 Task: Set up alerts for new listings in Houston, Texas, that meet specific size and budget requirements for your ideal home.
Action: Mouse pressed left at (305, 237)
Screenshot: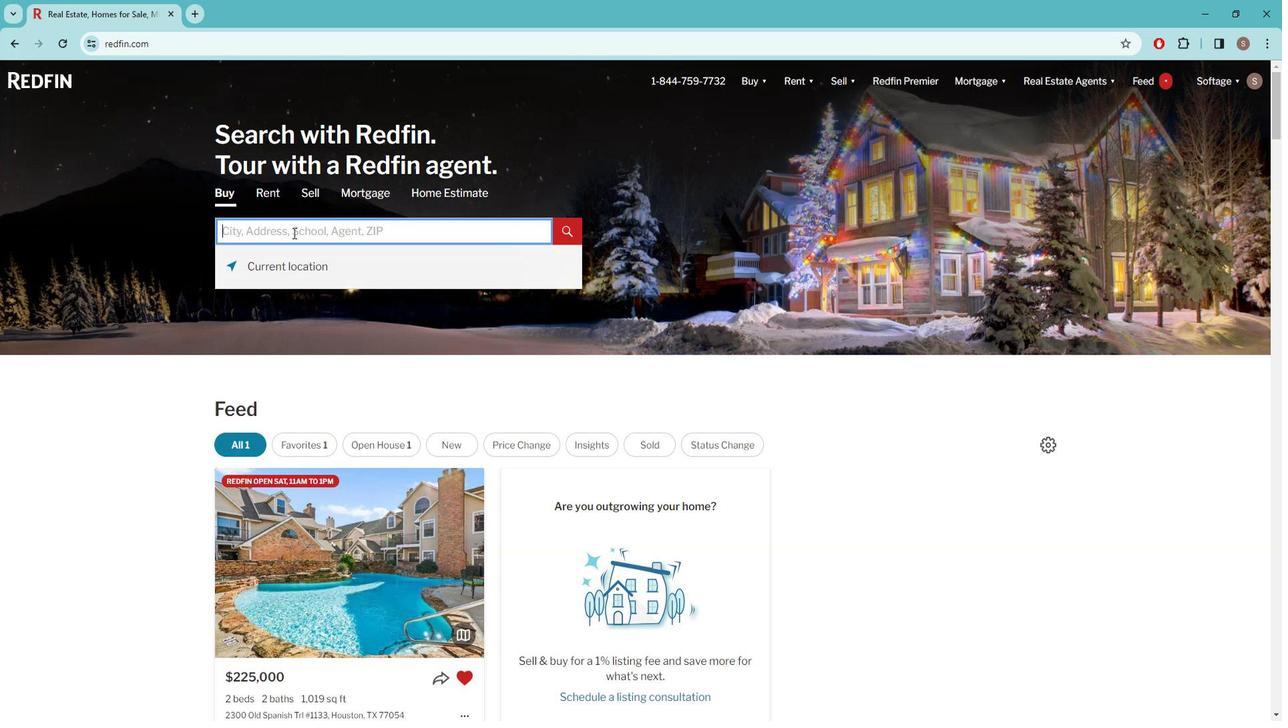 
Action: Key pressed h<Key.caps_lock>OUSTON
Screenshot: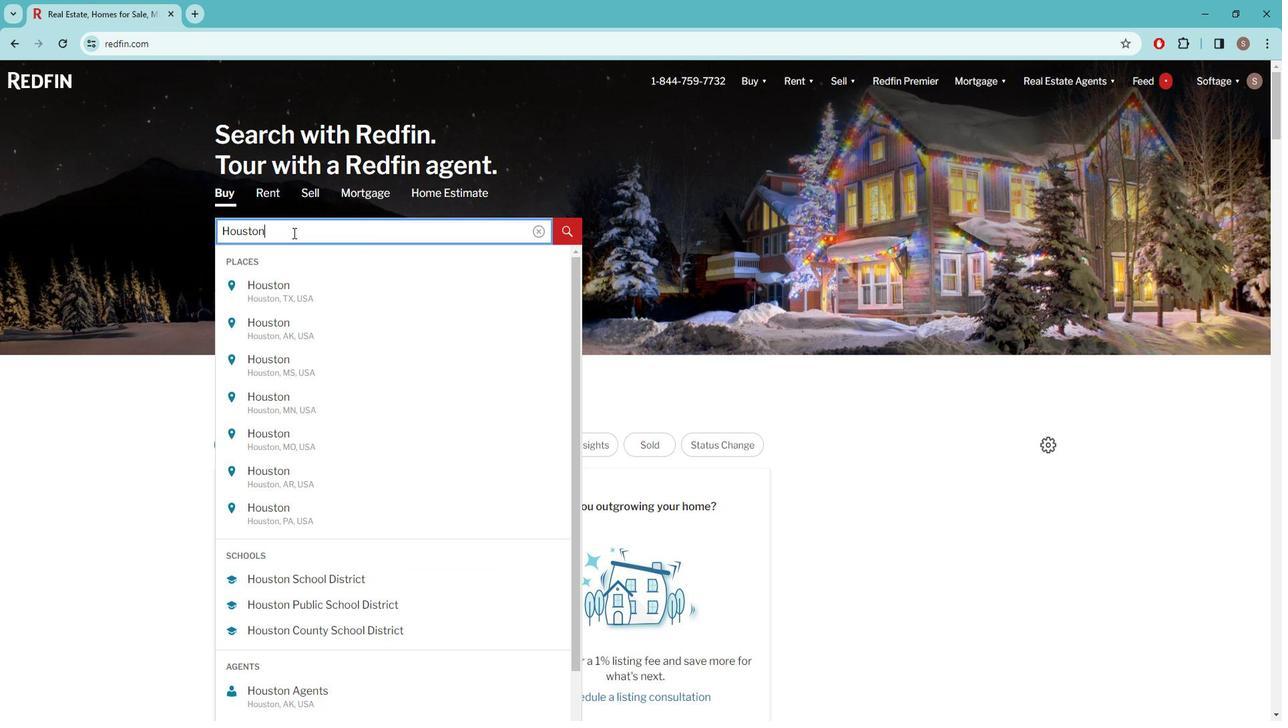 
Action: Mouse moved to (291, 299)
Screenshot: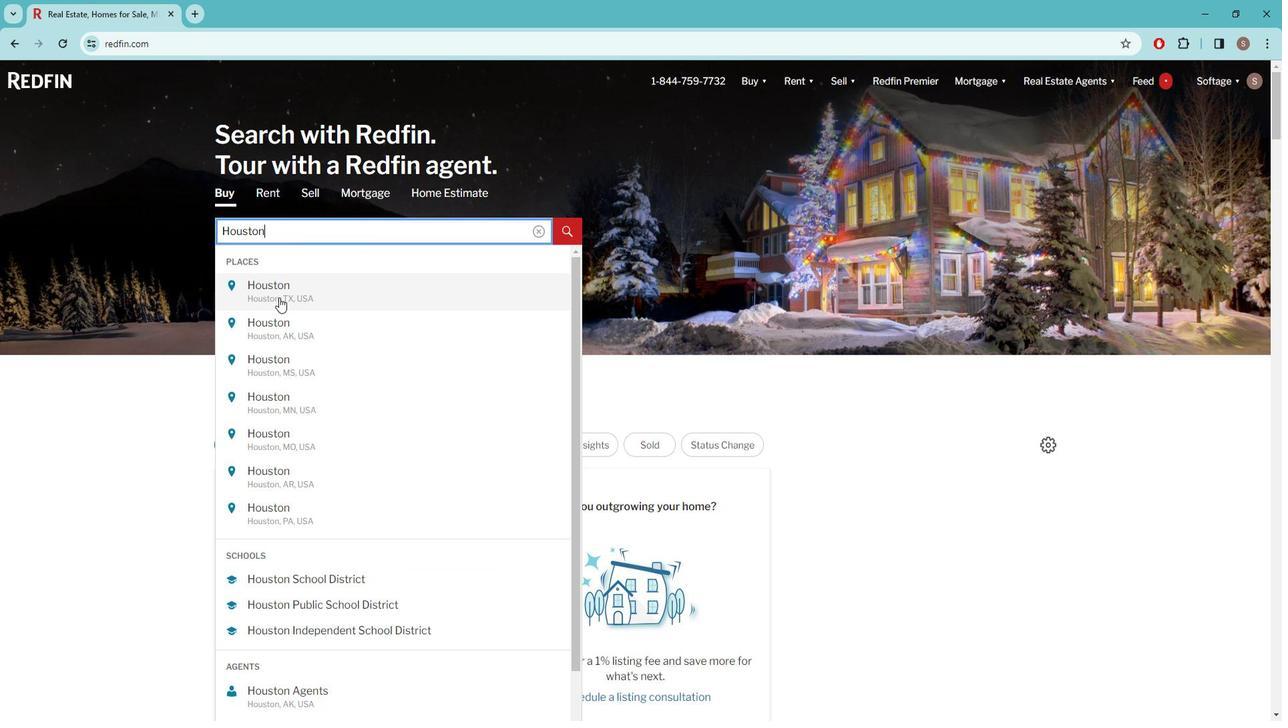 
Action: Mouse pressed left at (291, 299)
Screenshot: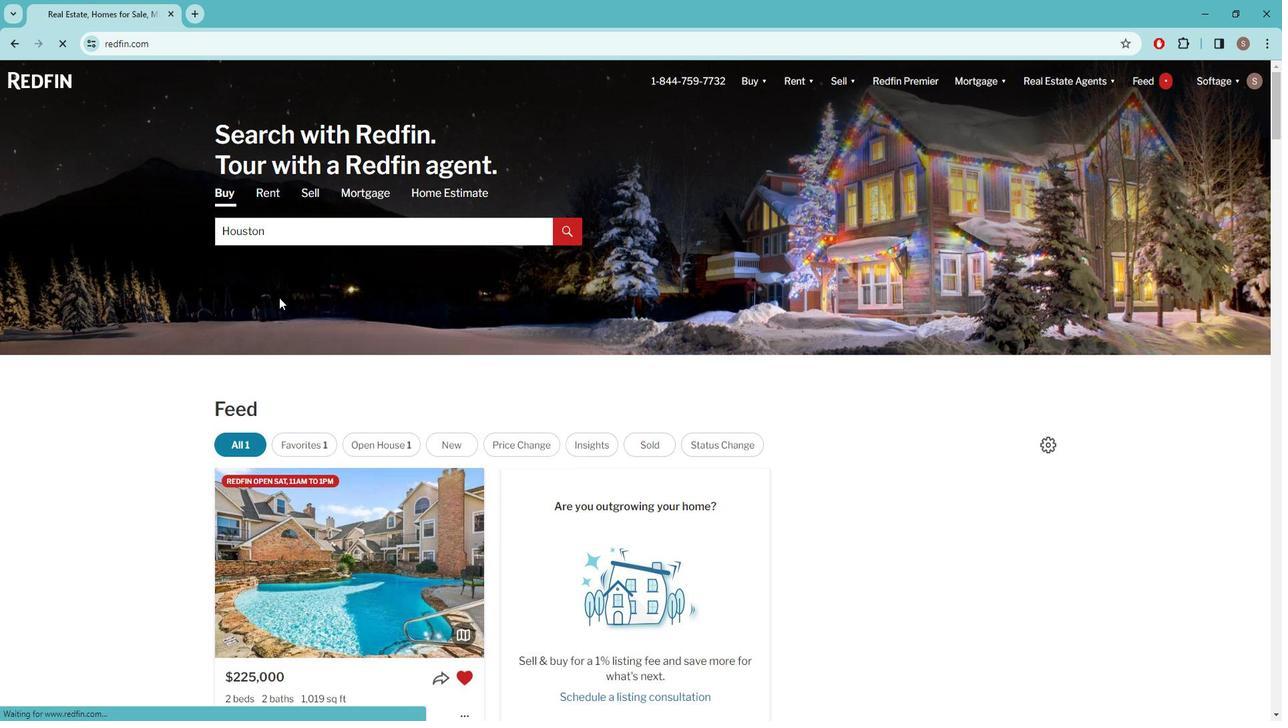 
Action: Mouse moved to (1133, 173)
Screenshot: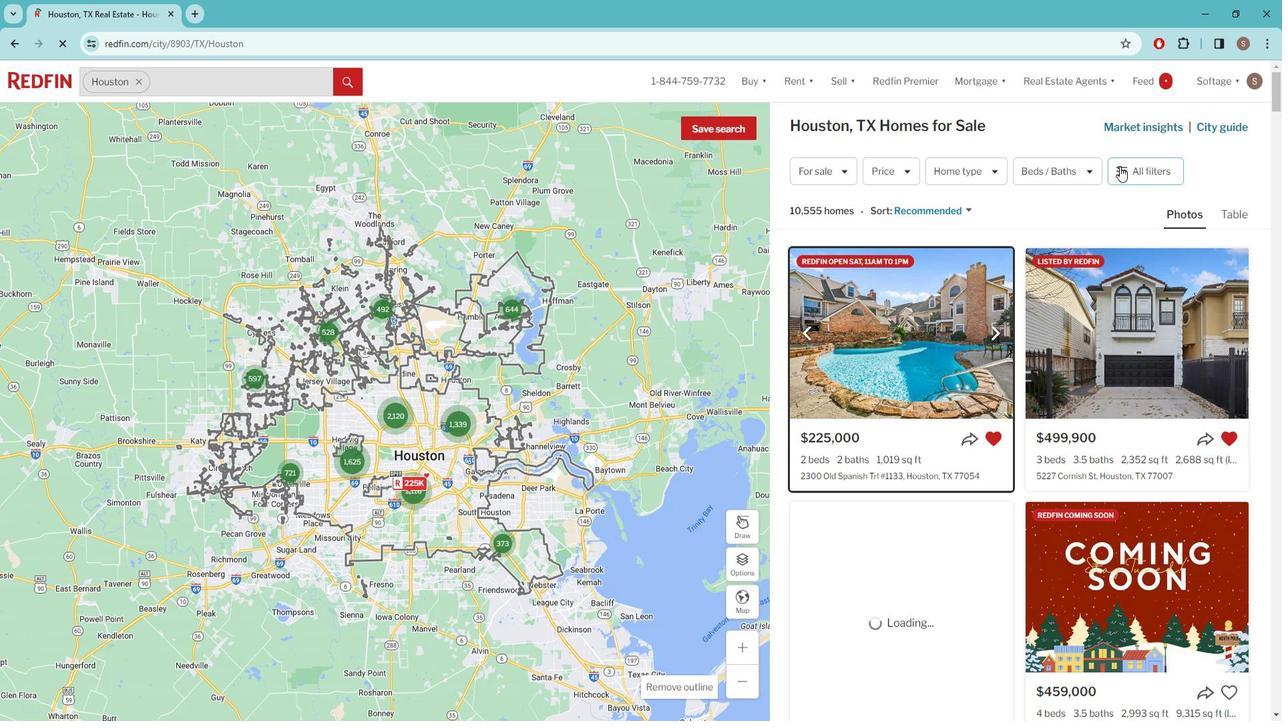 
Action: Mouse pressed left at (1133, 173)
Screenshot: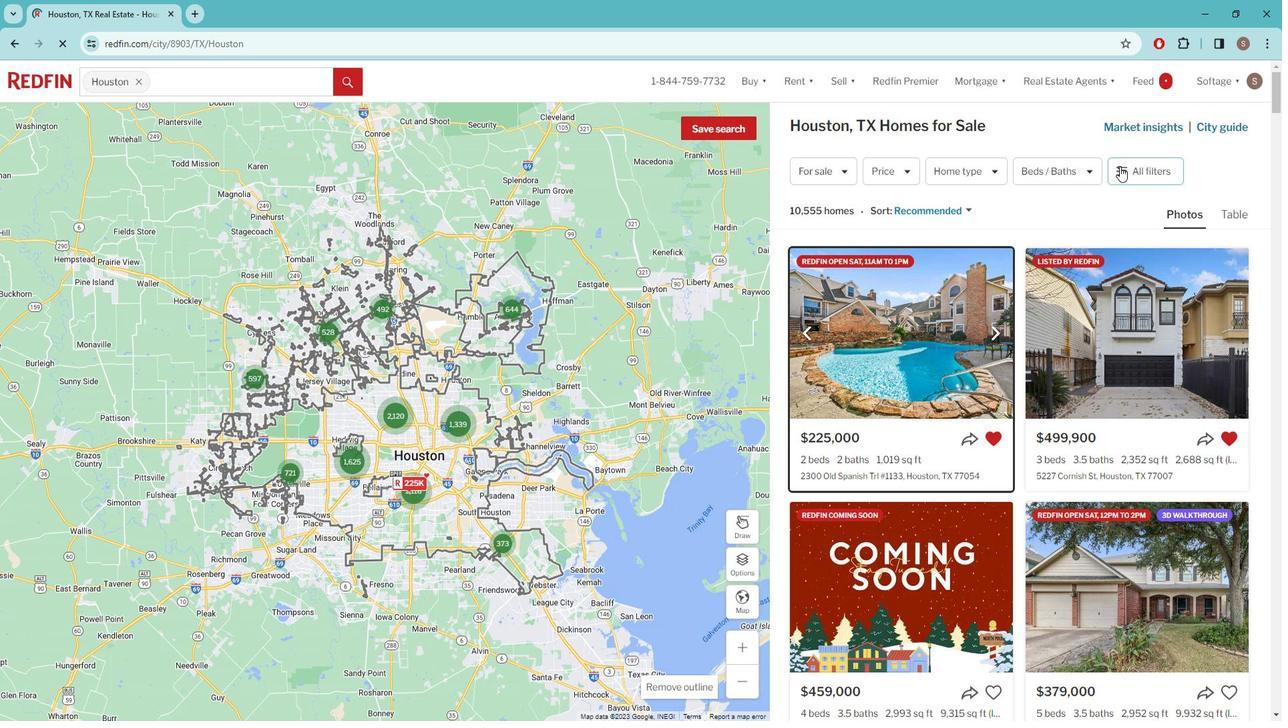 
Action: Mouse pressed left at (1133, 173)
Screenshot: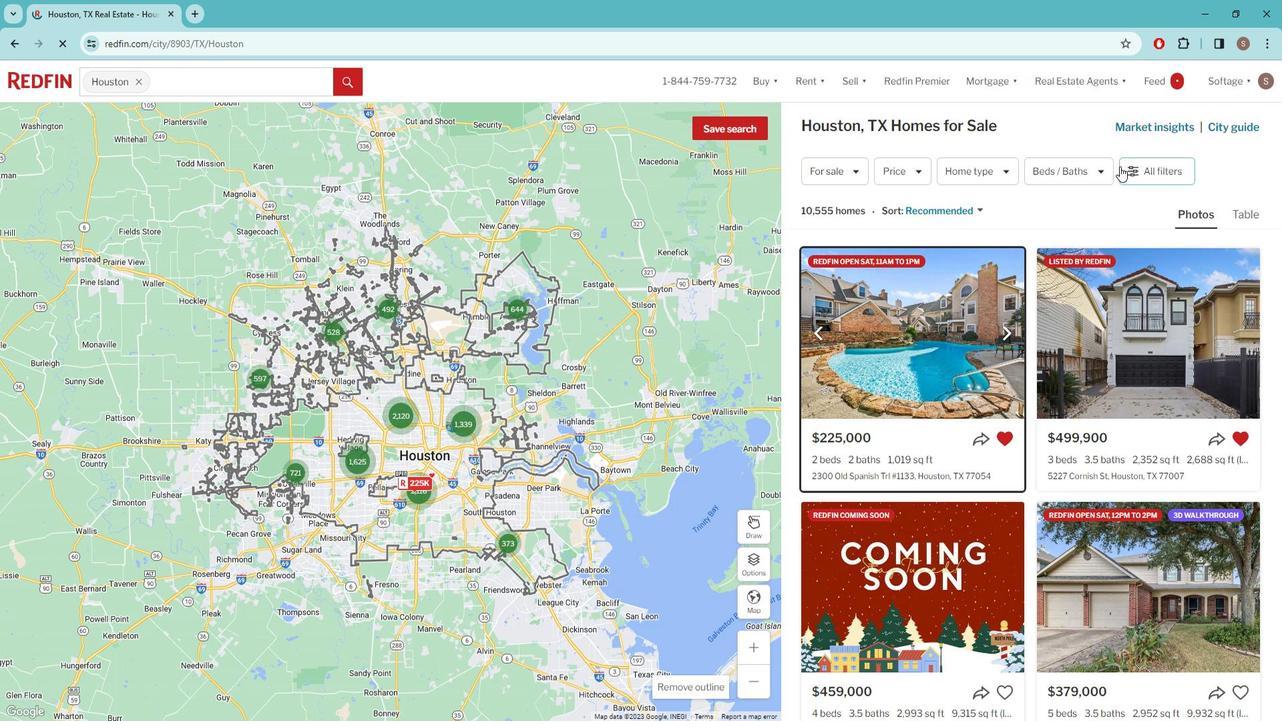 
Action: Mouse moved to (1143, 171)
Screenshot: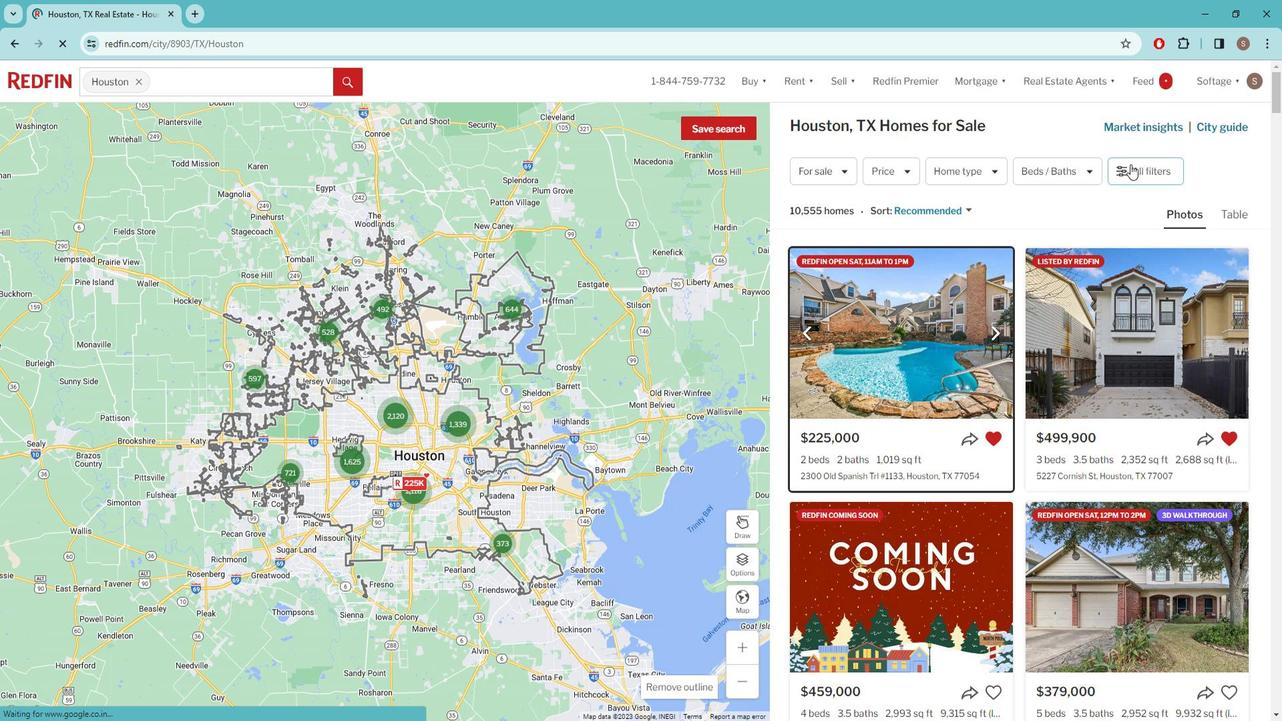 
Action: Mouse pressed left at (1143, 171)
Screenshot: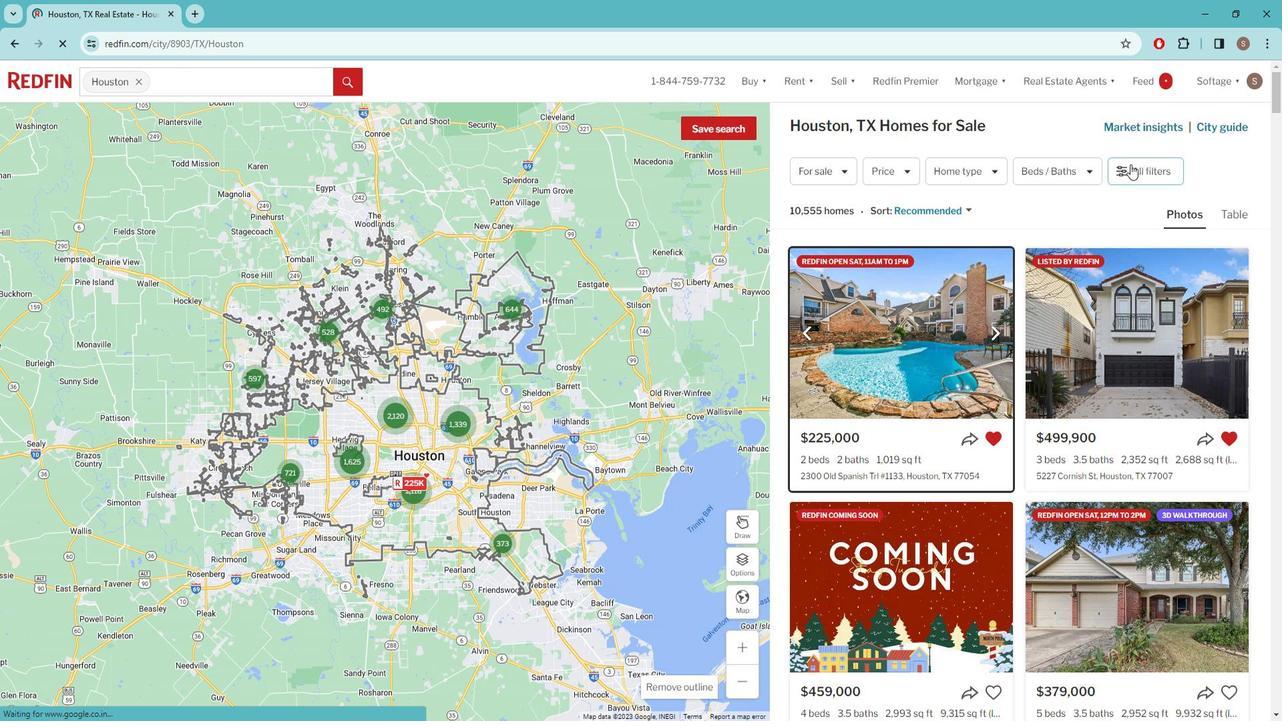 
Action: Mouse moved to (1135, 213)
Screenshot: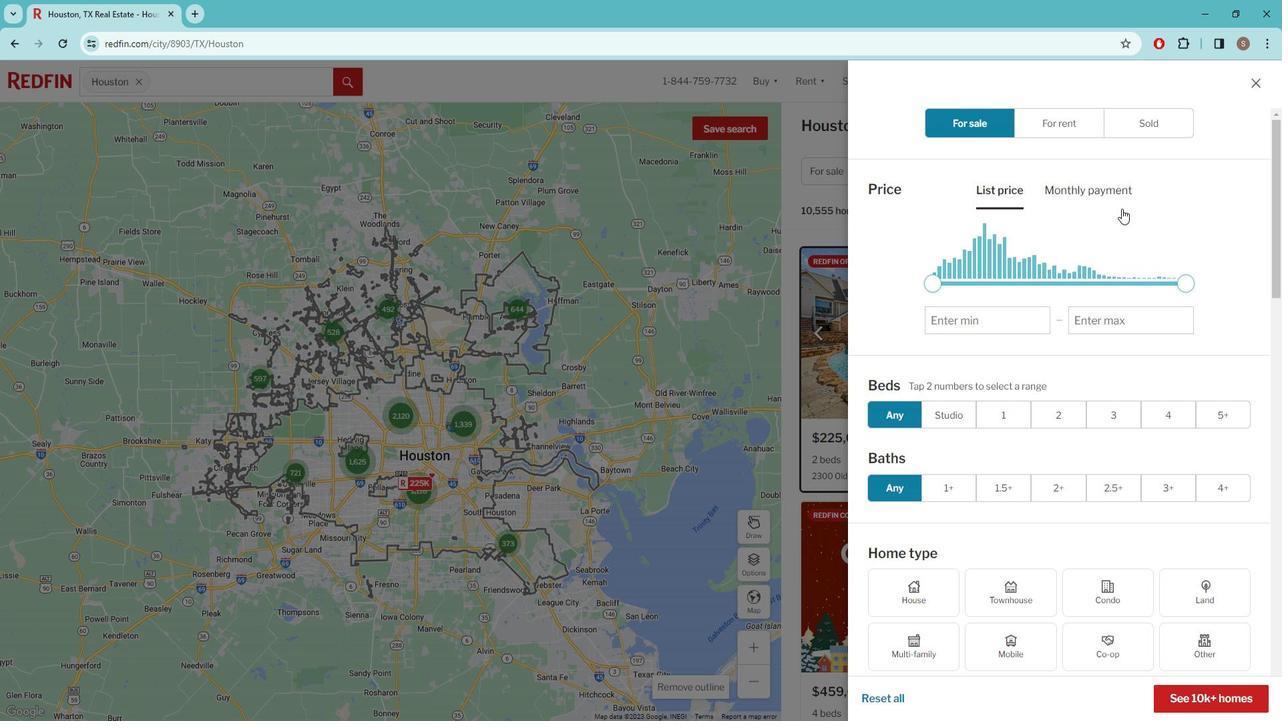 
Action: Mouse scrolled (1135, 213) with delta (0, 0)
Screenshot: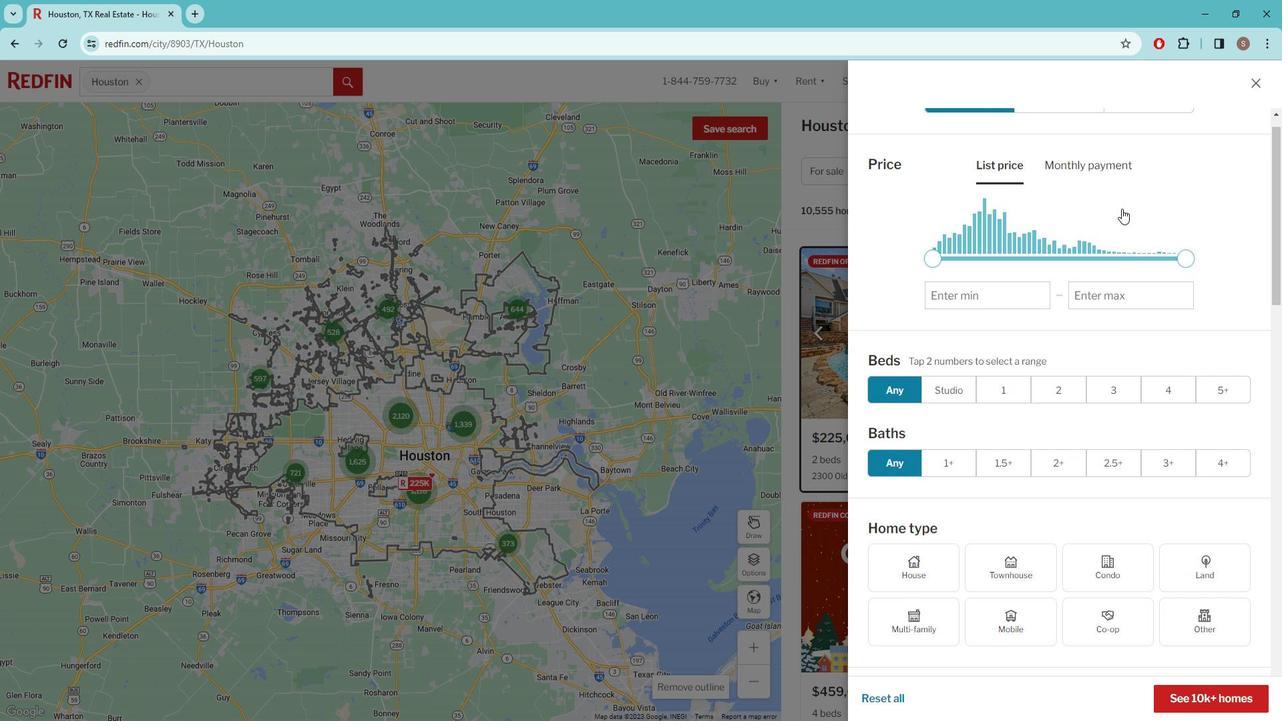 
Action: Mouse scrolled (1135, 213) with delta (0, 0)
Screenshot: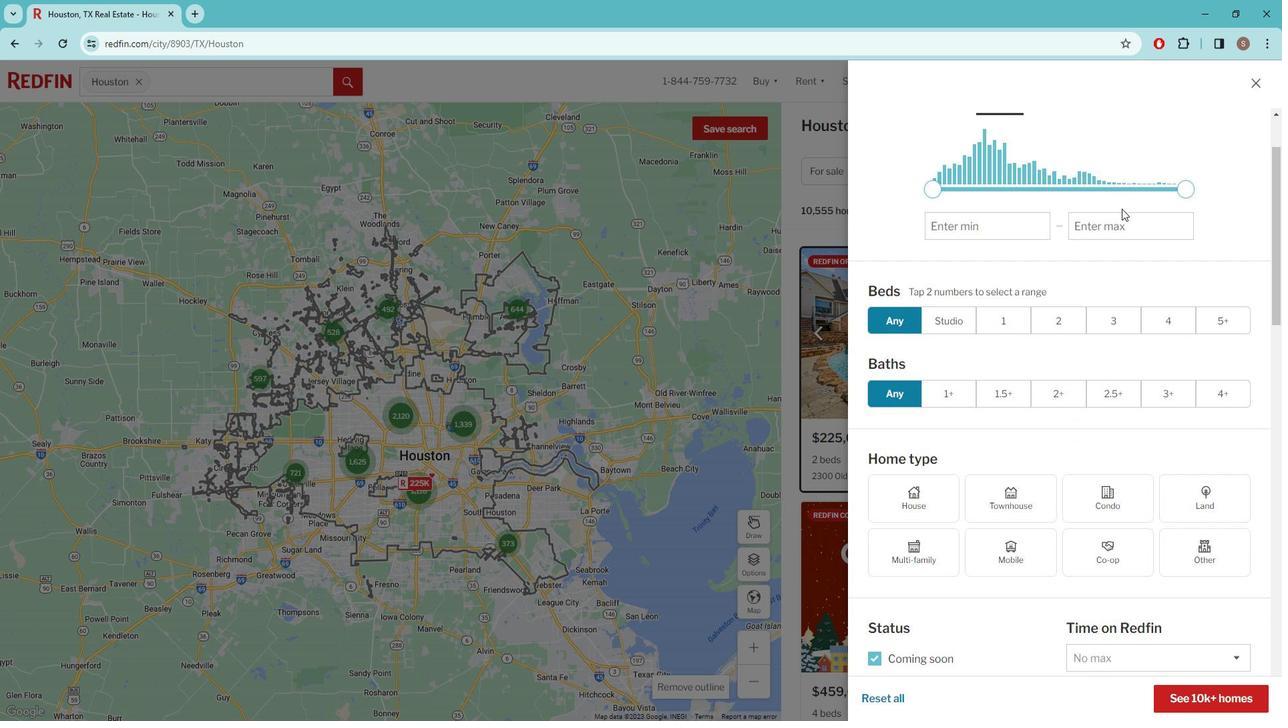 
Action: Mouse scrolled (1135, 213) with delta (0, 0)
Screenshot: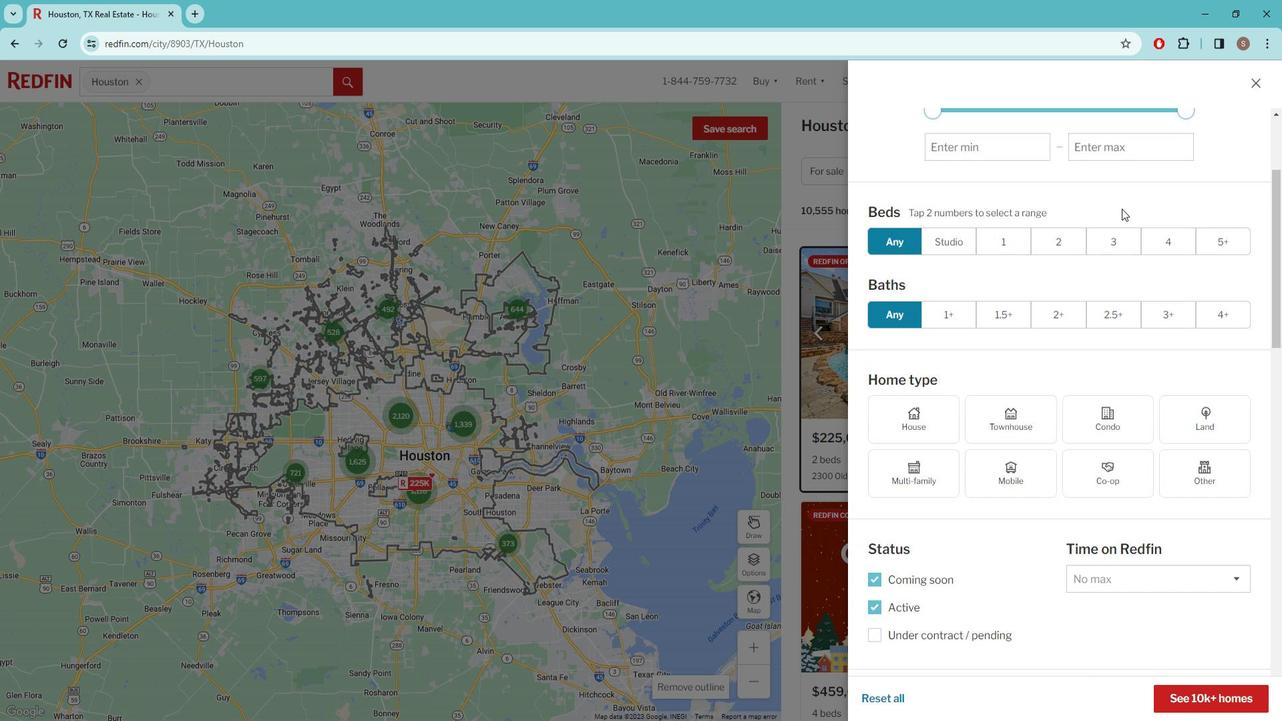 
Action: Mouse scrolled (1135, 213) with delta (0, 0)
Screenshot: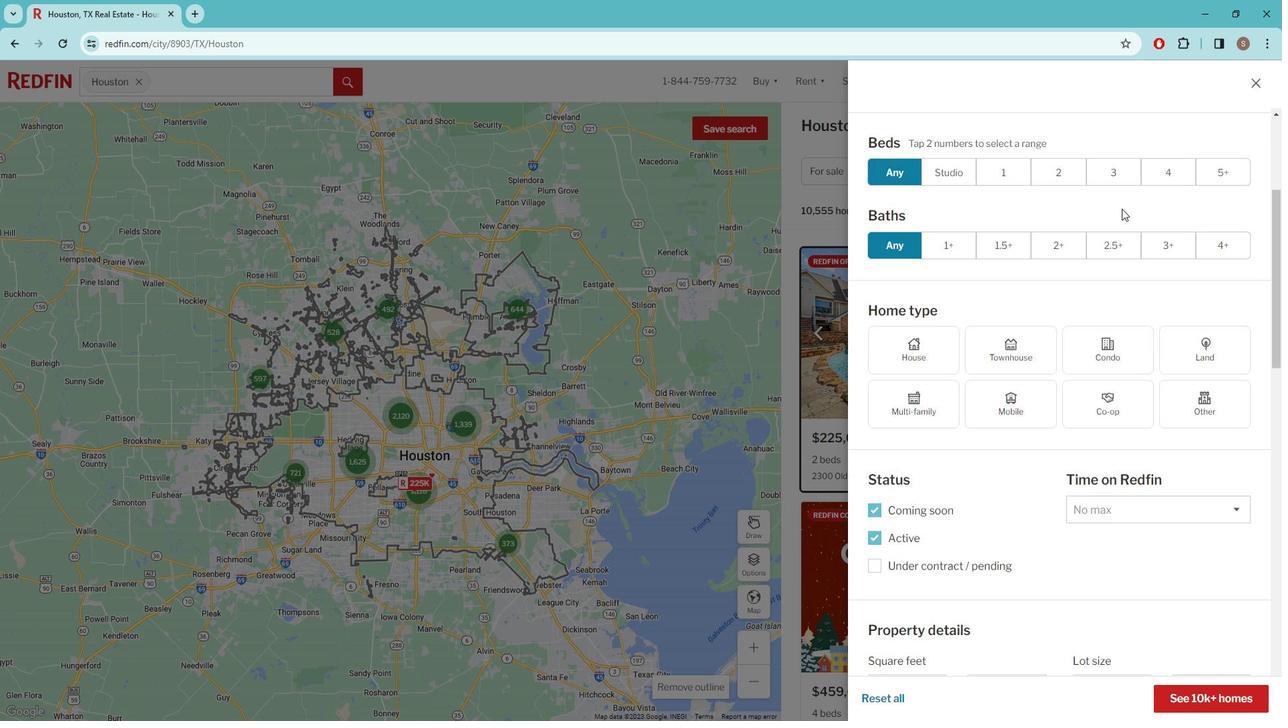 
Action: Mouse scrolled (1135, 213) with delta (0, 0)
Screenshot: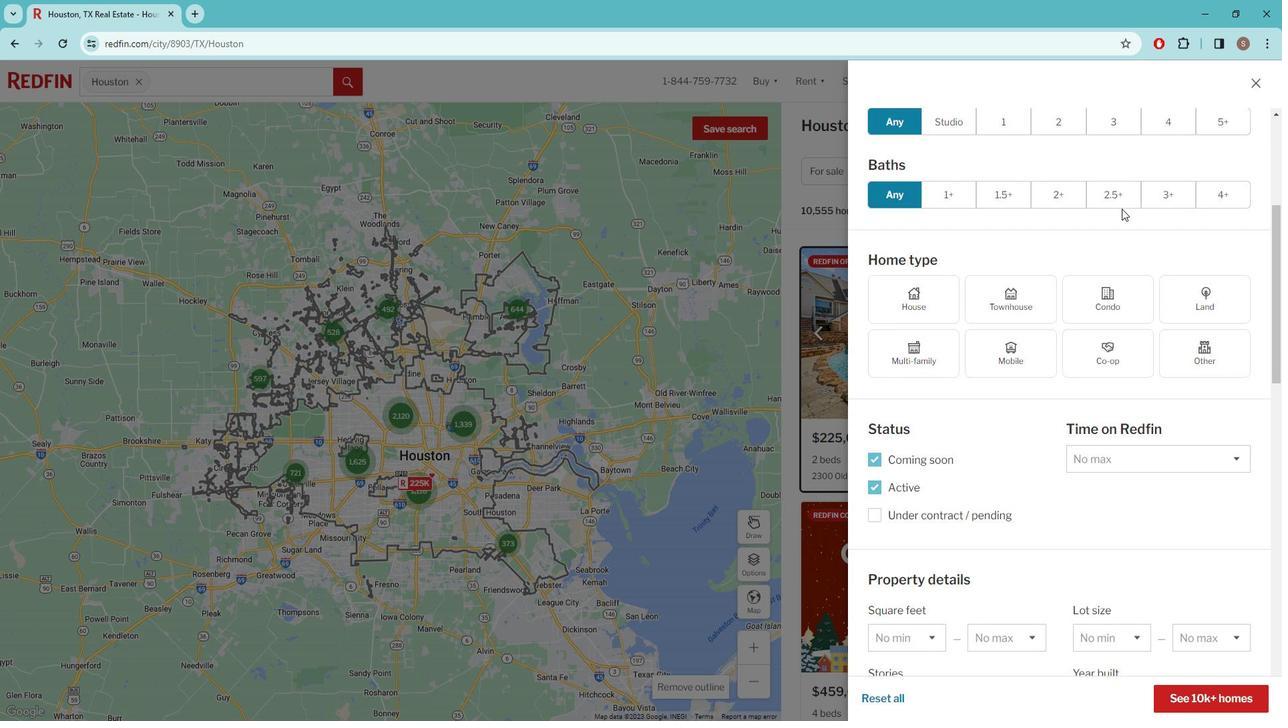 
Action: Mouse scrolled (1135, 213) with delta (0, 0)
Screenshot: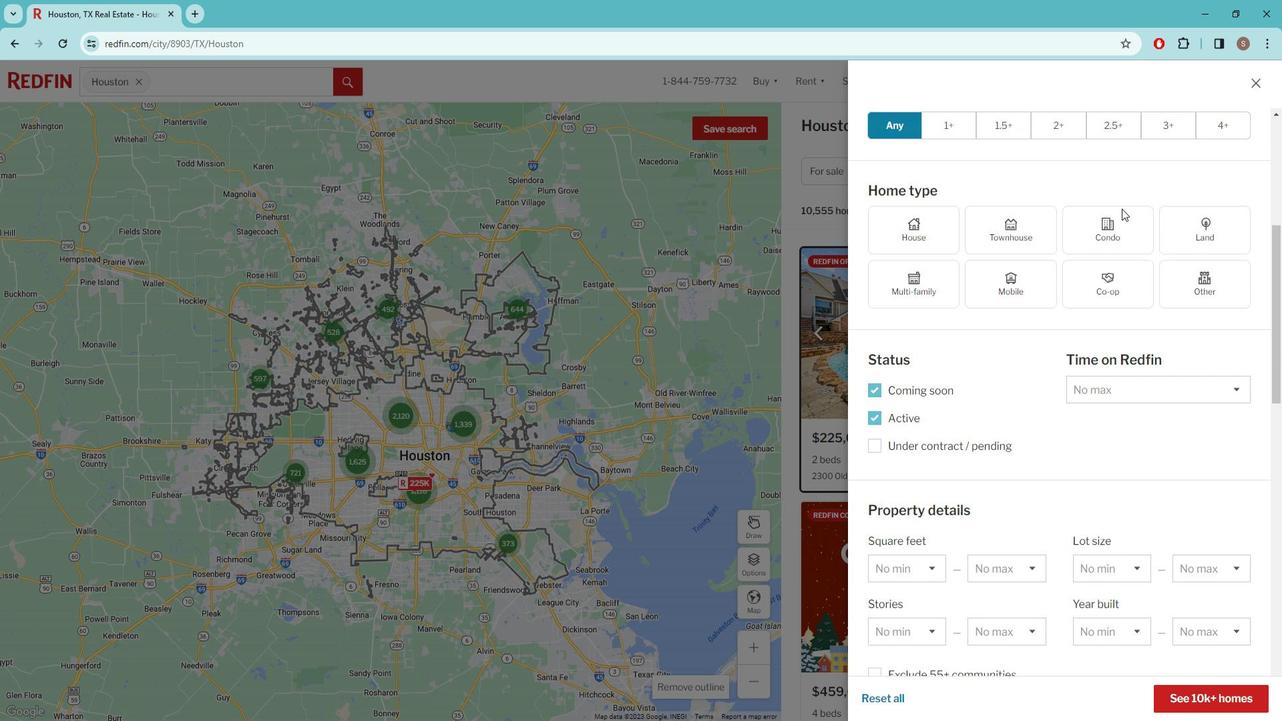 
Action: Mouse scrolled (1135, 213) with delta (0, 0)
Screenshot: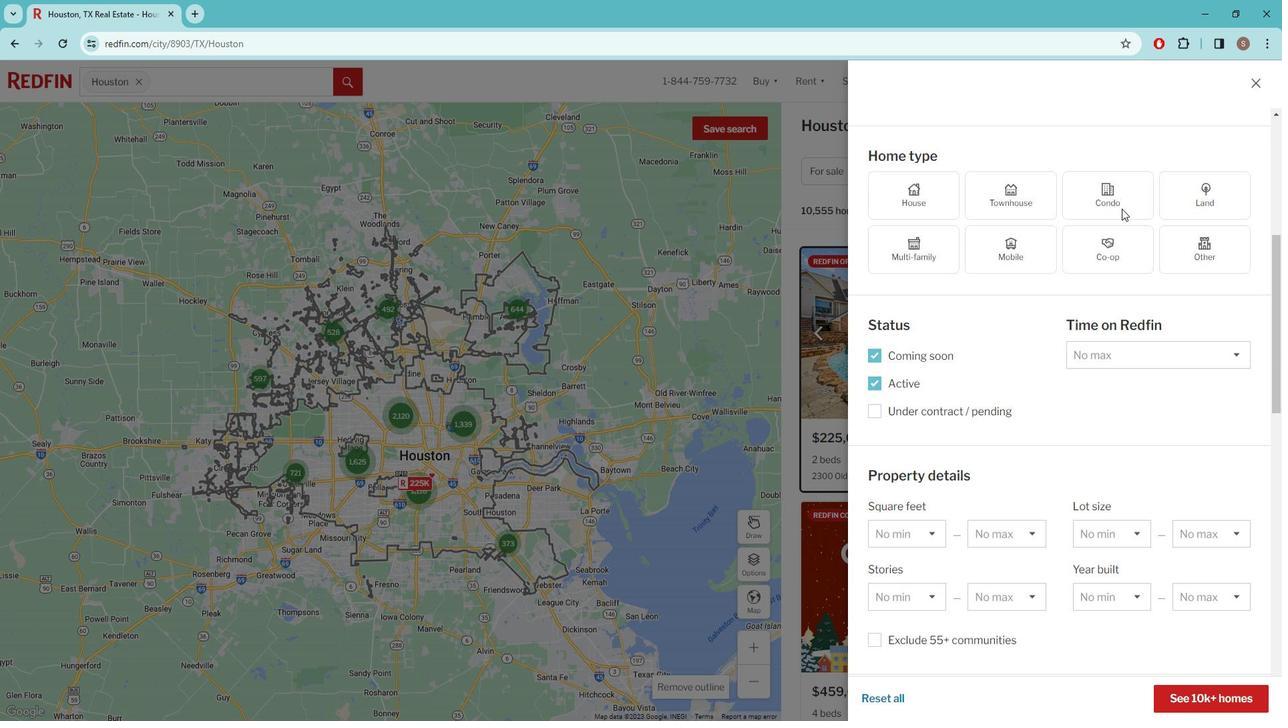 
Action: Mouse scrolled (1135, 213) with delta (0, 0)
Screenshot: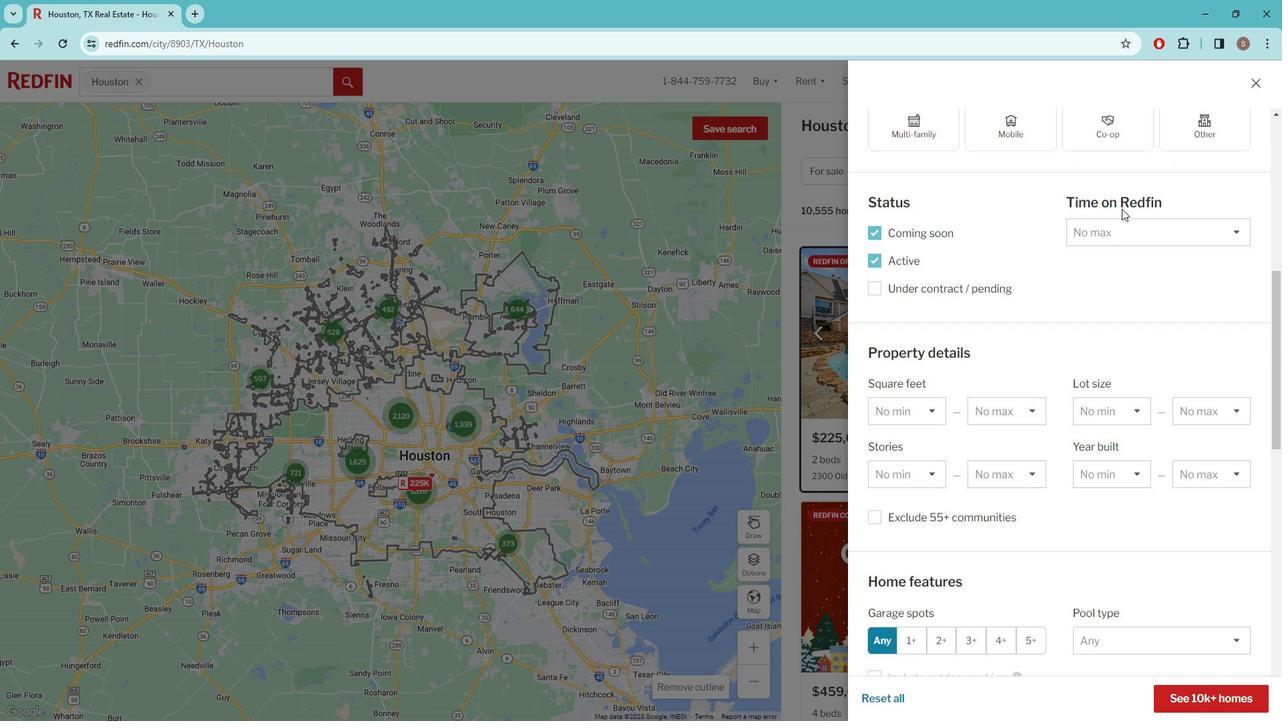 
Action: Mouse scrolled (1135, 213) with delta (0, 0)
Screenshot: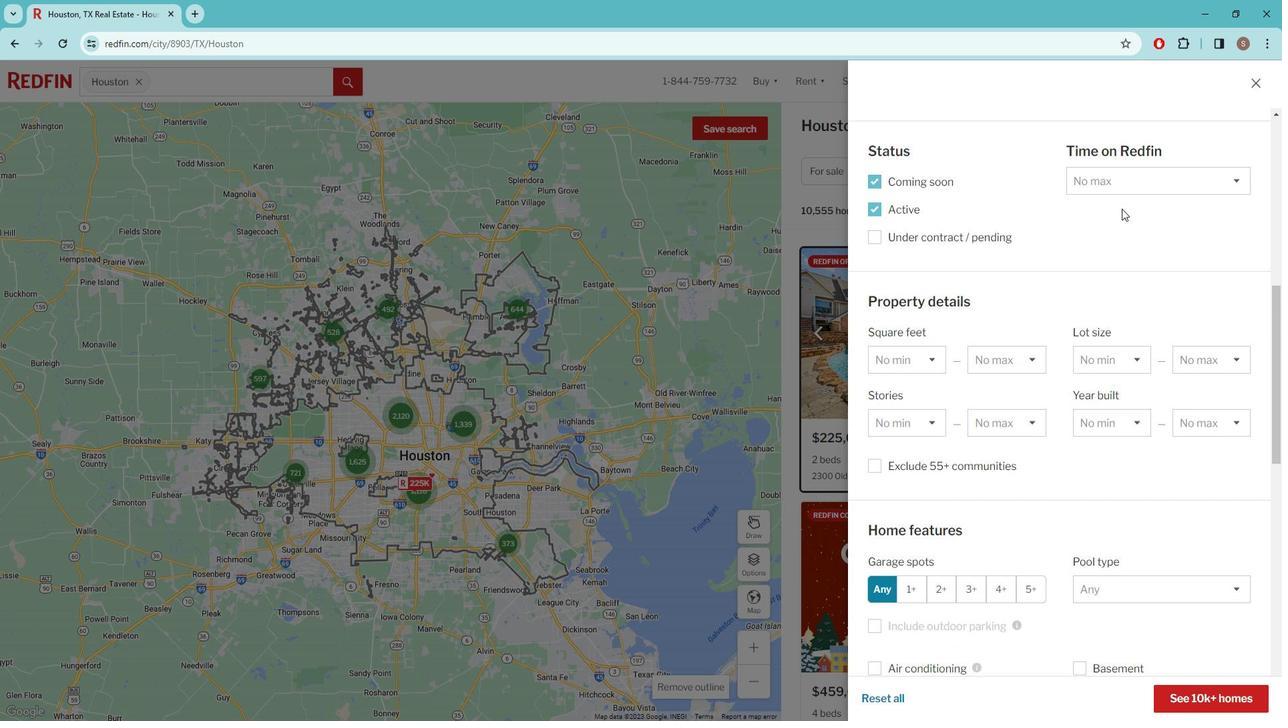 
Action: Mouse moved to (947, 306)
Screenshot: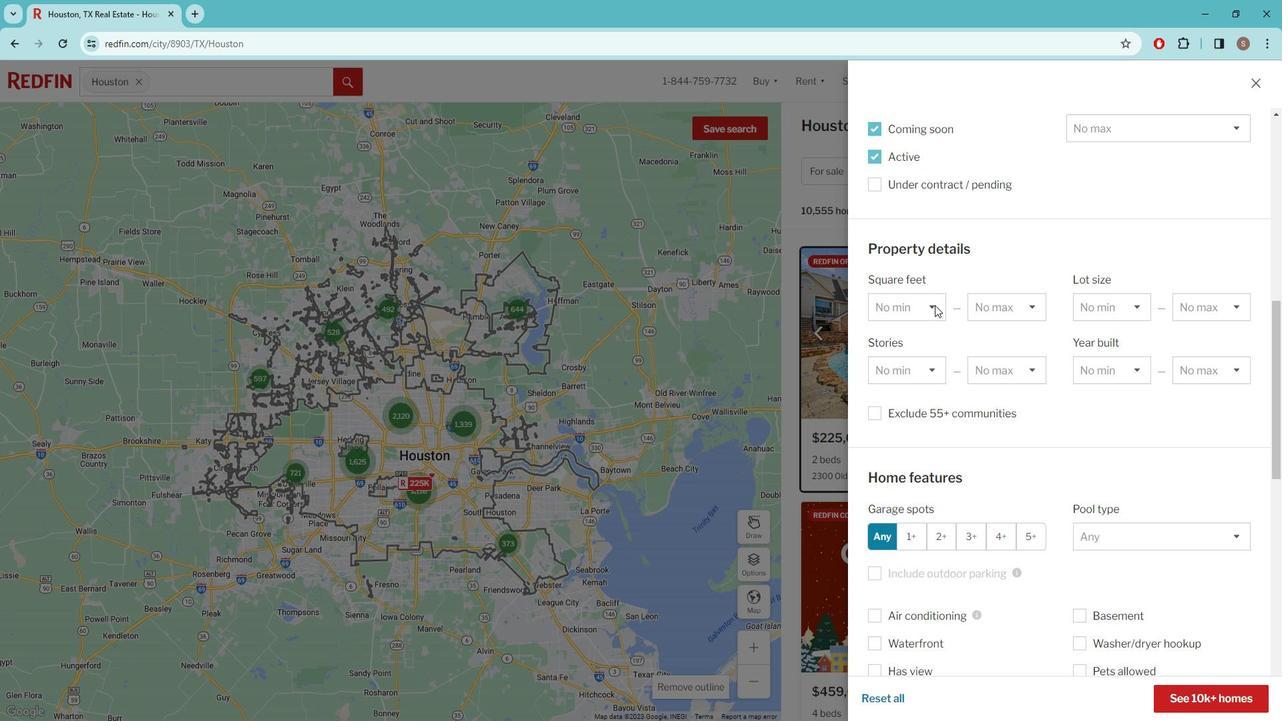 
Action: Mouse pressed left at (947, 306)
Screenshot: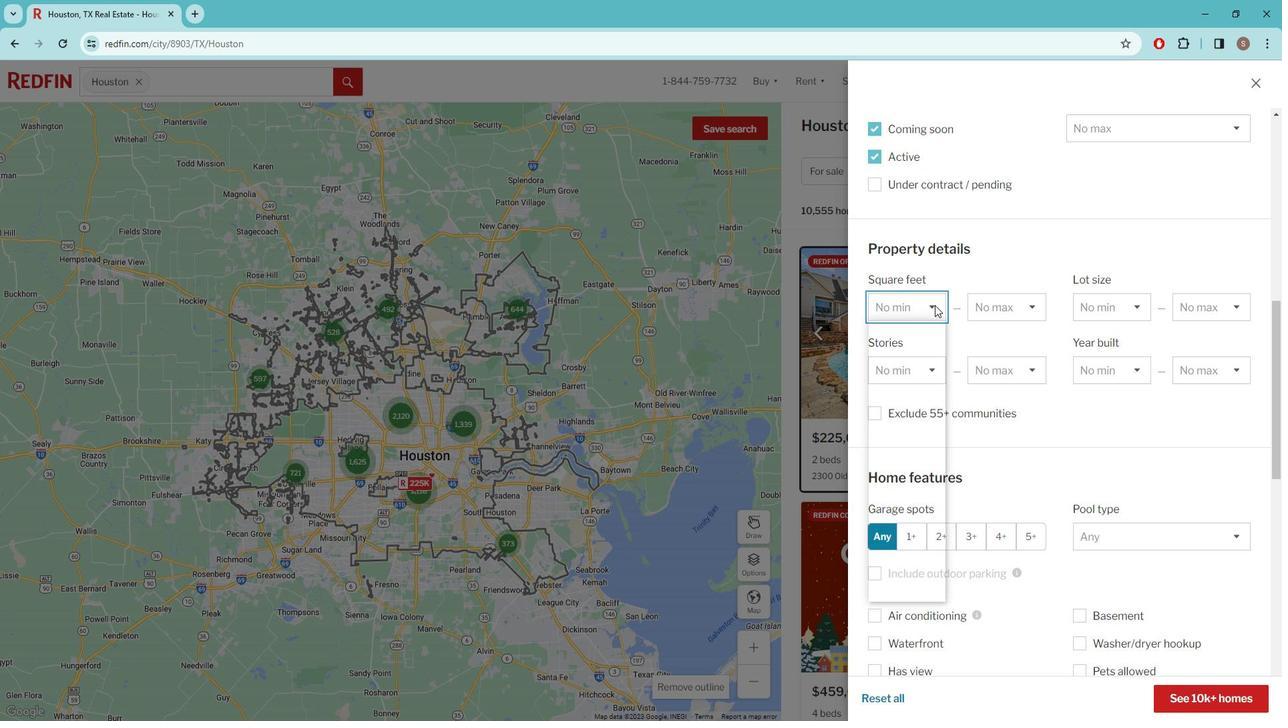 
Action: Mouse moved to (925, 370)
Screenshot: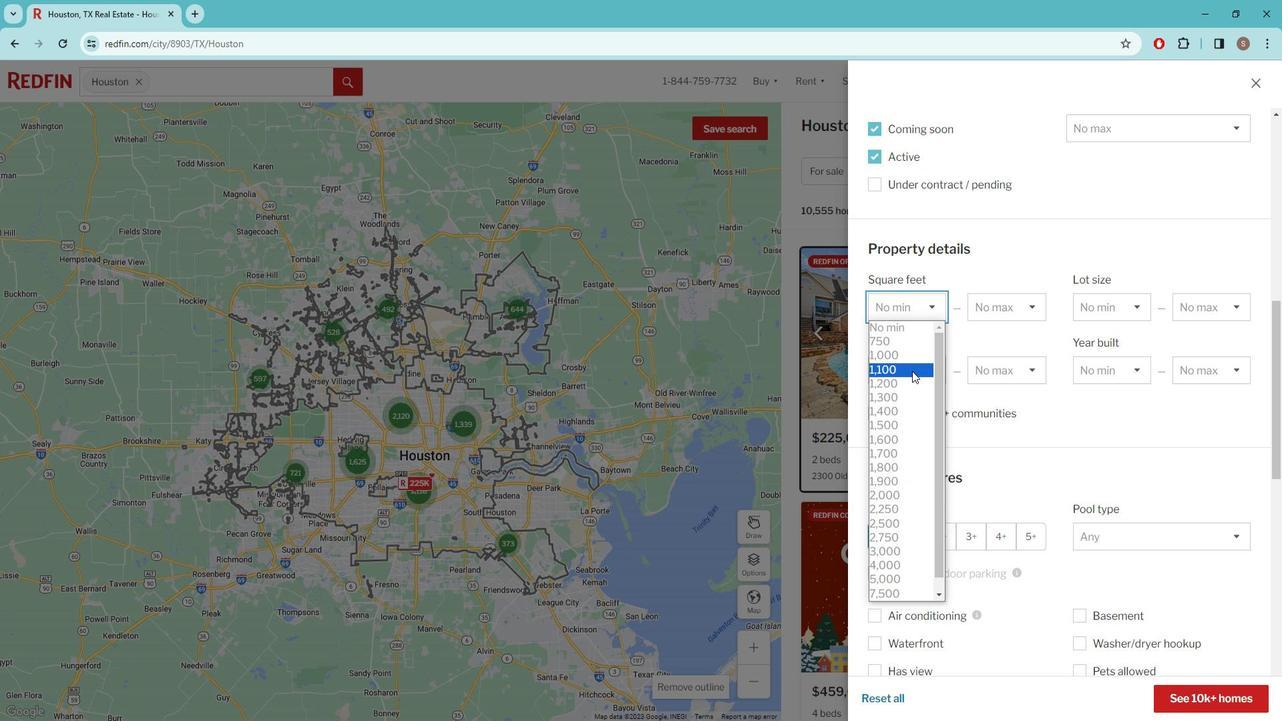 
Action: Mouse pressed left at (925, 370)
Screenshot: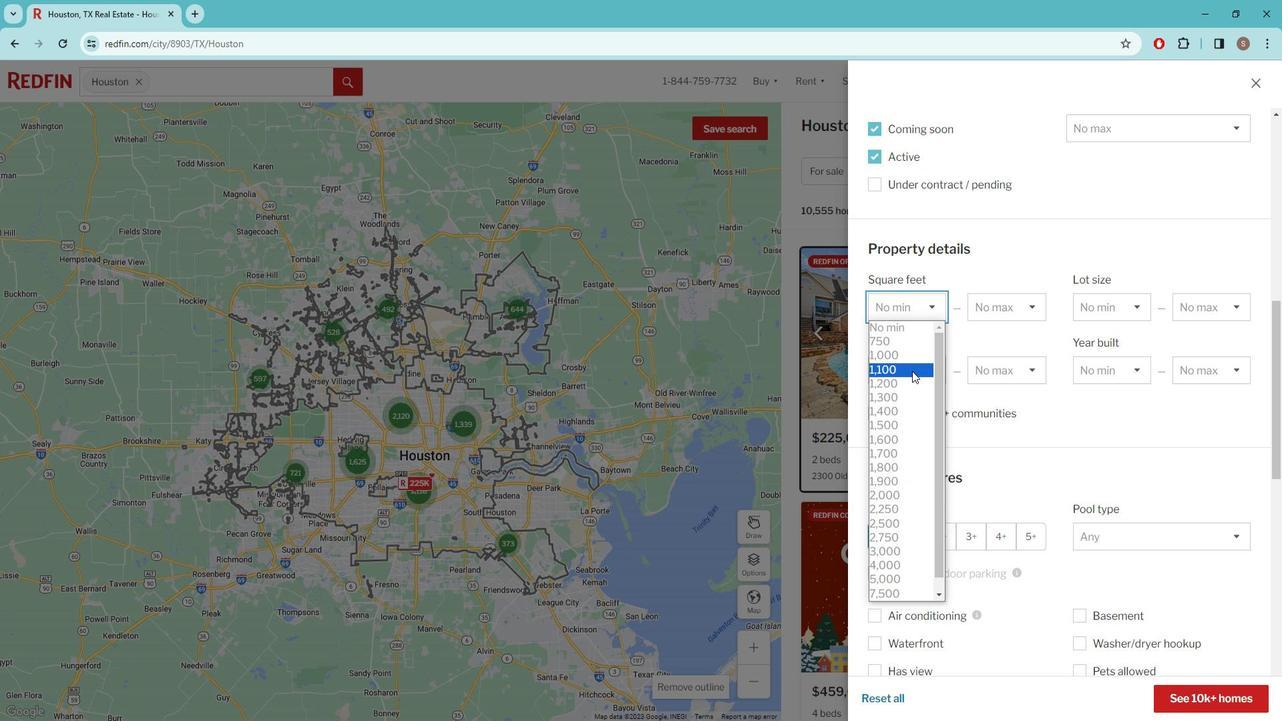 
Action: Mouse moved to (1026, 309)
Screenshot: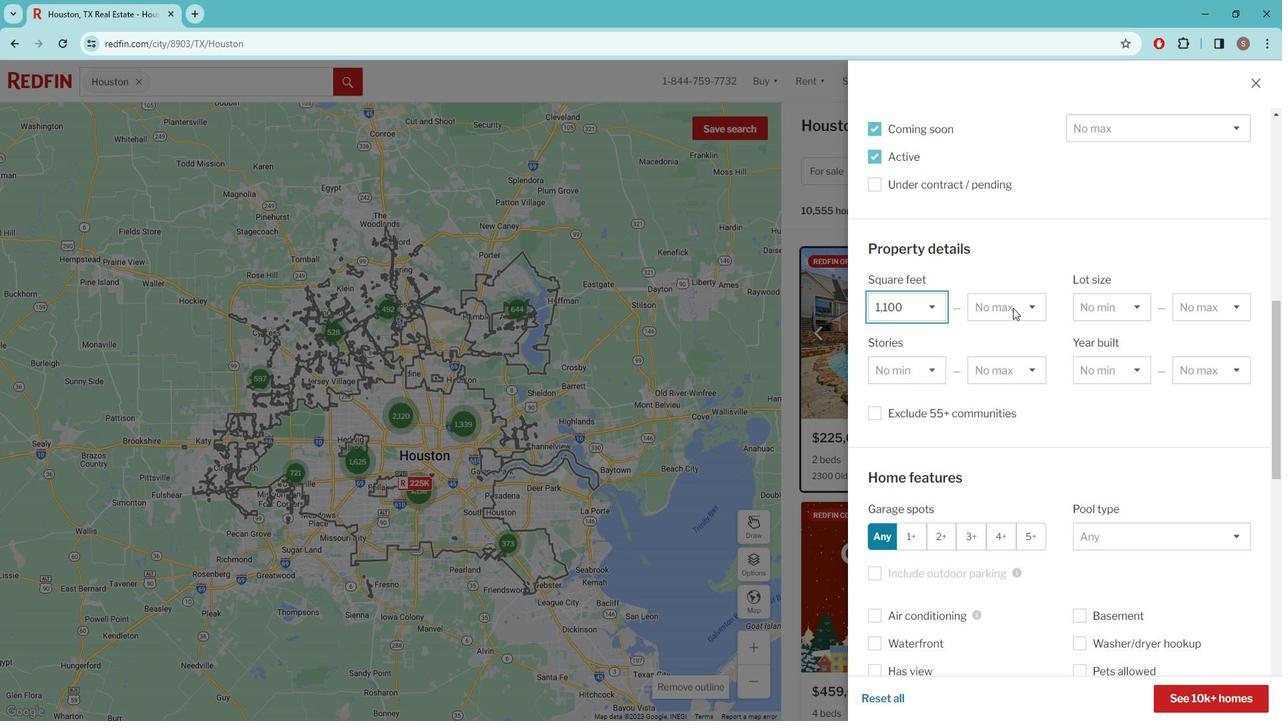 
Action: Mouse pressed left at (1026, 309)
Screenshot: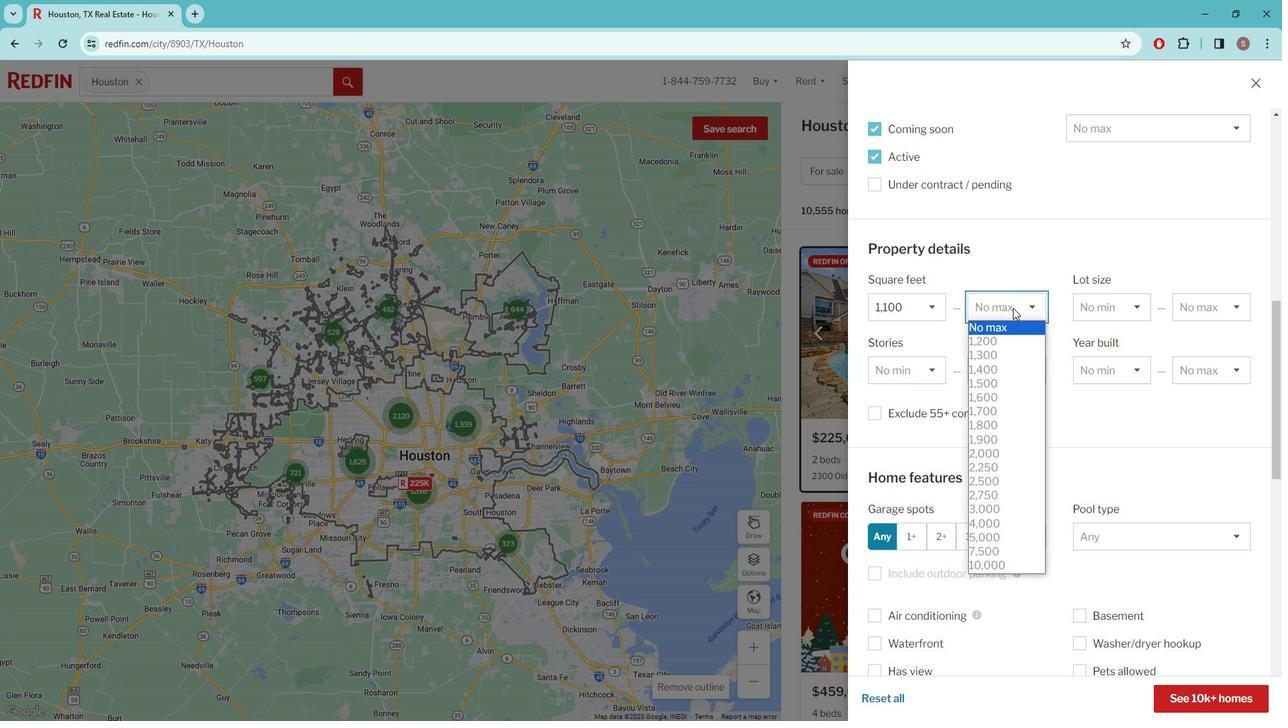
Action: Mouse moved to (1022, 350)
Screenshot: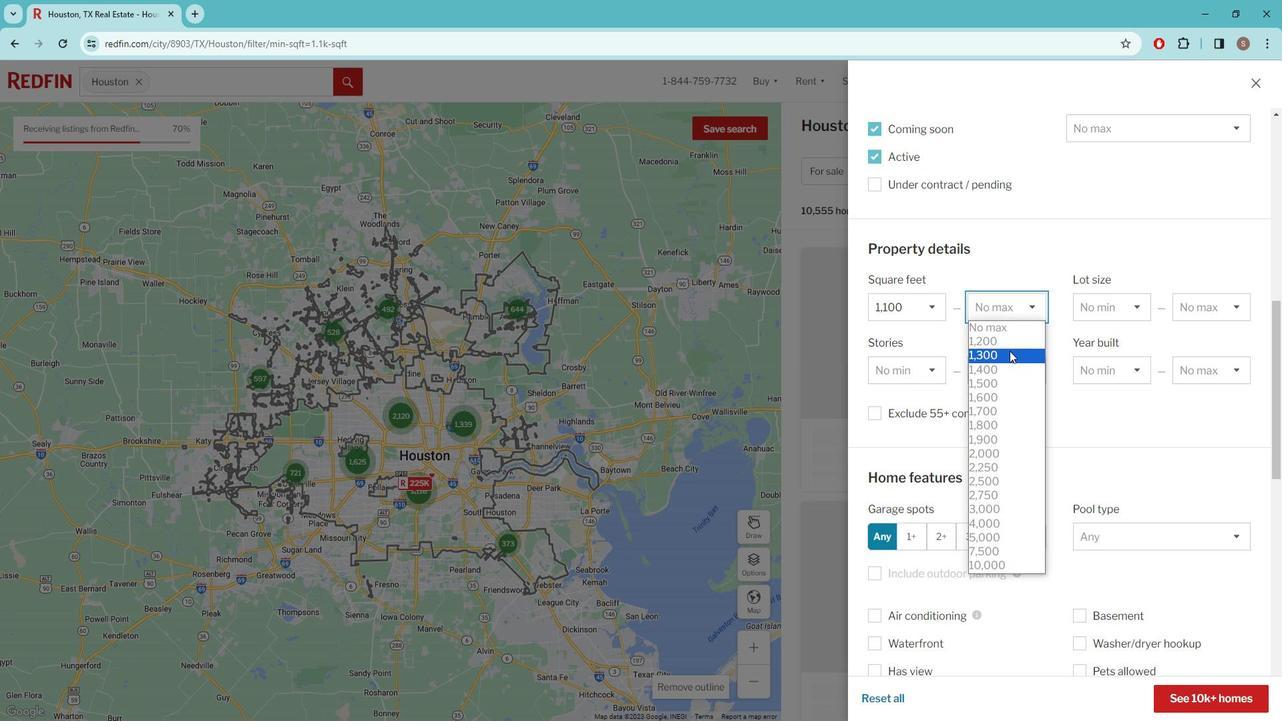
Action: Mouse pressed left at (1022, 350)
Screenshot: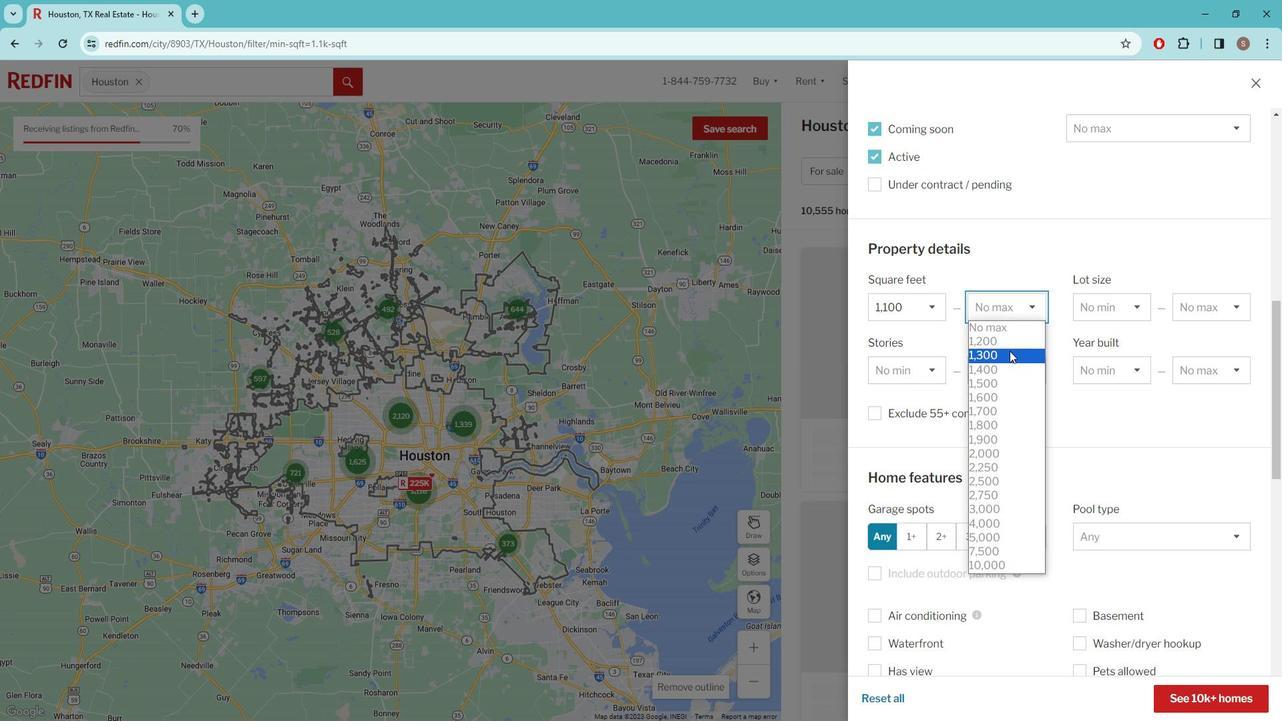 
Action: Mouse moved to (1153, 309)
Screenshot: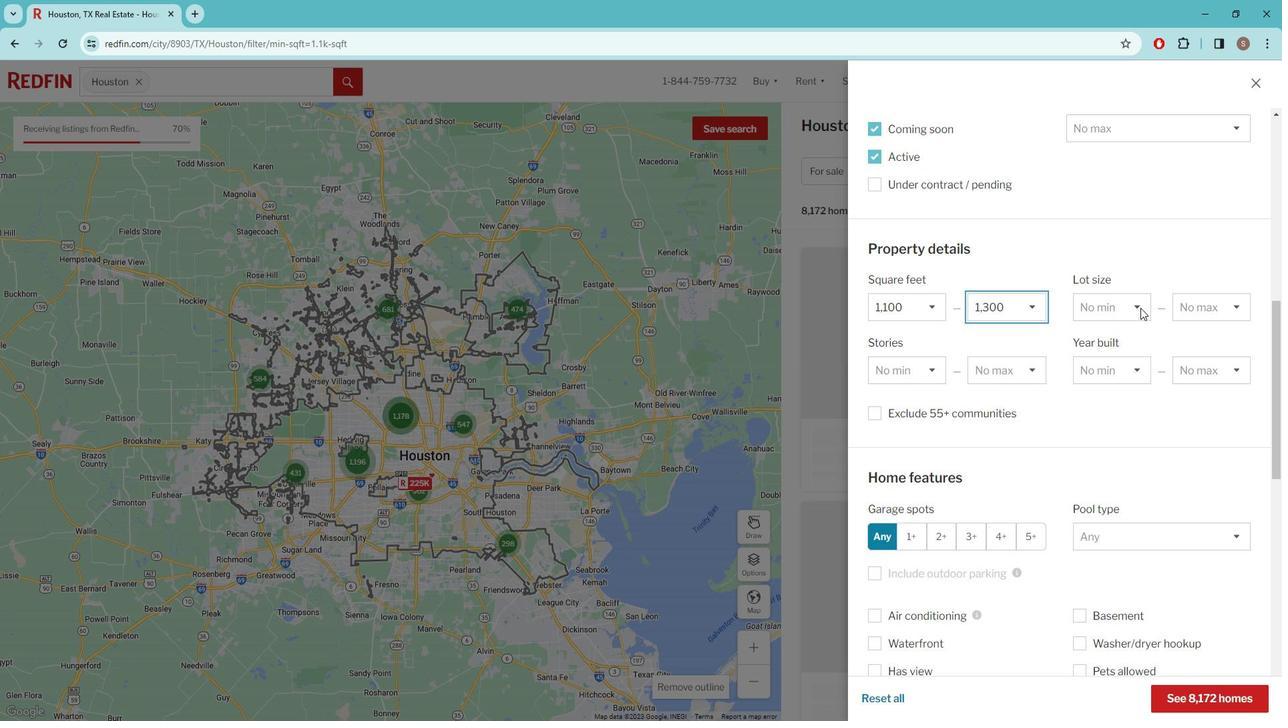 
Action: Mouse pressed left at (1153, 309)
Screenshot: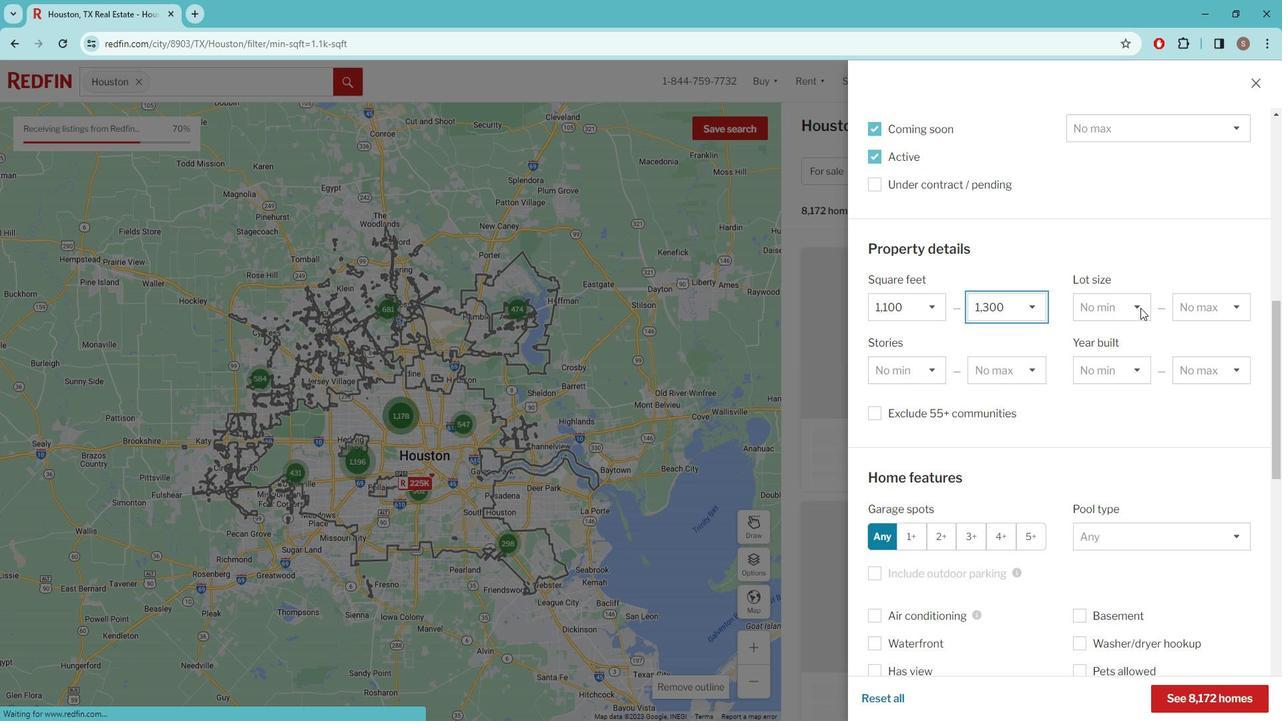
Action: Mouse moved to (1129, 344)
Screenshot: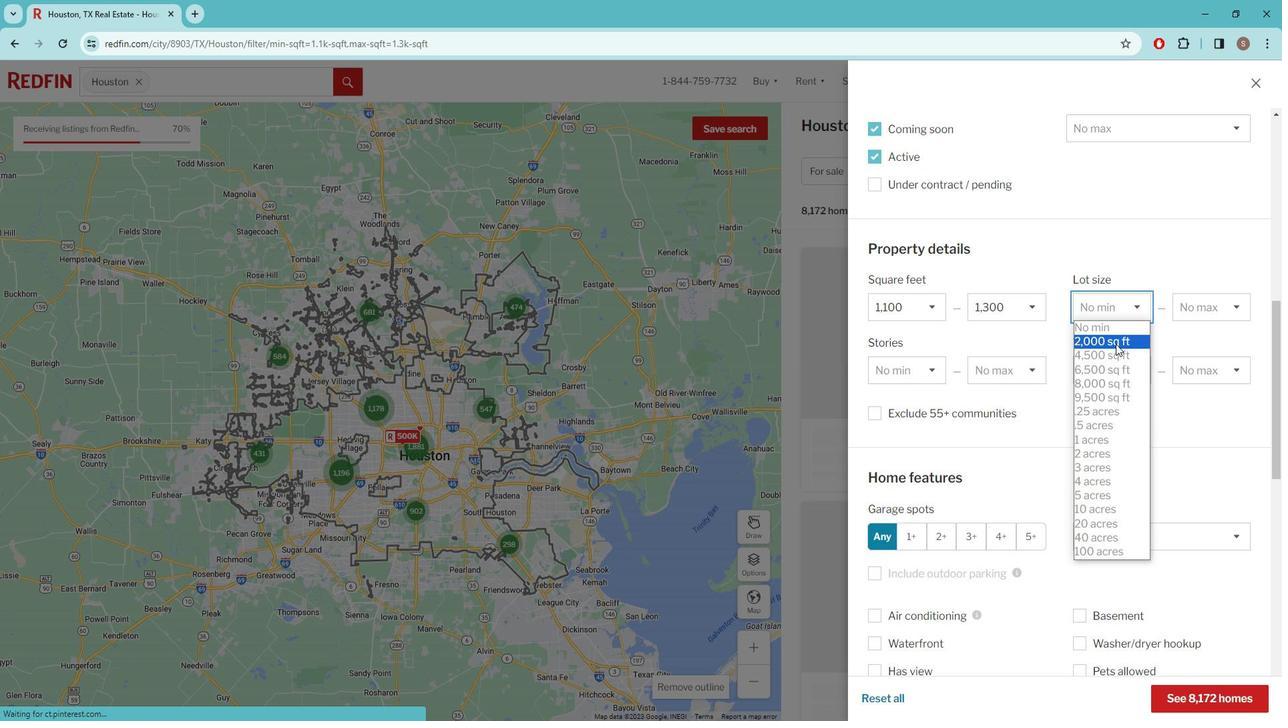 
Action: Mouse pressed left at (1129, 344)
Screenshot: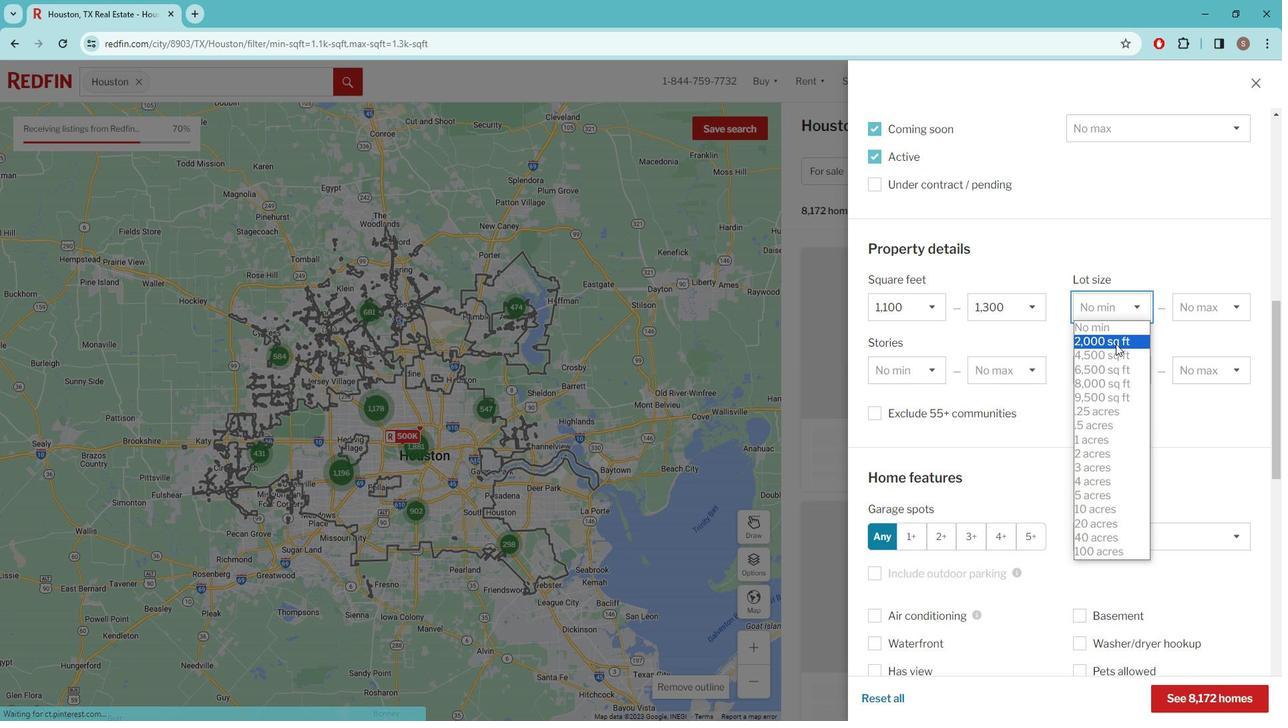 
Action: Mouse moved to (1230, 311)
Screenshot: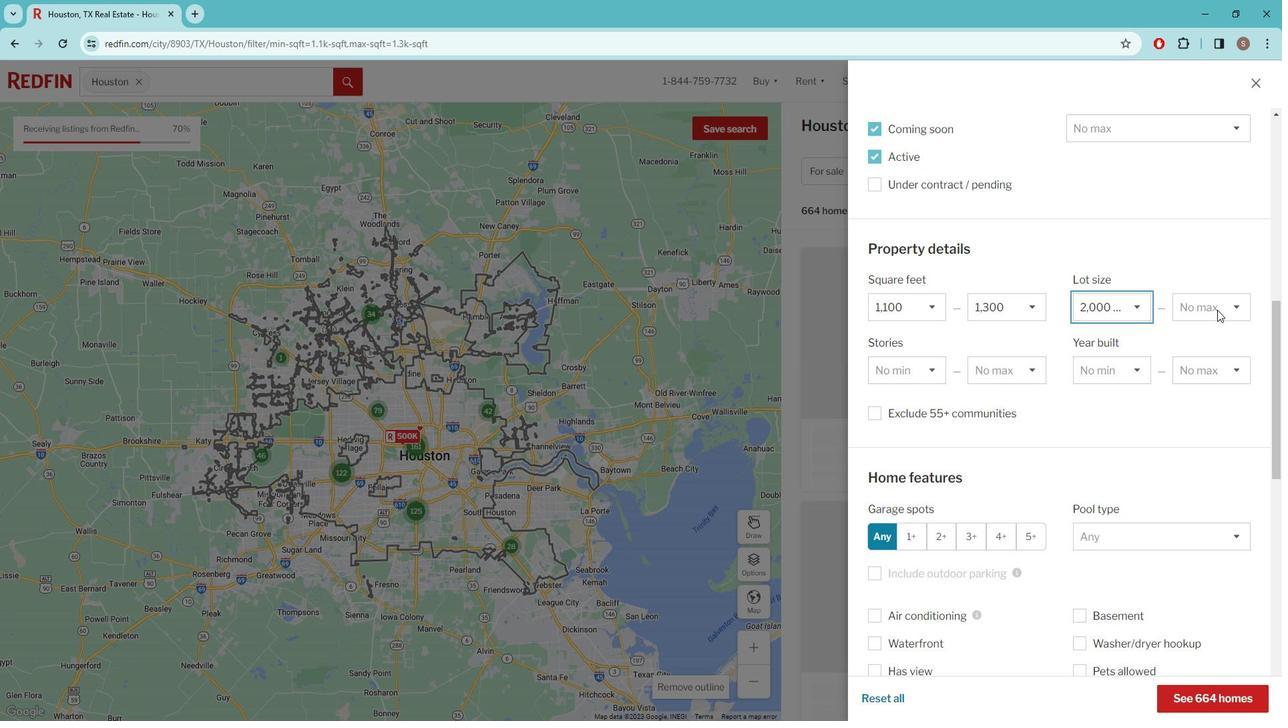 
Action: Mouse pressed left at (1230, 311)
Screenshot: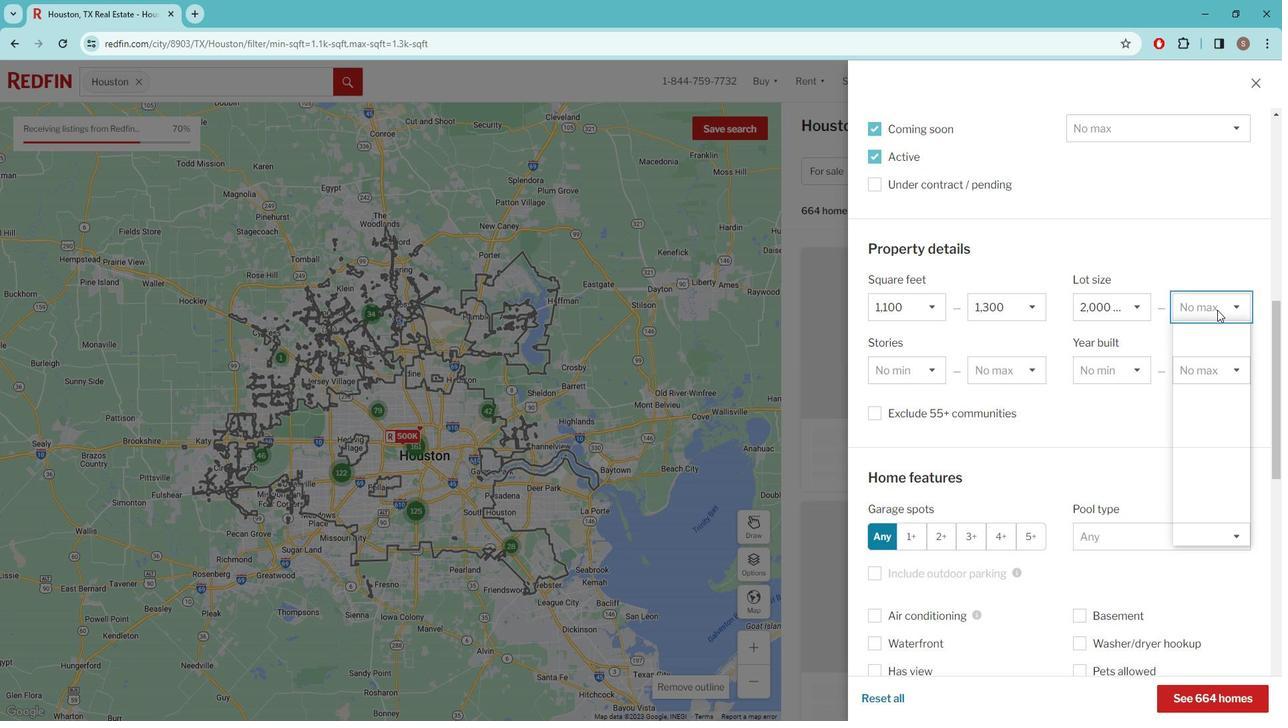 
Action: Mouse moved to (1223, 377)
Screenshot: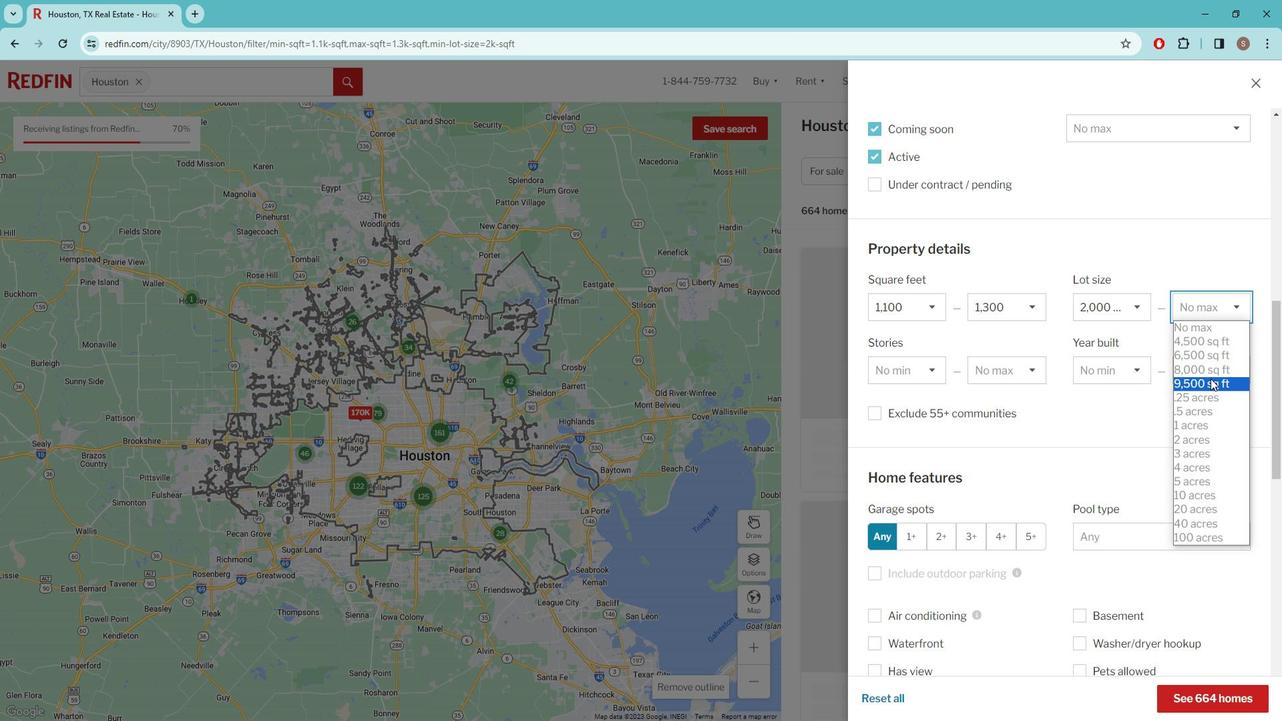 
Action: Mouse pressed left at (1223, 377)
Screenshot: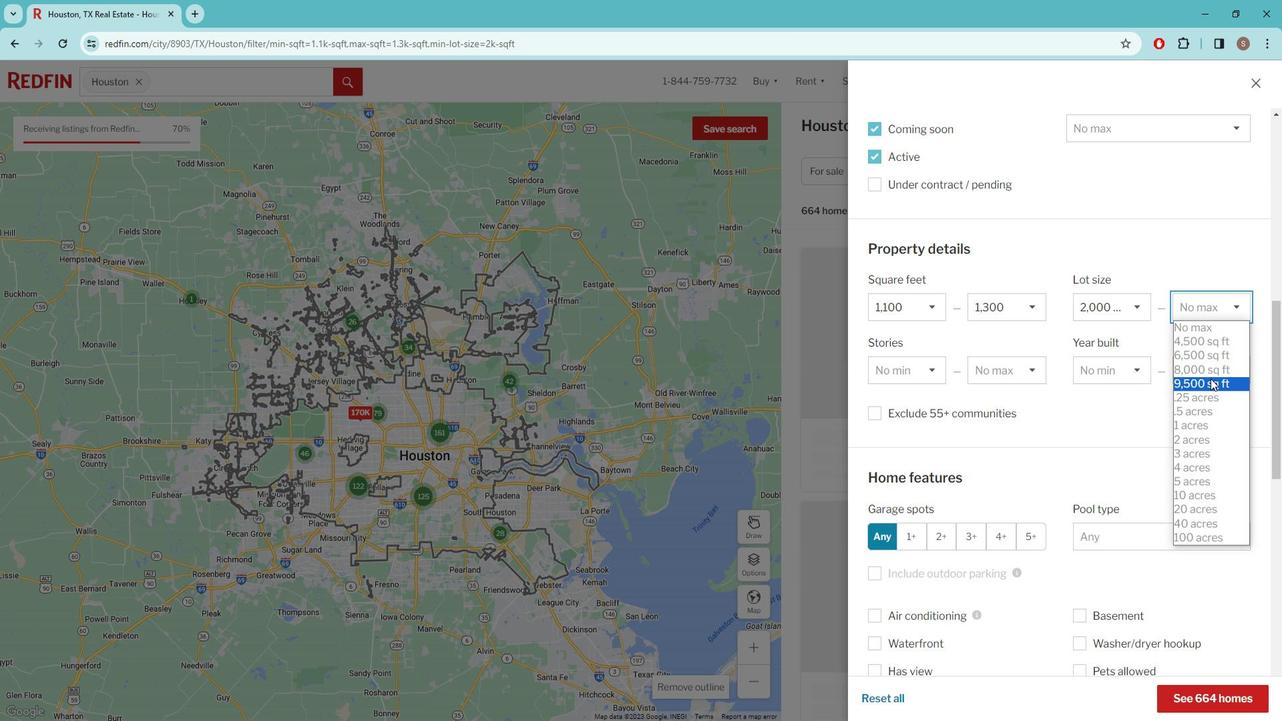 
Action: Mouse moved to (1094, 411)
Screenshot: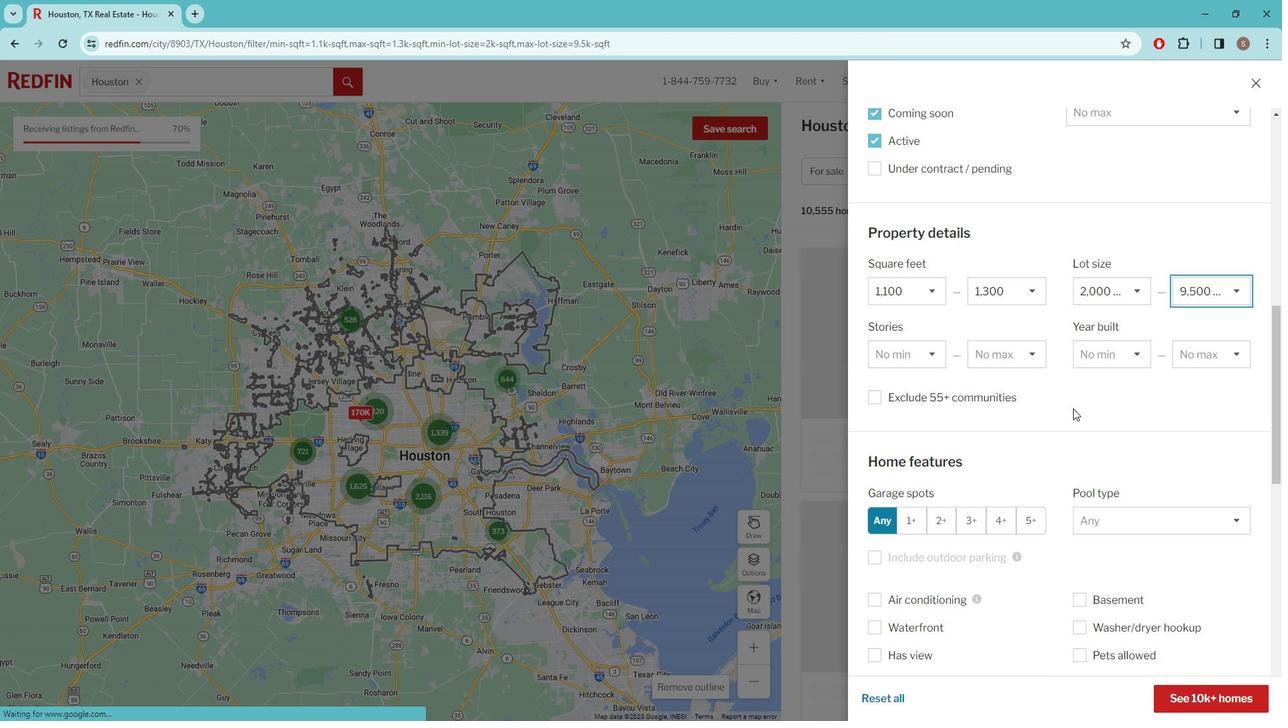 
Action: Mouse scrolled (1094, 410) with delta (0, 0)
Screenshot: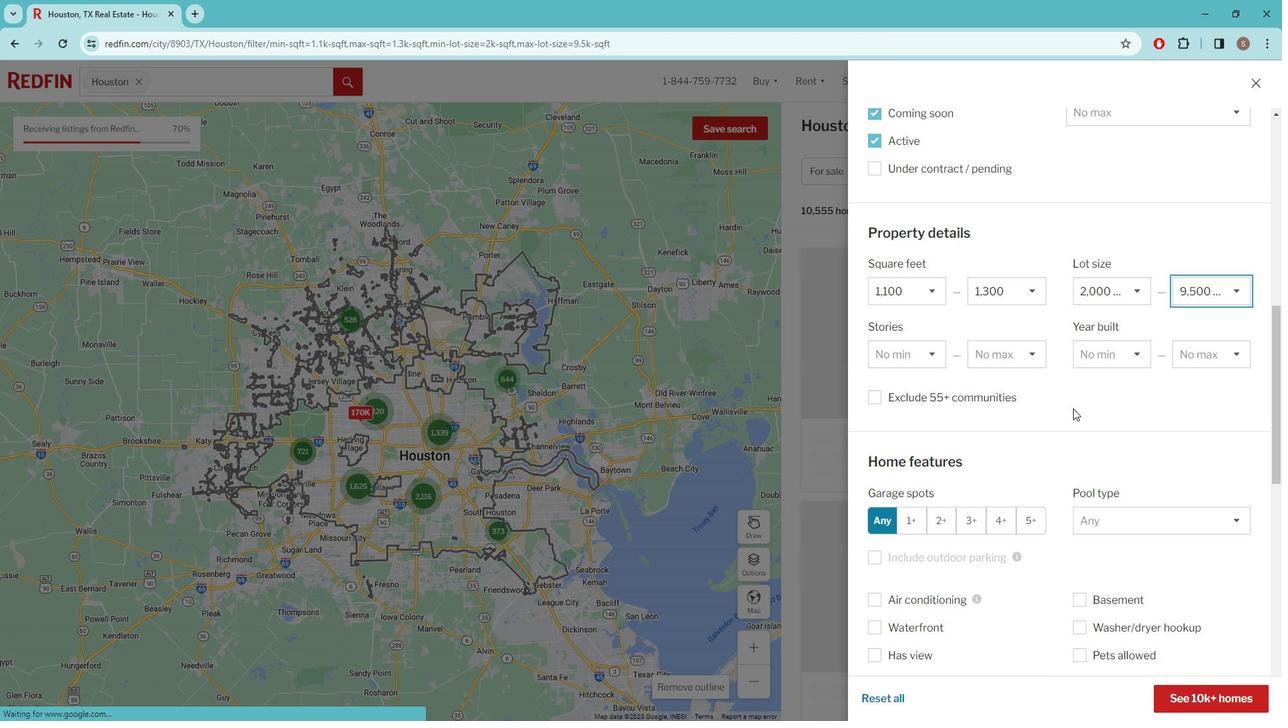 
Action: Mouse moved to (1052, 386)
Screenshot: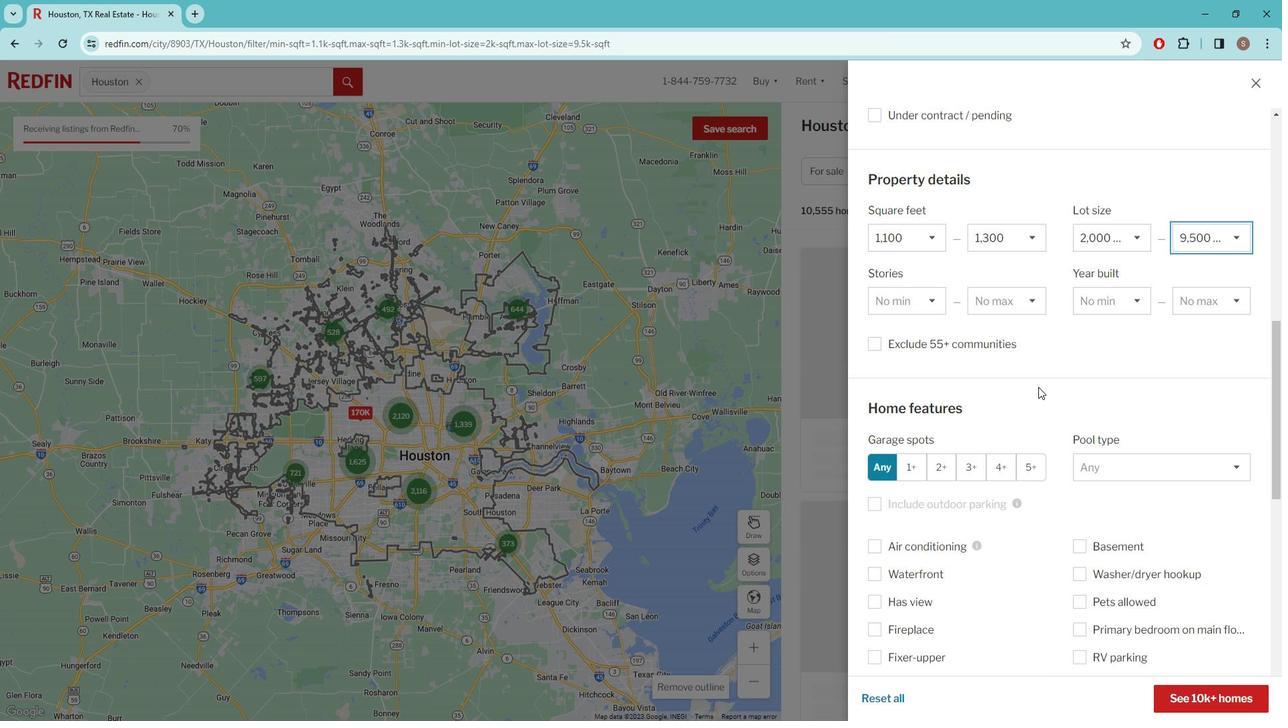 
Action: Mouse scrolled (1052, 386) with delta (0, 0)
Screenshot: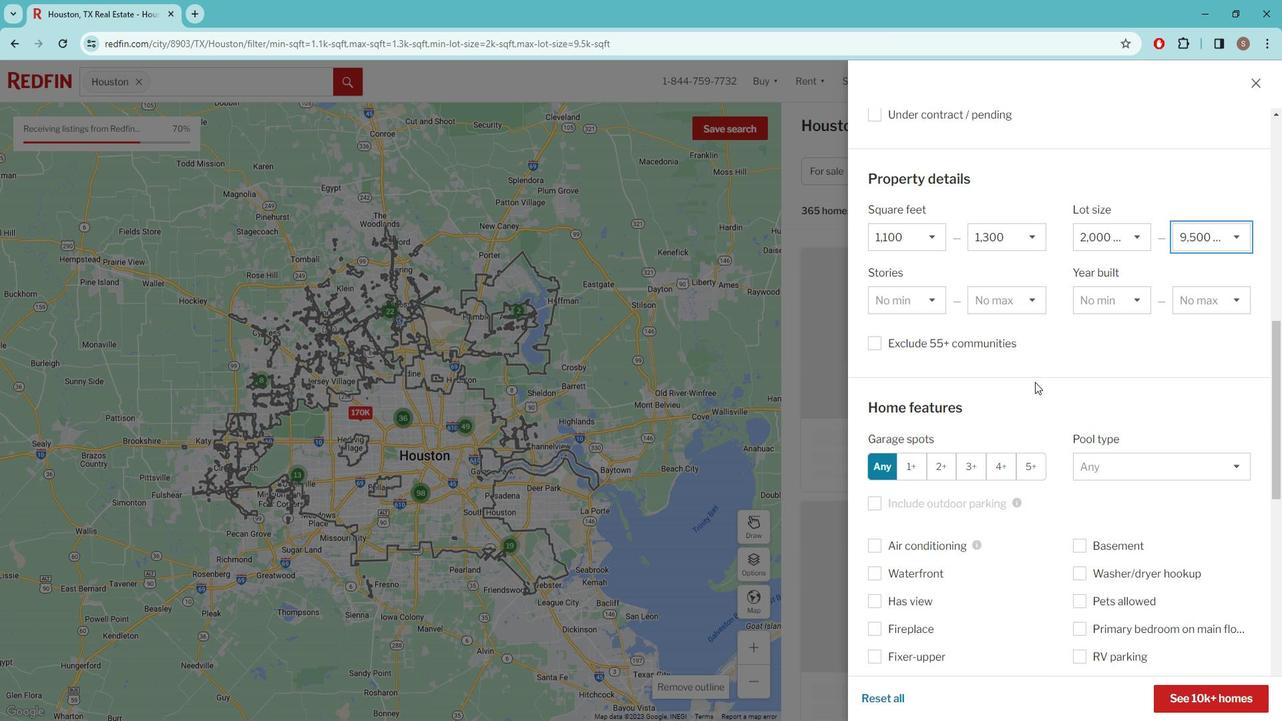 
Action: Mouse moved to (1048, 381)
Screenshot: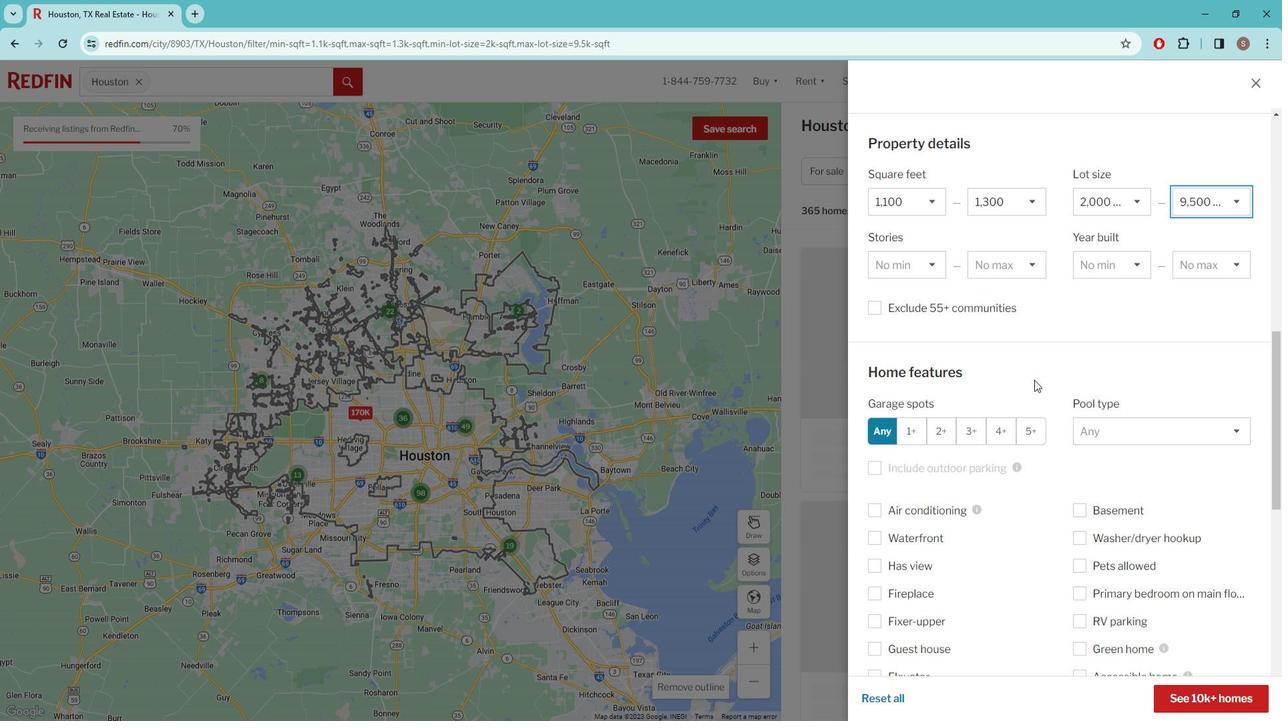 
Action: Mouse scrolled (1048, 380) with delta (0, 0)
Screenshot: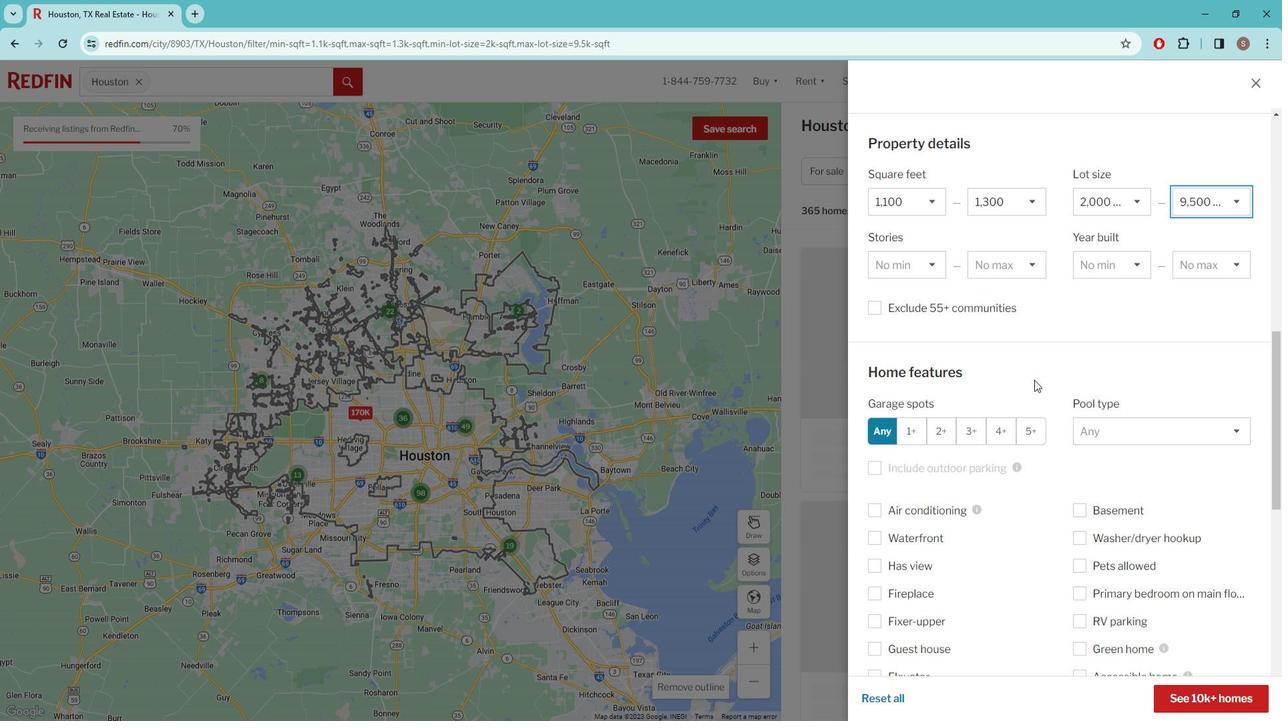 
Action: Mouse moved to (1038, 357)
Screenshot: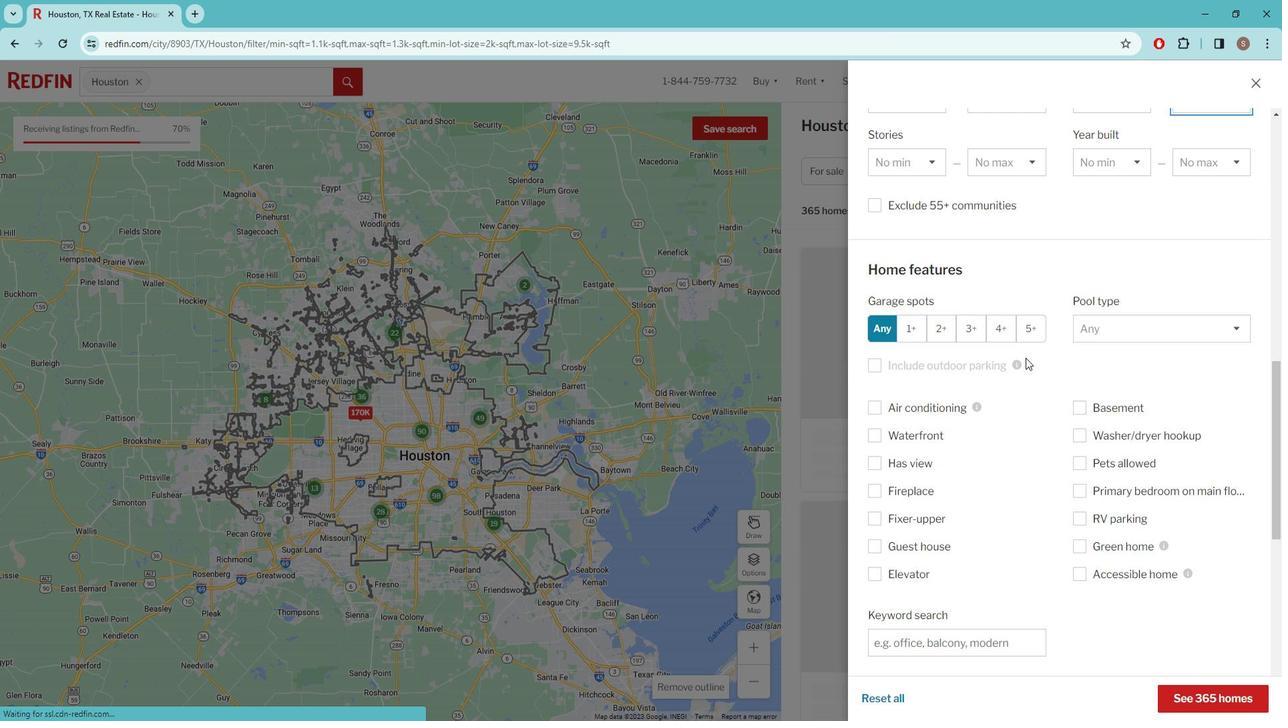 
Action: Mouse scrolled (1038, 356) with delta (0, 0)
Screenshot: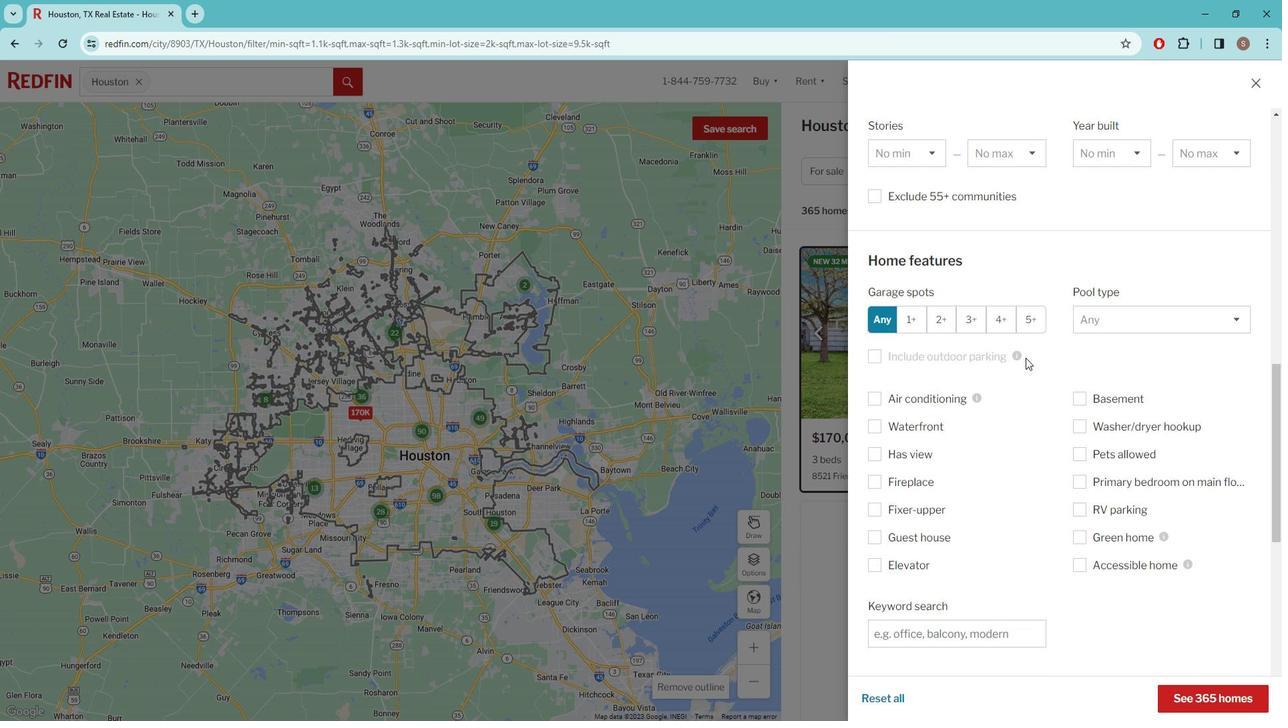 
Action: Mouse scrolled (1038, 356) with delta (0, 0)
Screenshot: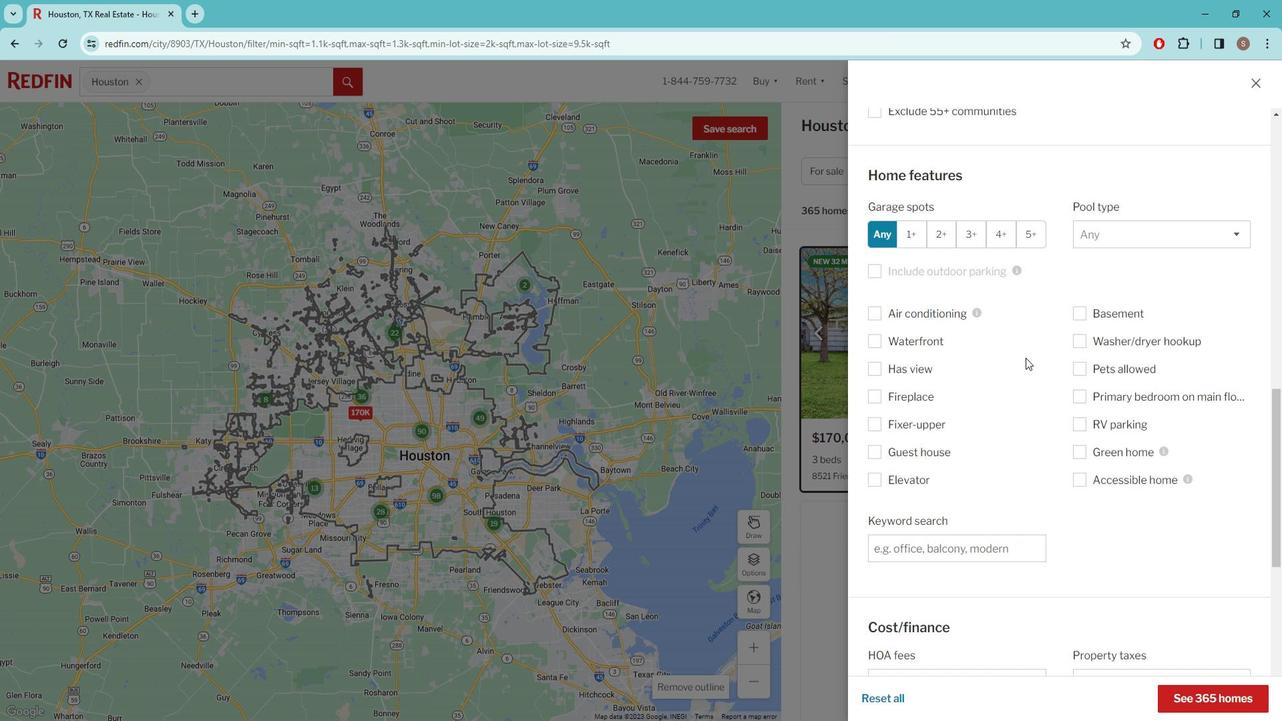 
Action: Mouse scrolled (1038, 356) with delta (0, 0)
Screenshot: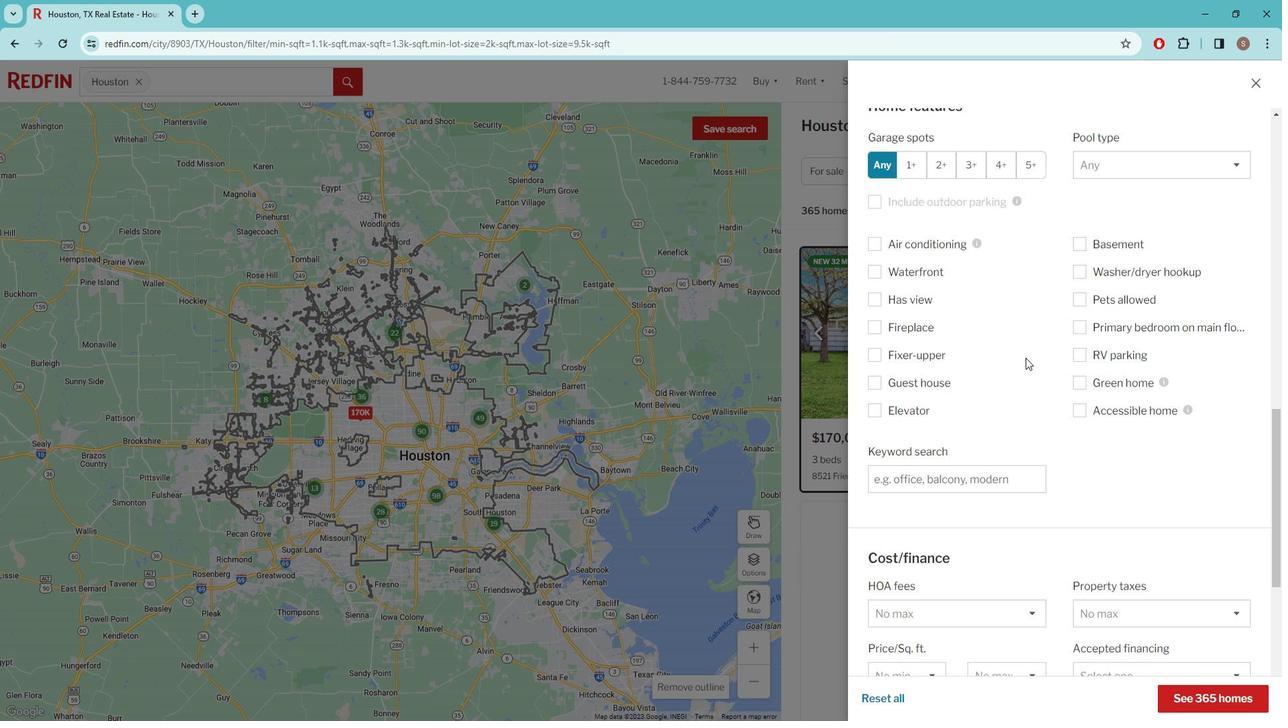 
Action: Mouse scrolled (1038, 356) with delta (0, 0)
Screenshot: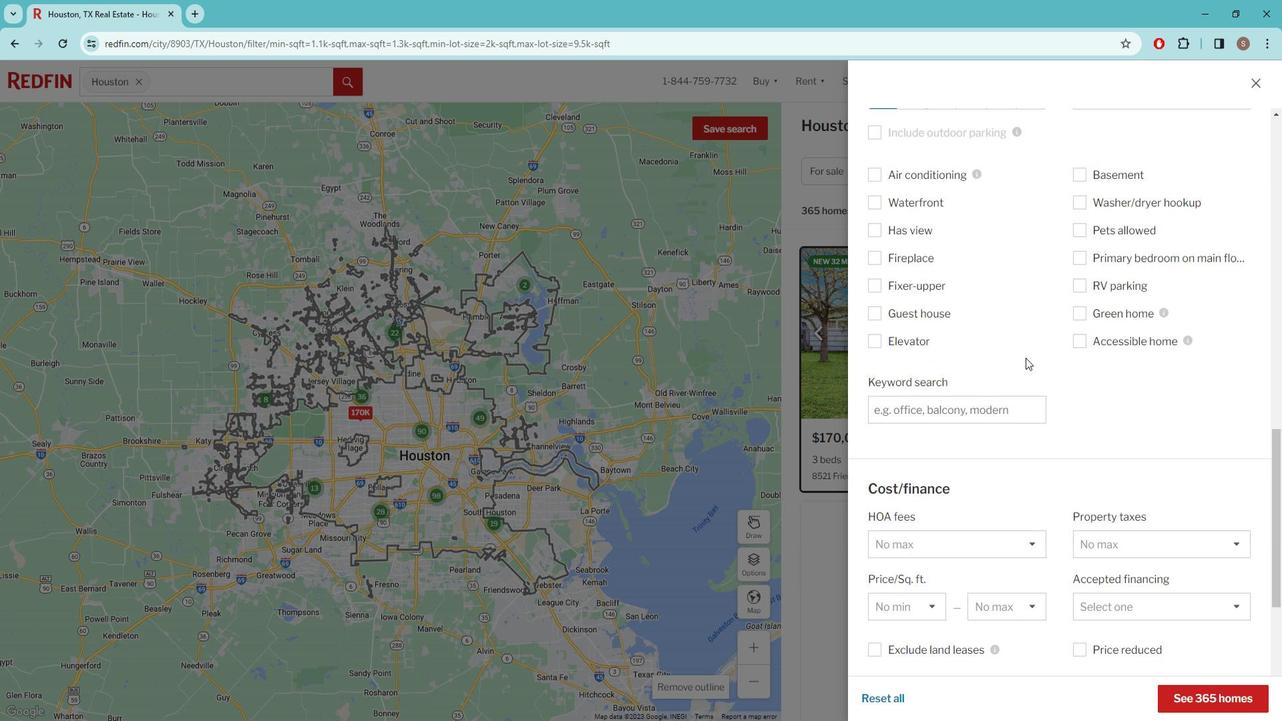 
Action: Mouse scrolled (1038, 356) with delta (0, 0)
Screenshot: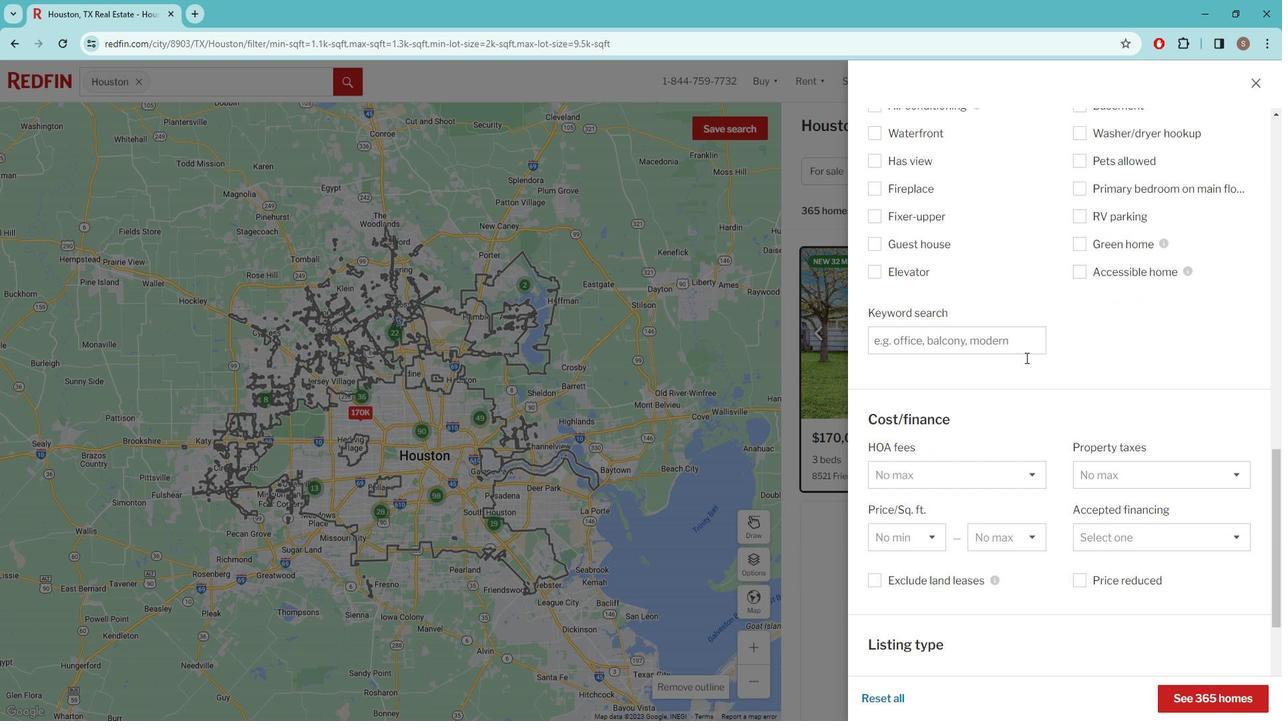 
Action: Mouse scrolled (1038, 356) with delta (0, 0)
Screenshot: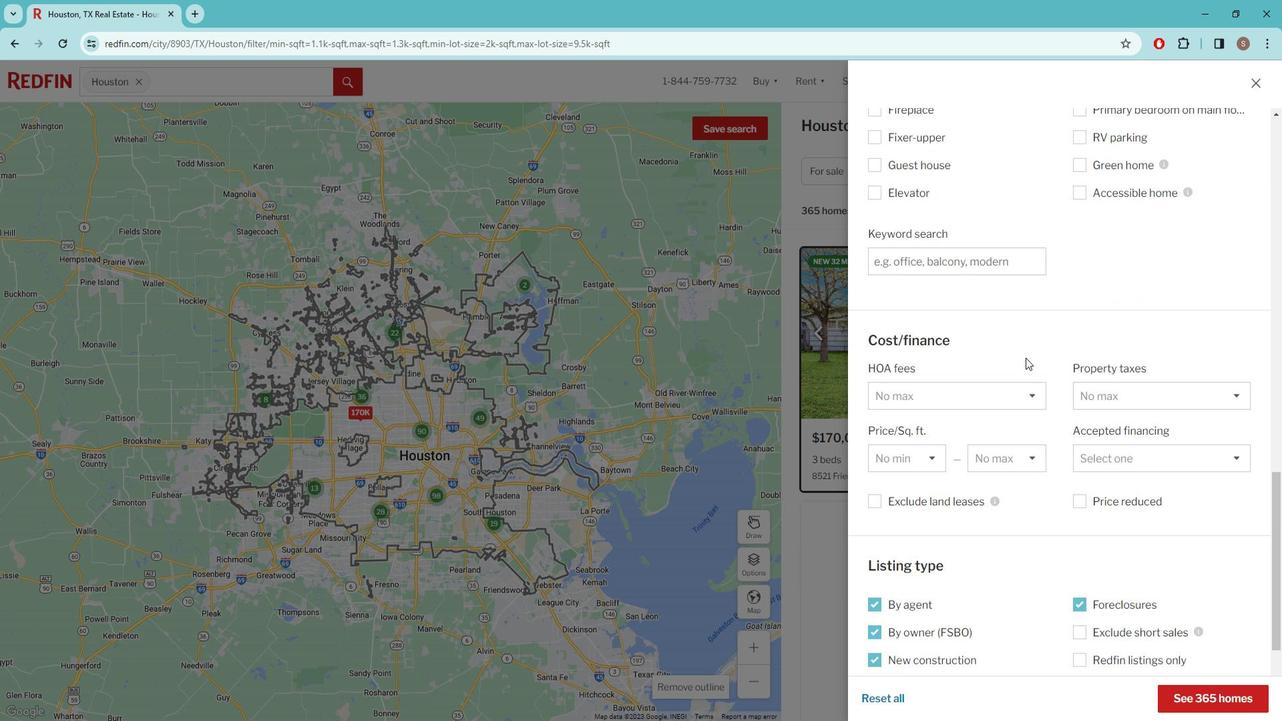 
Action: Mouse moved to (1029, 373)
Screenshot: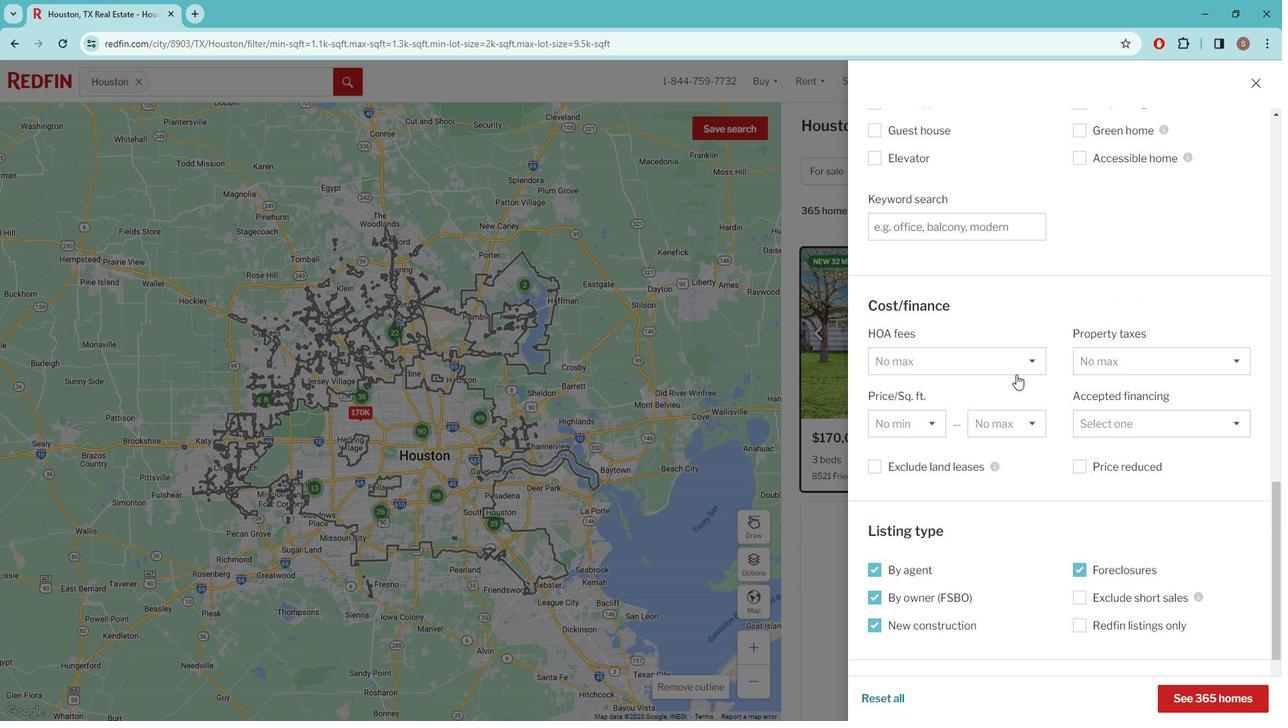 
Action: Mouse scrolled (1029, 372) with delta (0, 0)
Screenshot: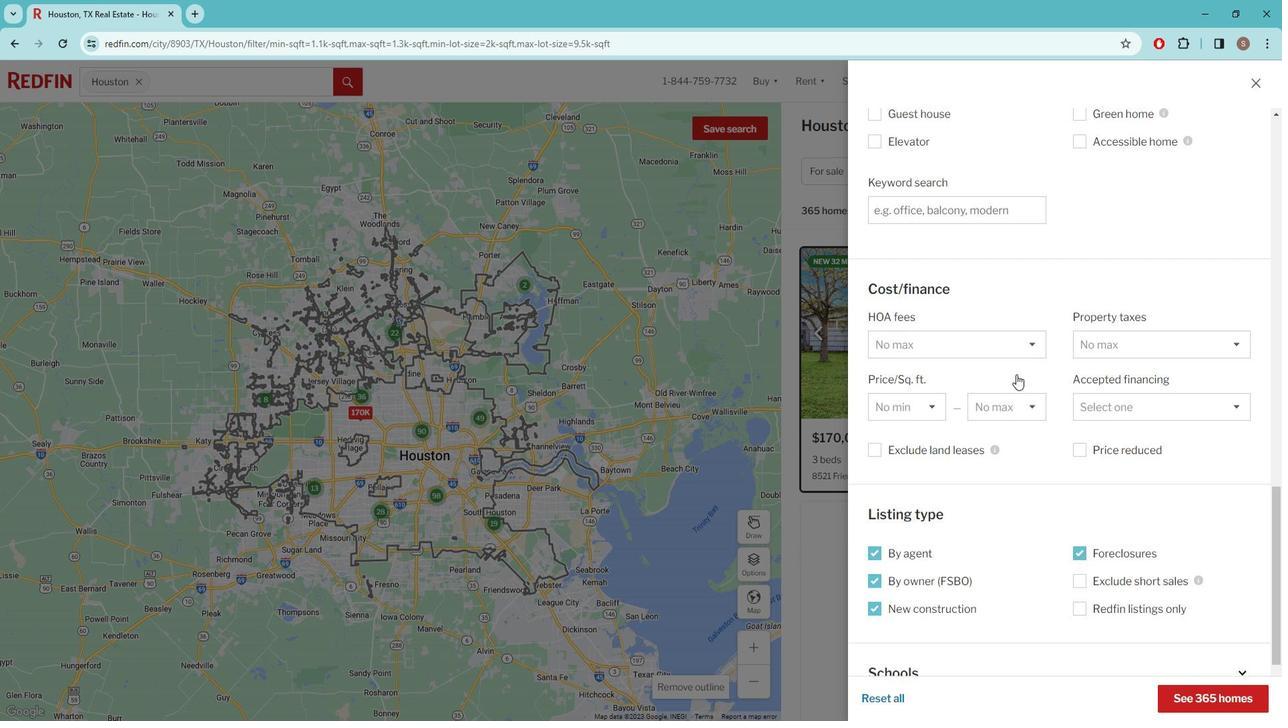 
Action: Mouse moved to (1022, 295)
Screenshot: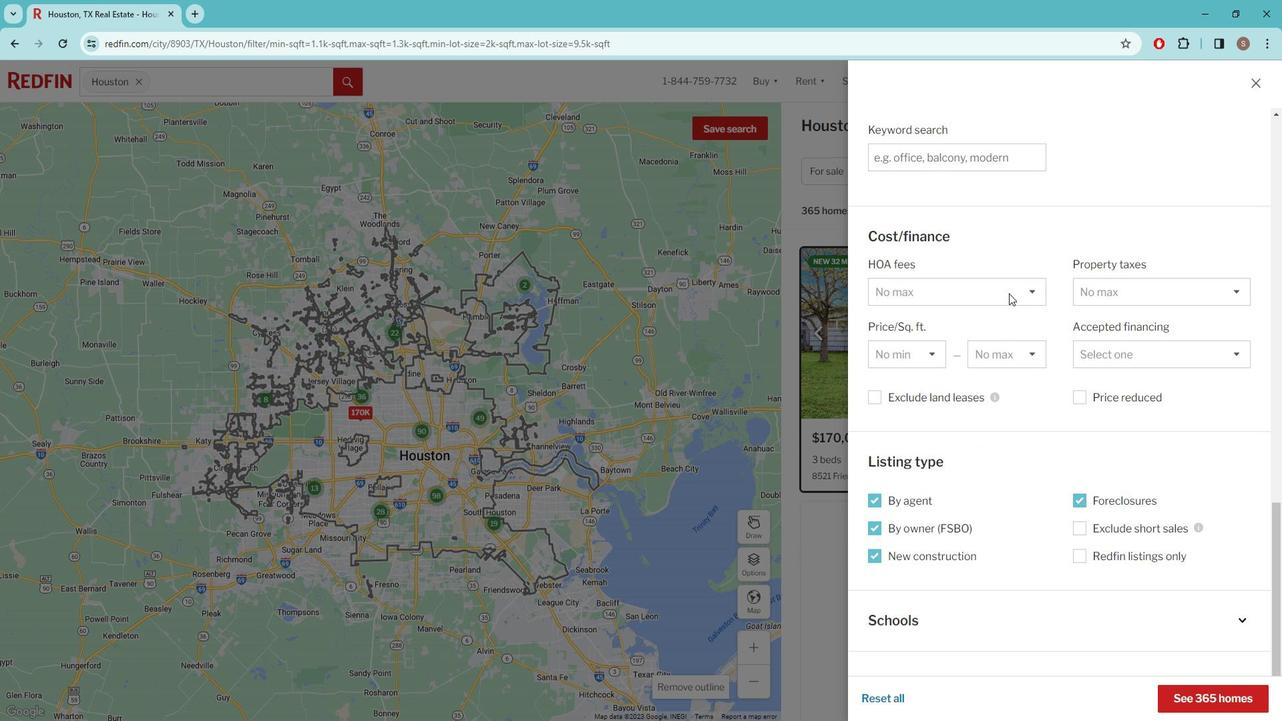 
Action: Mouse pressed left at (1022, 295)
Screenshot: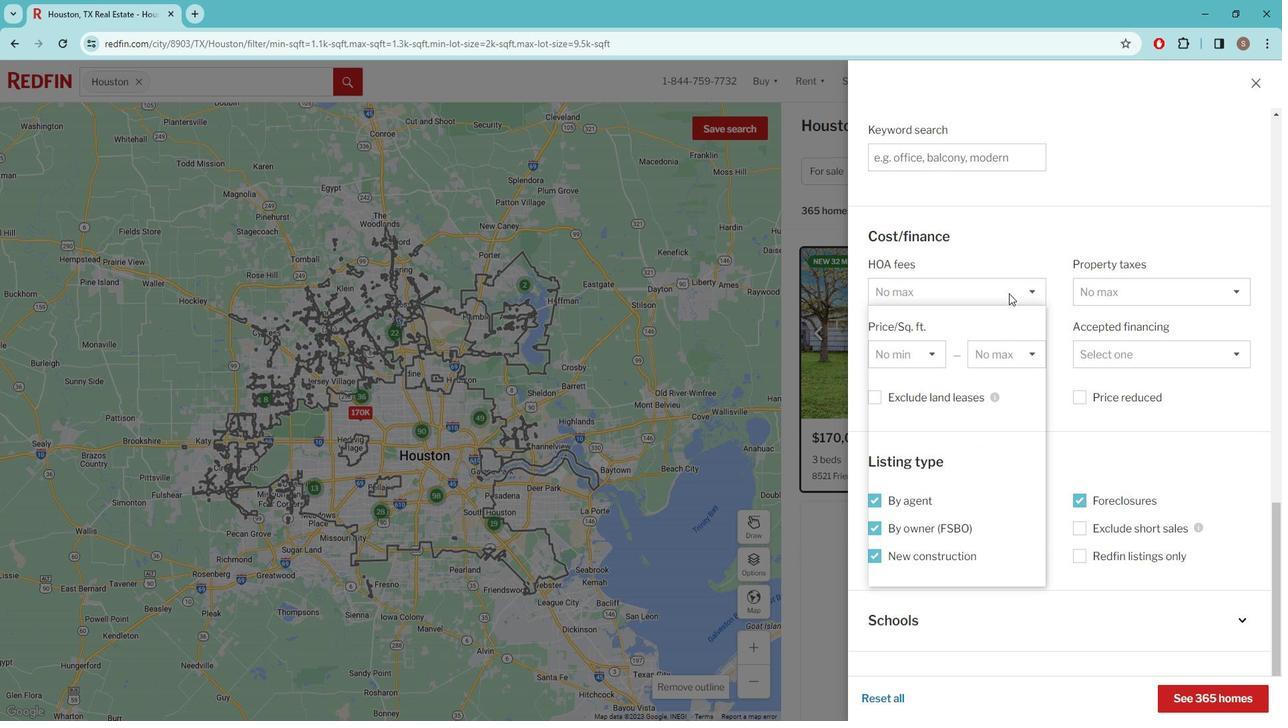
Action: Mouse moved to (1020, 473)
Screenshot: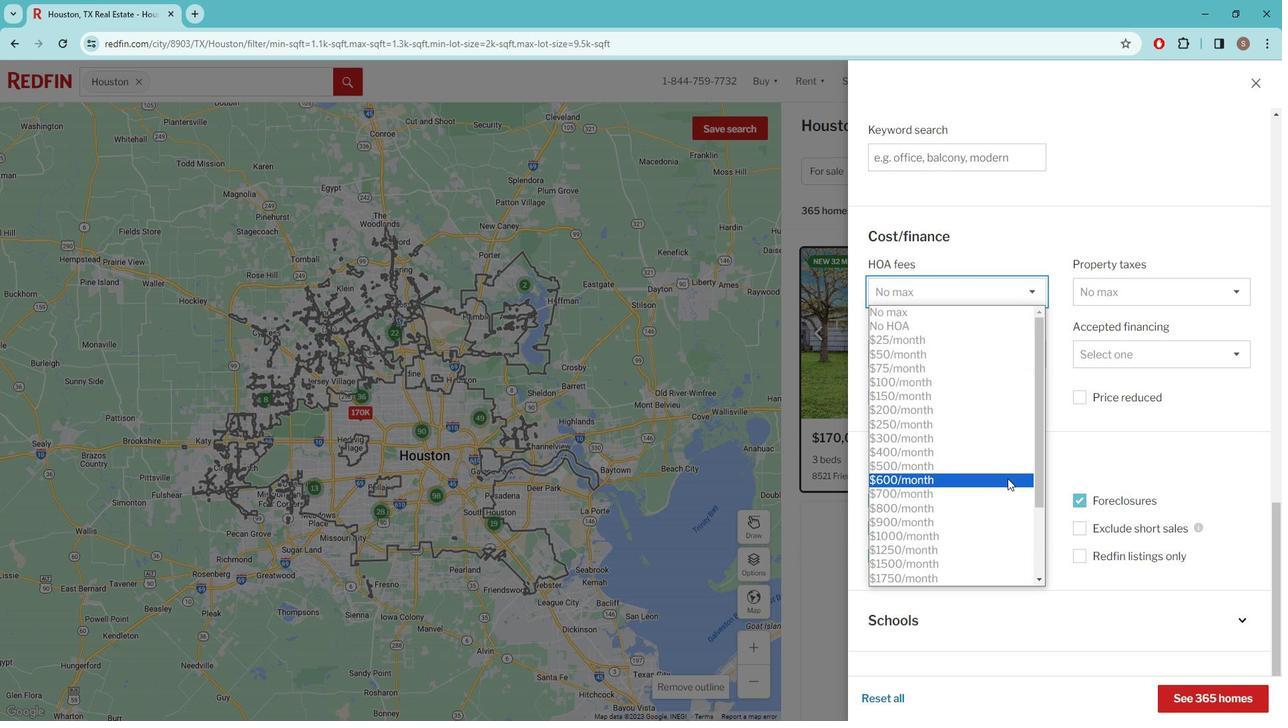 
Action: Mouse pressed left at (1020, 473)
Screenshot: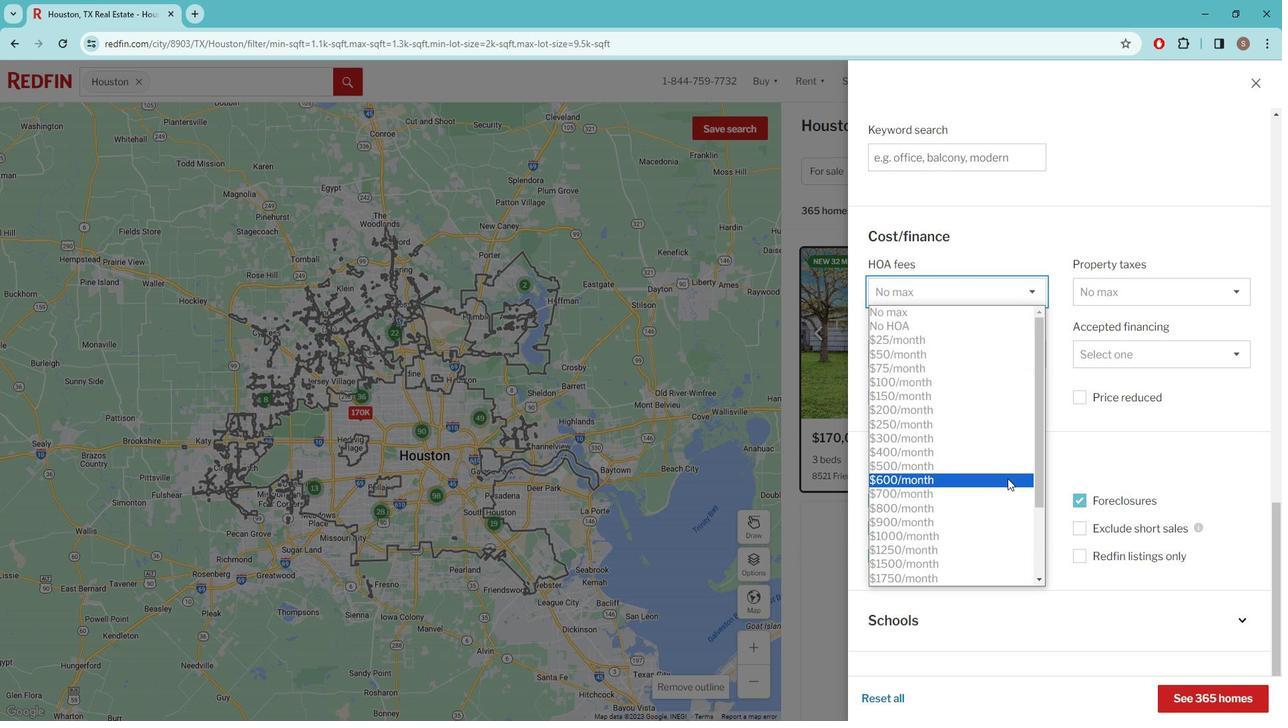 
Action: Mouse moved to (1140, 293)
Screenshot: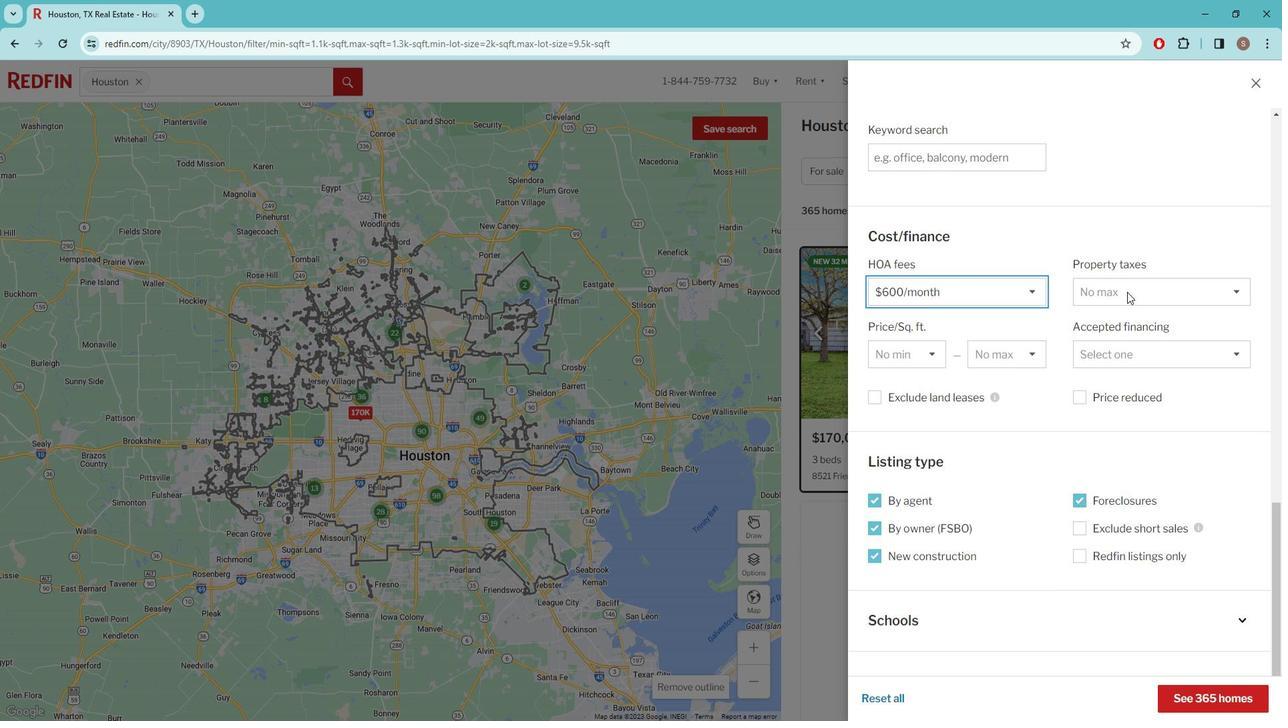 
Action: Mouse pressed left at (1140, 293)
Screenshot: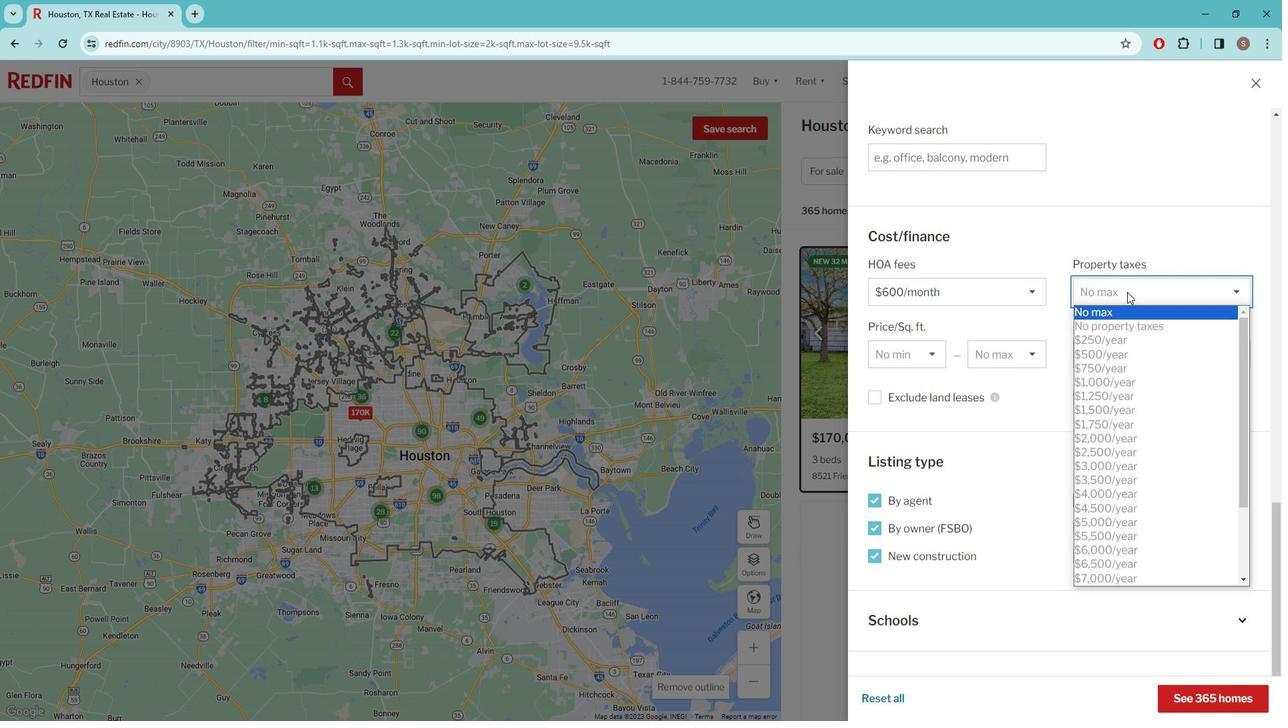 
Action: Mouse moved to (1145, 355)
Screenshot: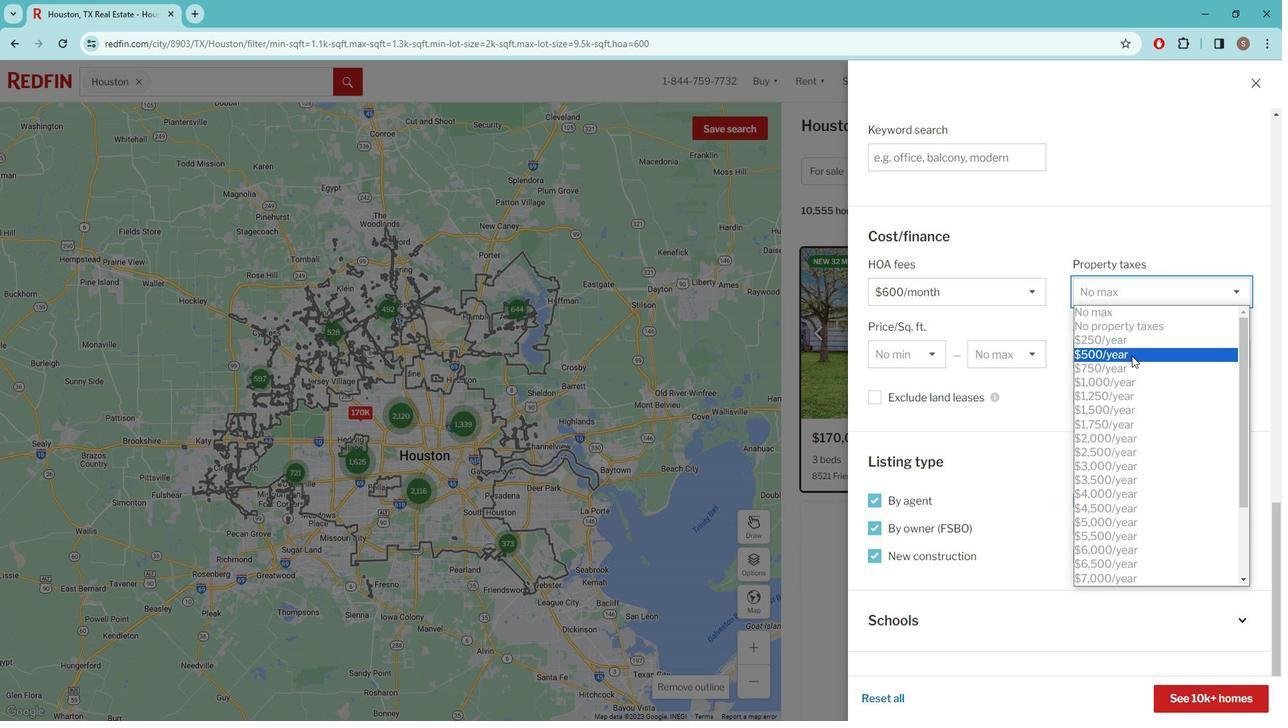 
Action: Mouse pressed left at (1145, 355)
Screenshot: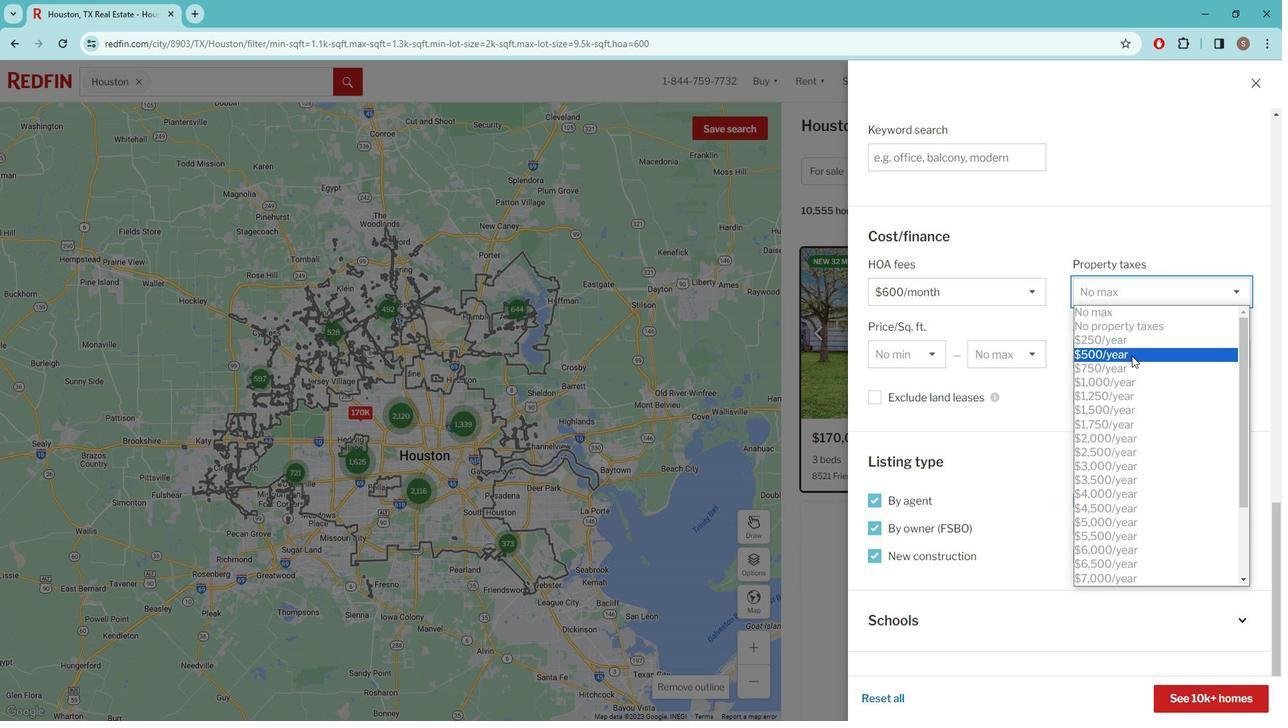 
Action: Mouse moved to (1023, 295)
Screenshot: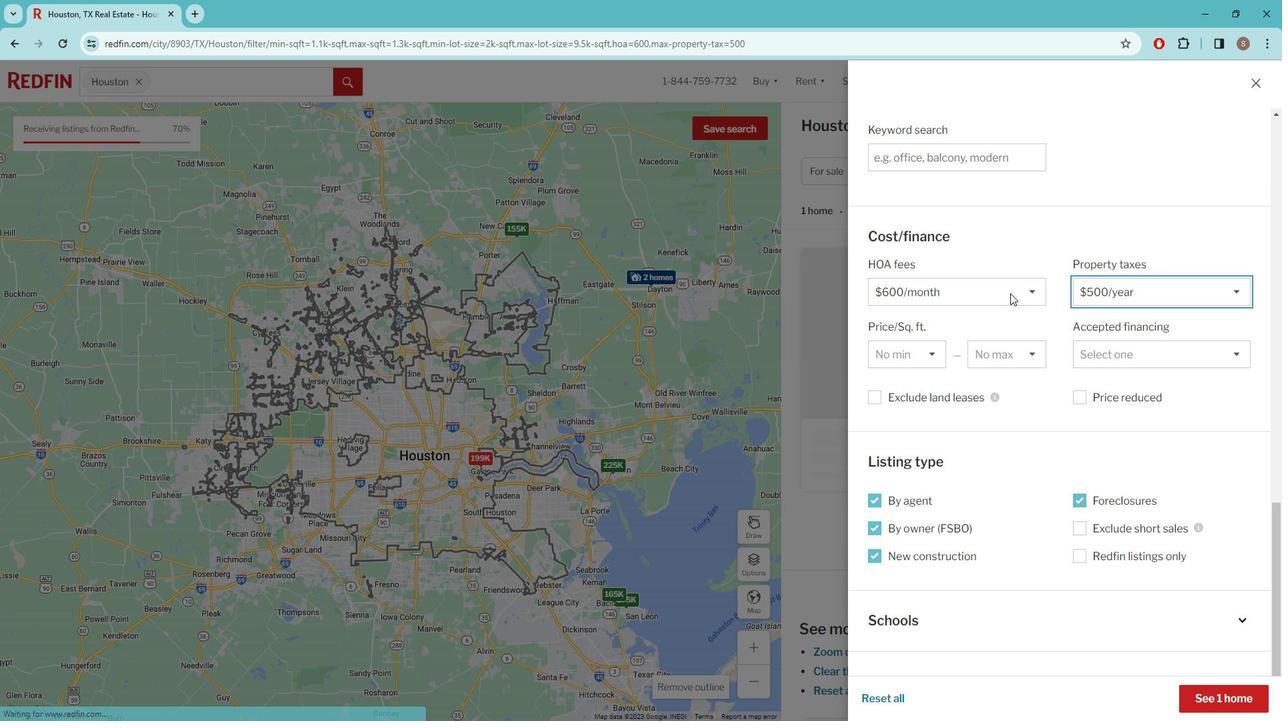 
Action: Mouse pressed left at (1023, 295)
Screenshot: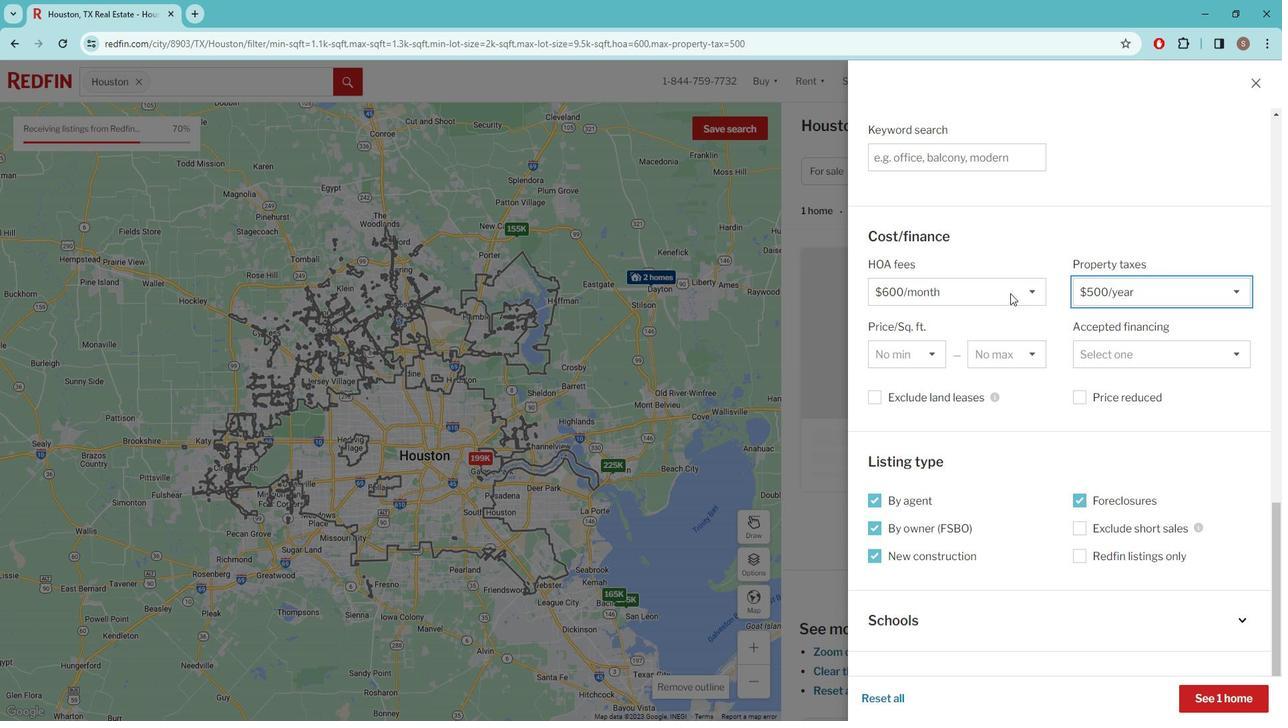 
Action: Mouse moved to (972, 538)
Screenshot: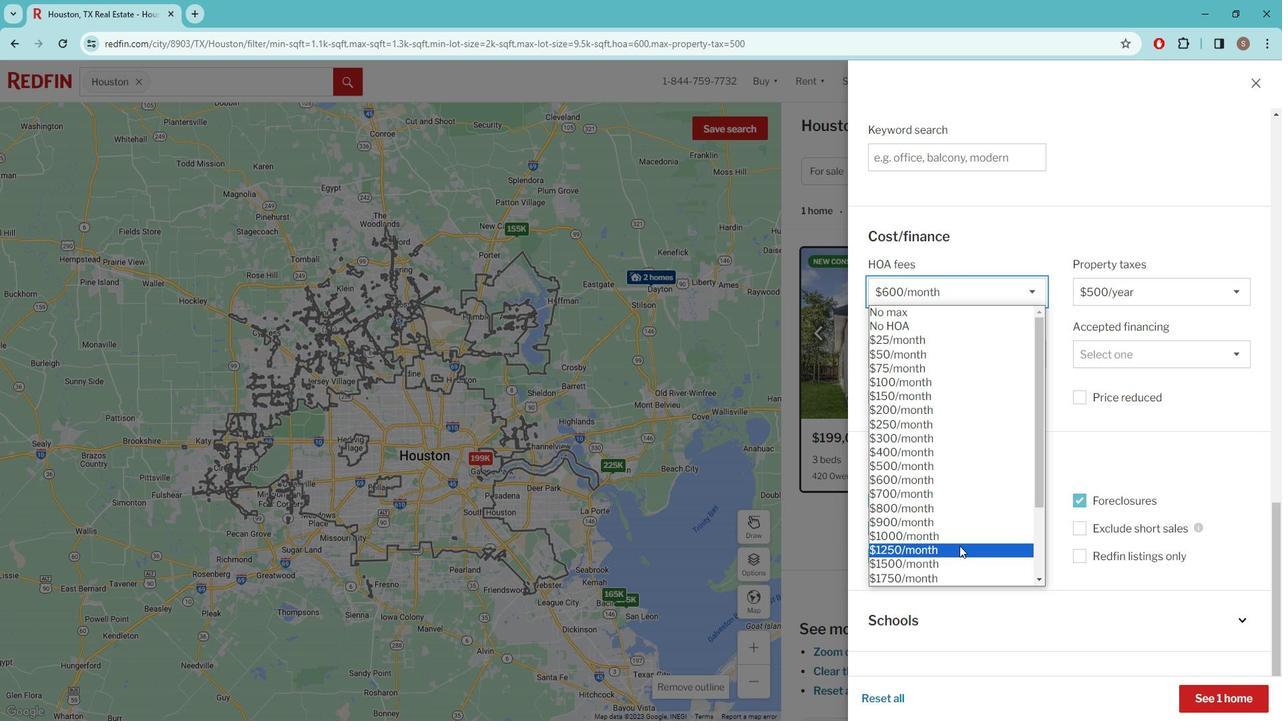 
Action: Mouse pressed left at (972, 538)
Screenshot: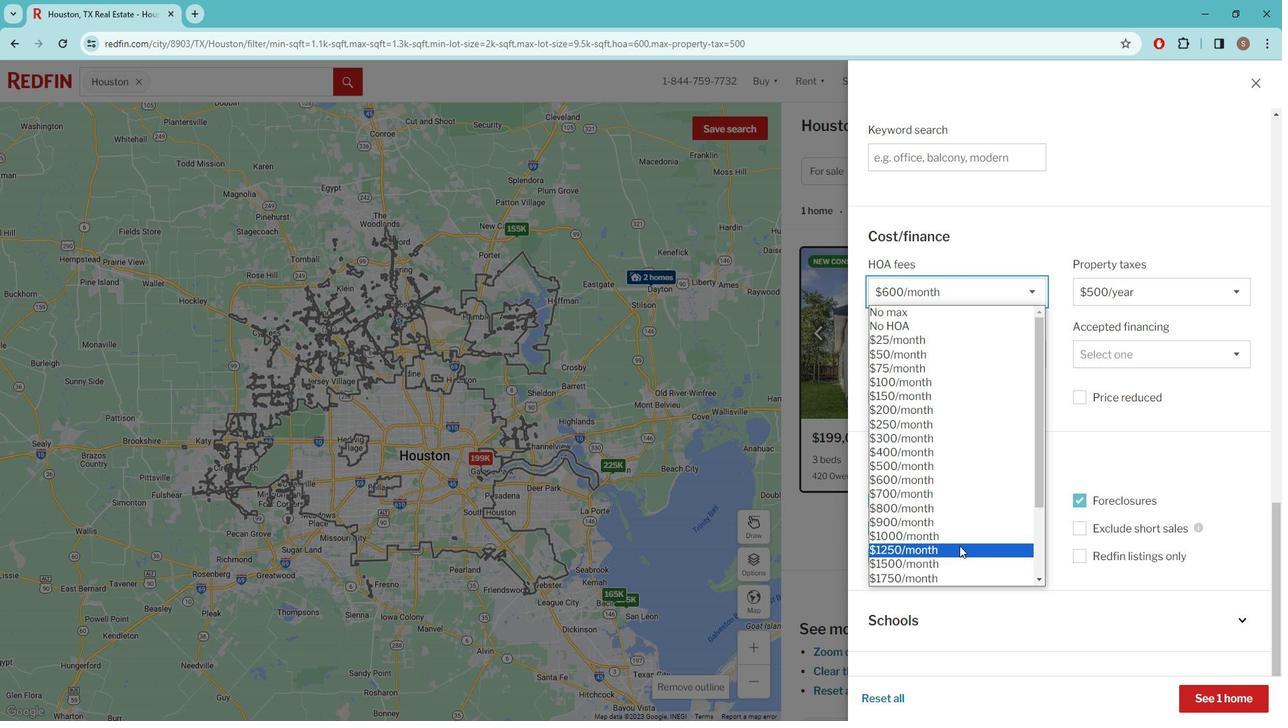 
Action: Mouse moved to (1058, 382)
Screenshot: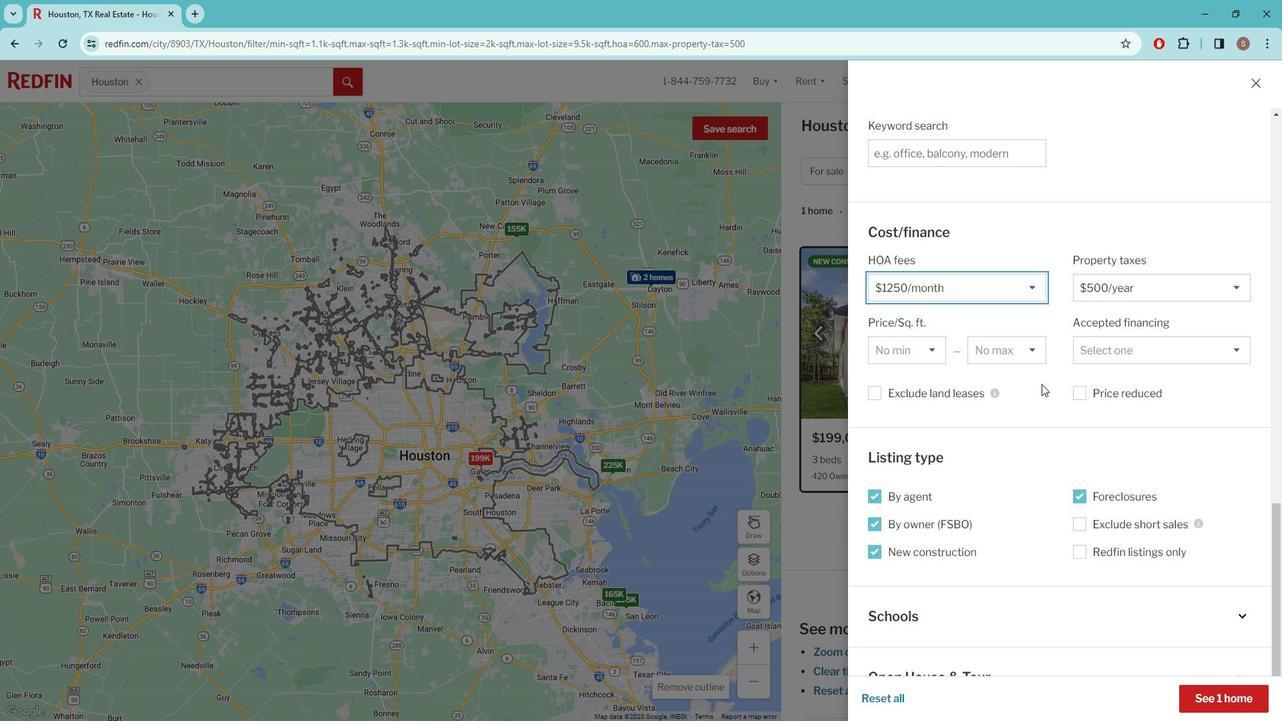 
Action: Mouse scrolled (1058, 382) with delta (0, 0)
Screenshot: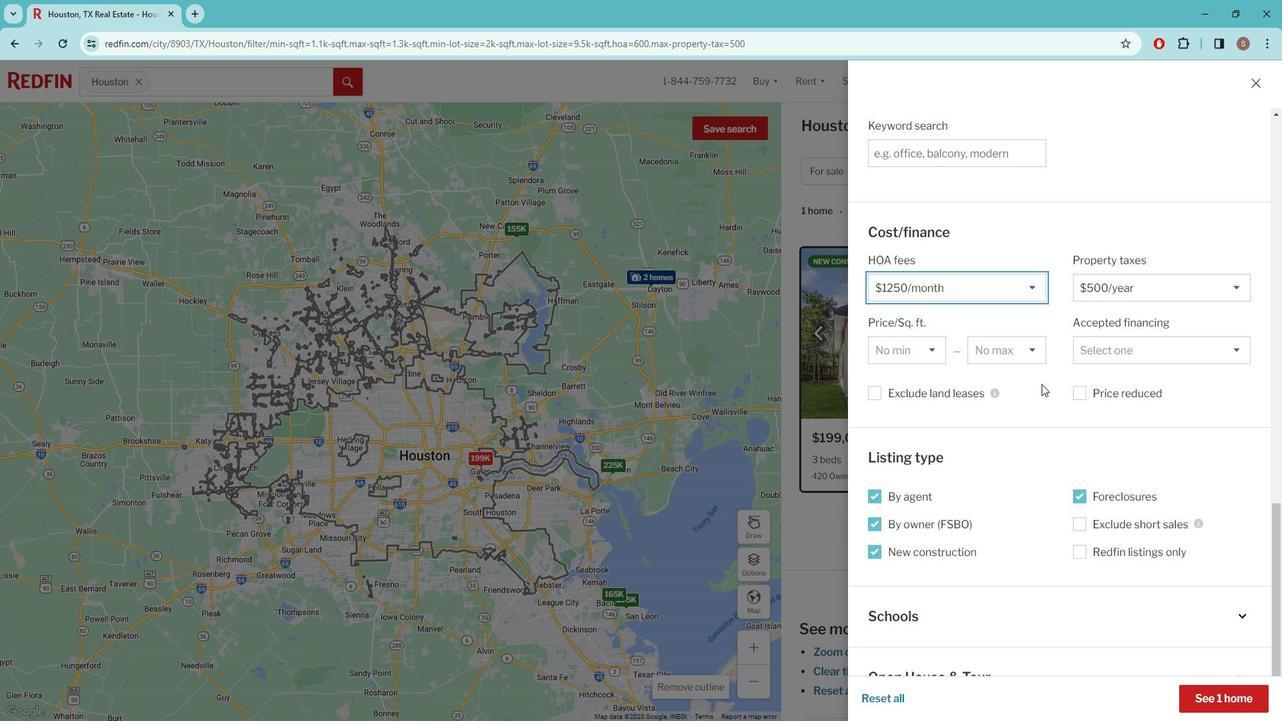
Action: Mouse moved to (1054, 382)
Screenshot: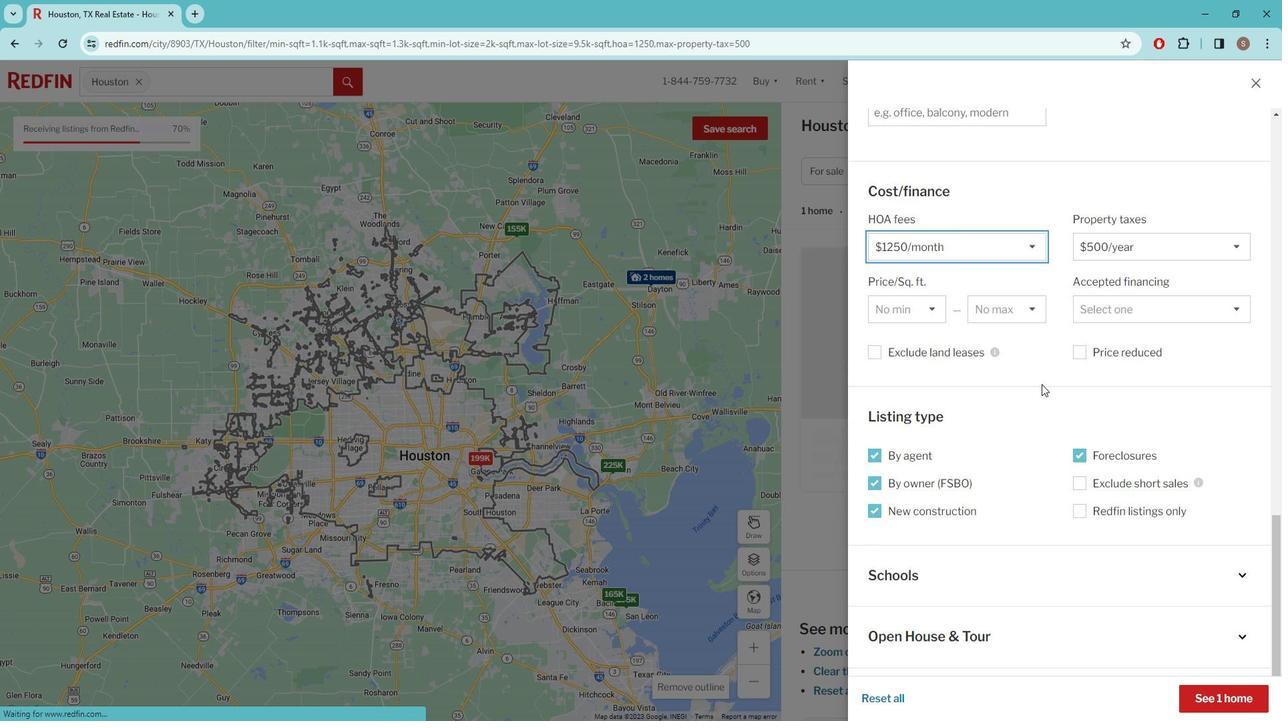 
Action: Mouse scrolled (1054, 382) with delta (0, 0)
Screenshot: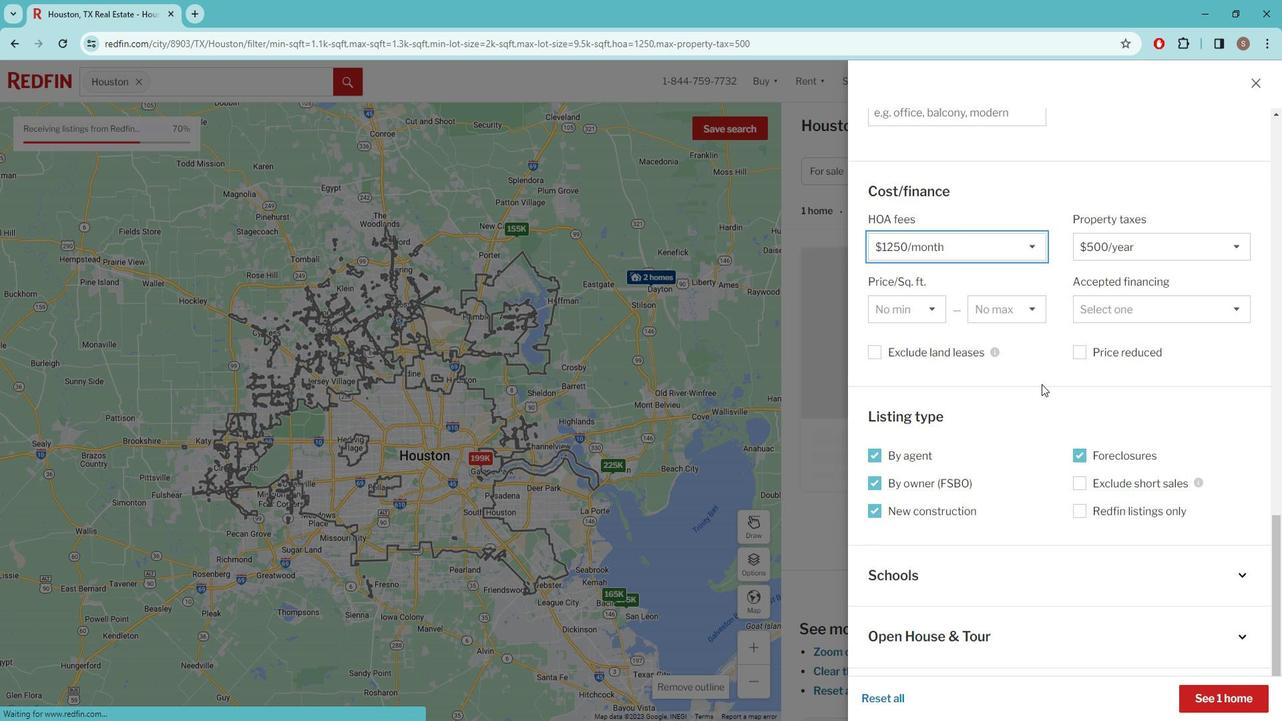 
Action: Mouse moved to (1030, 362)
Screenshot: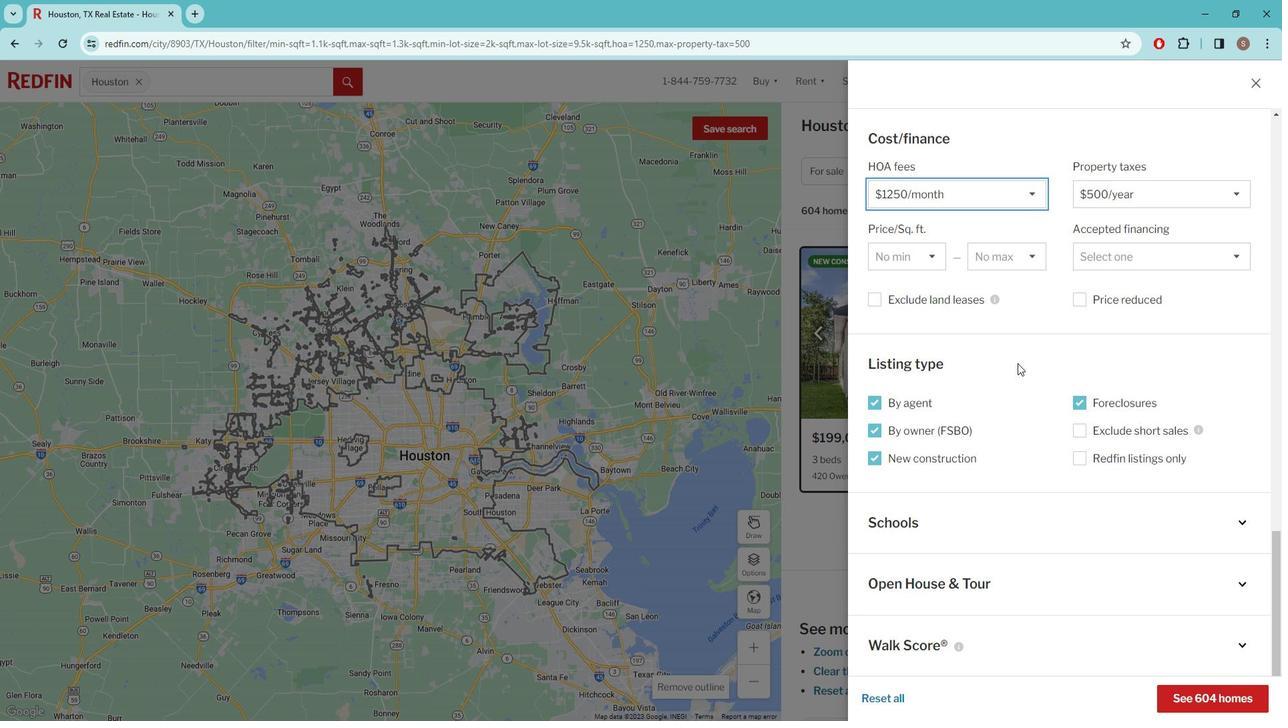 
Action: Mouse scrolled (1030, 362) with delta (0, 0)
Screenshot: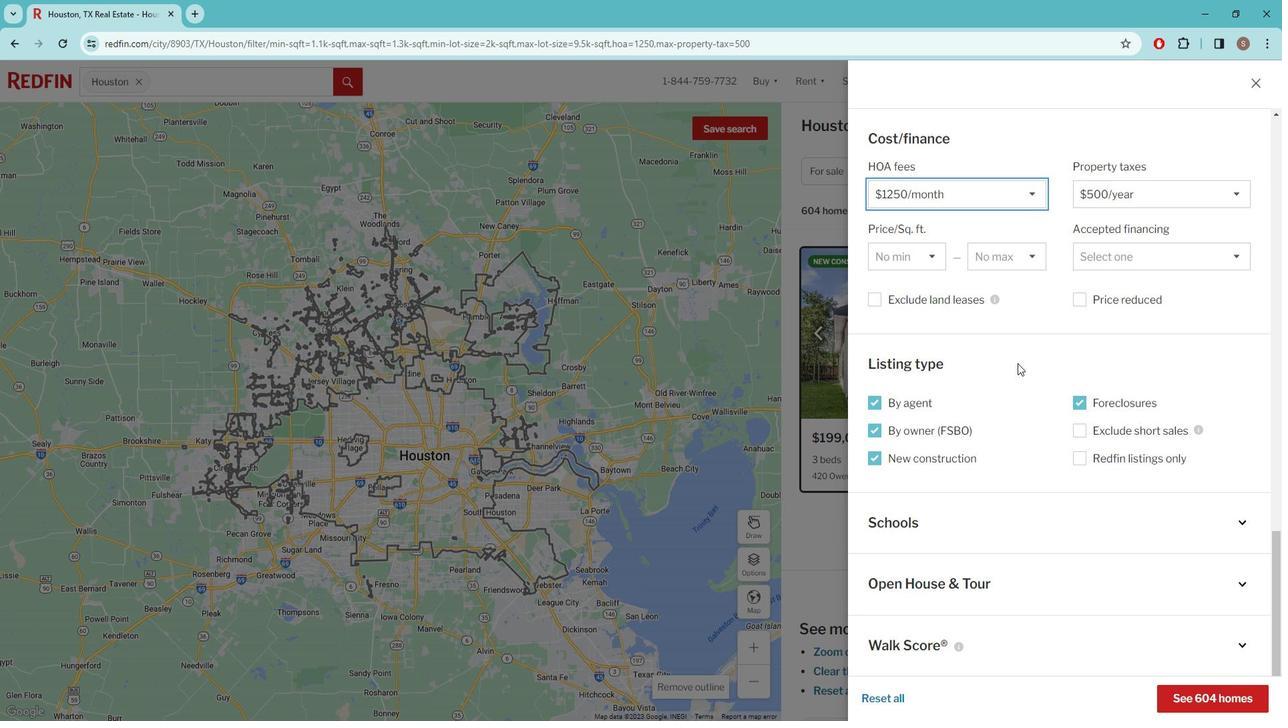 
Action: Mouse scrolled (1030, 362) with delta (0, 0)
Screenshot: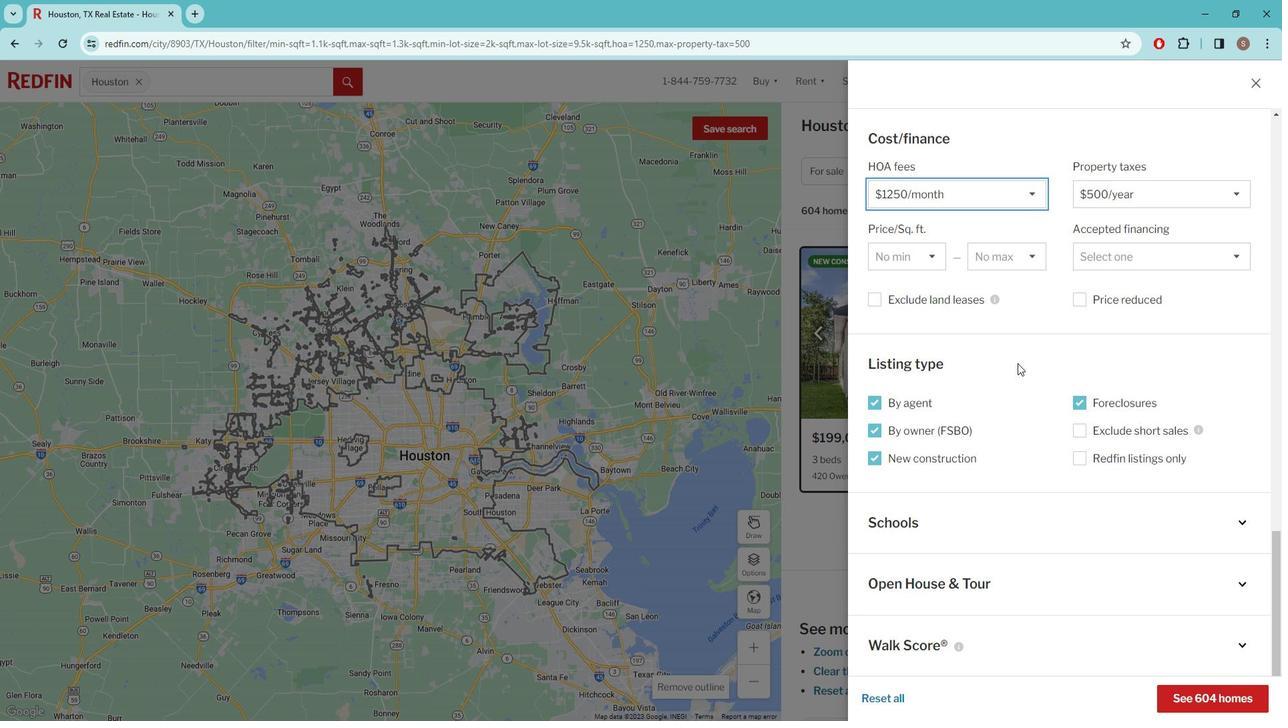 
Action: Mouse moved to (1219, 683)
Screenshot: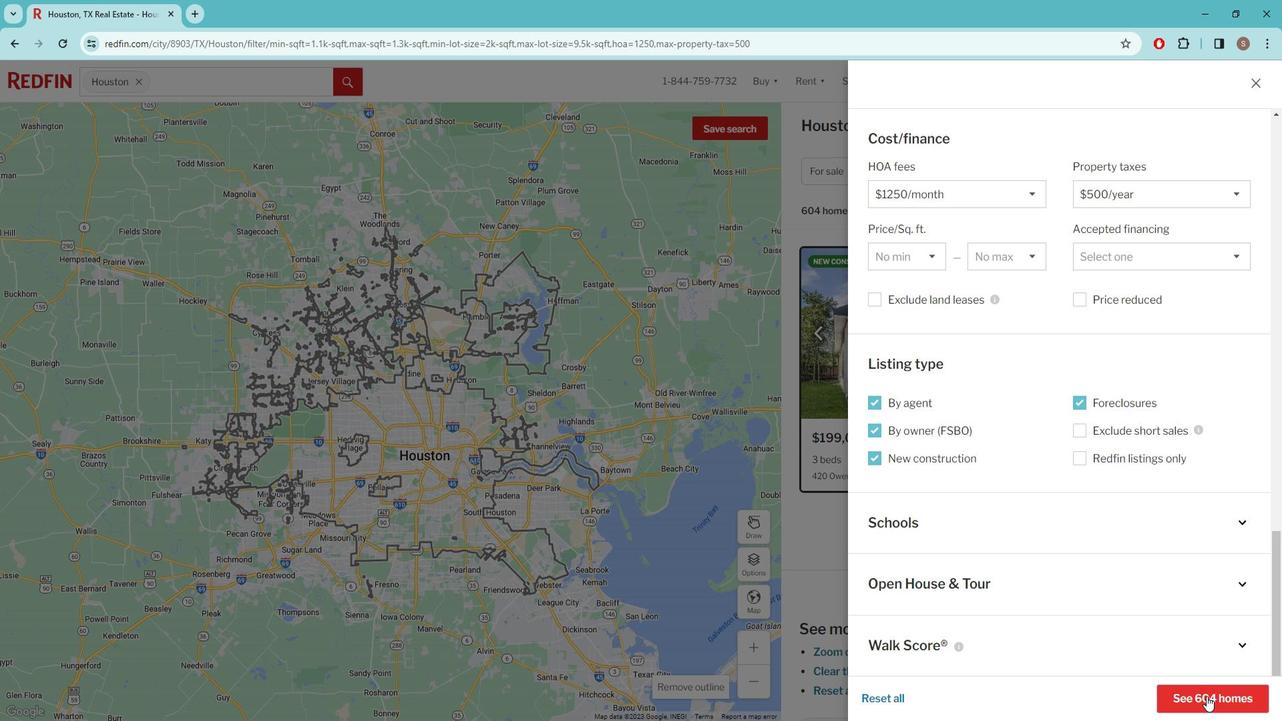 
Action: Mouse pressed left at (1219, 683)
Screenshot: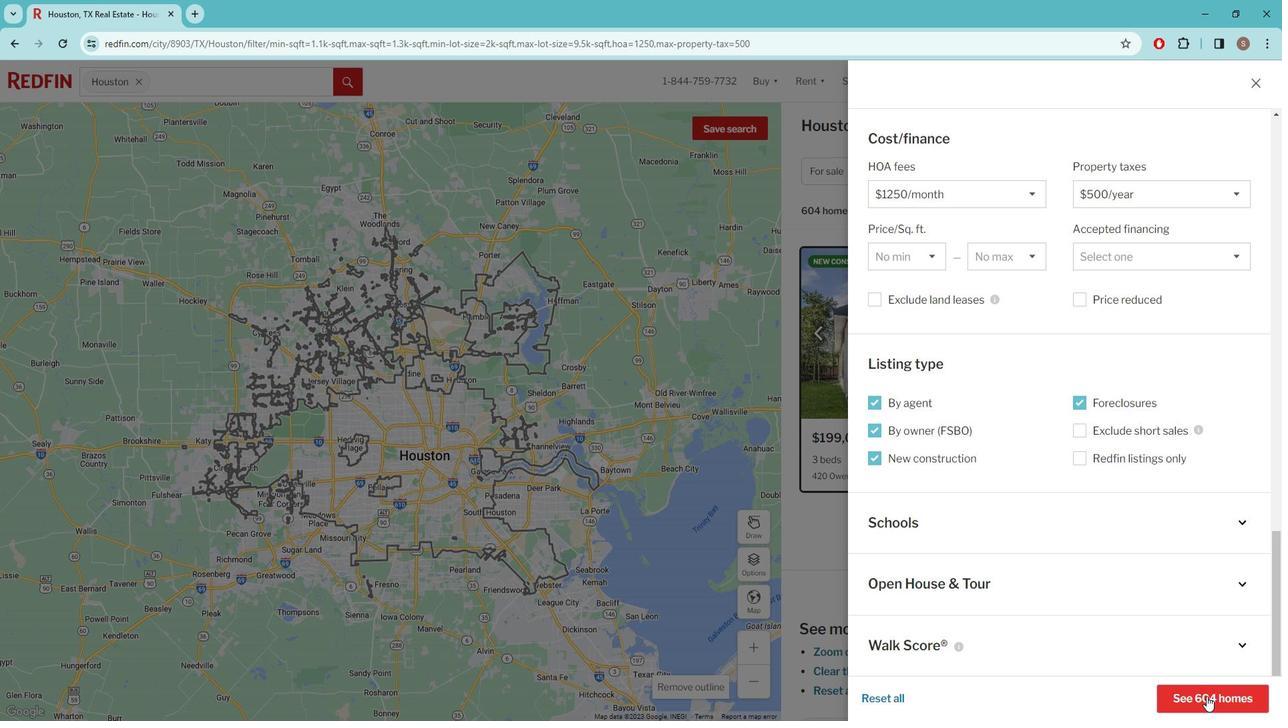 
Action: Mouse moved to (718, 132)
Screenshot: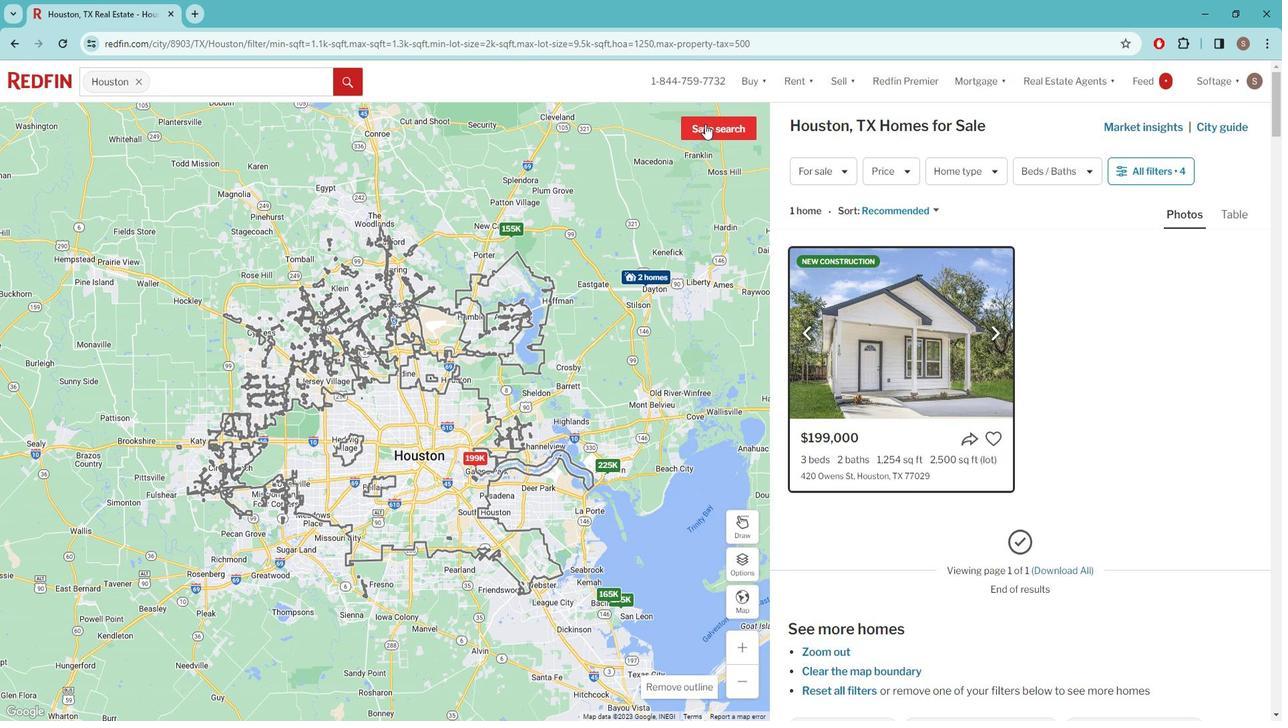 
Action: Mouse pressed left at (718, 132)
Screenshot: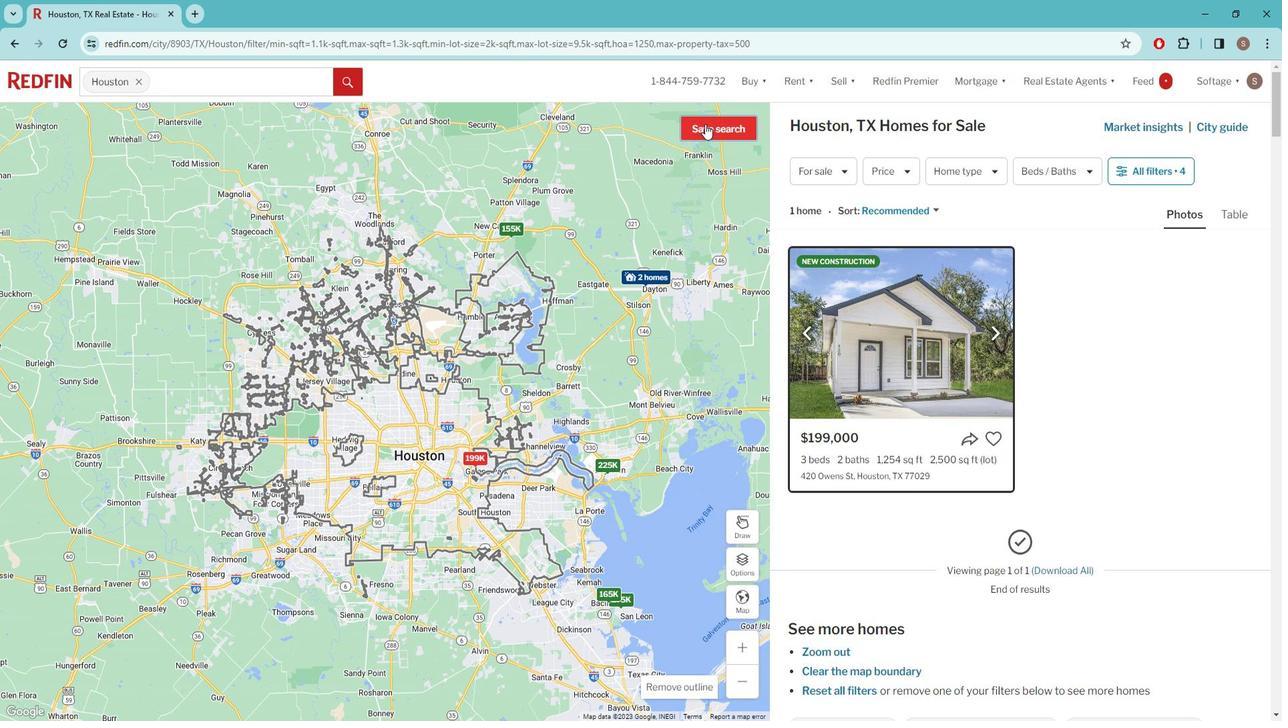 
Action: Mouse moved to (635, 329)
Screenshot: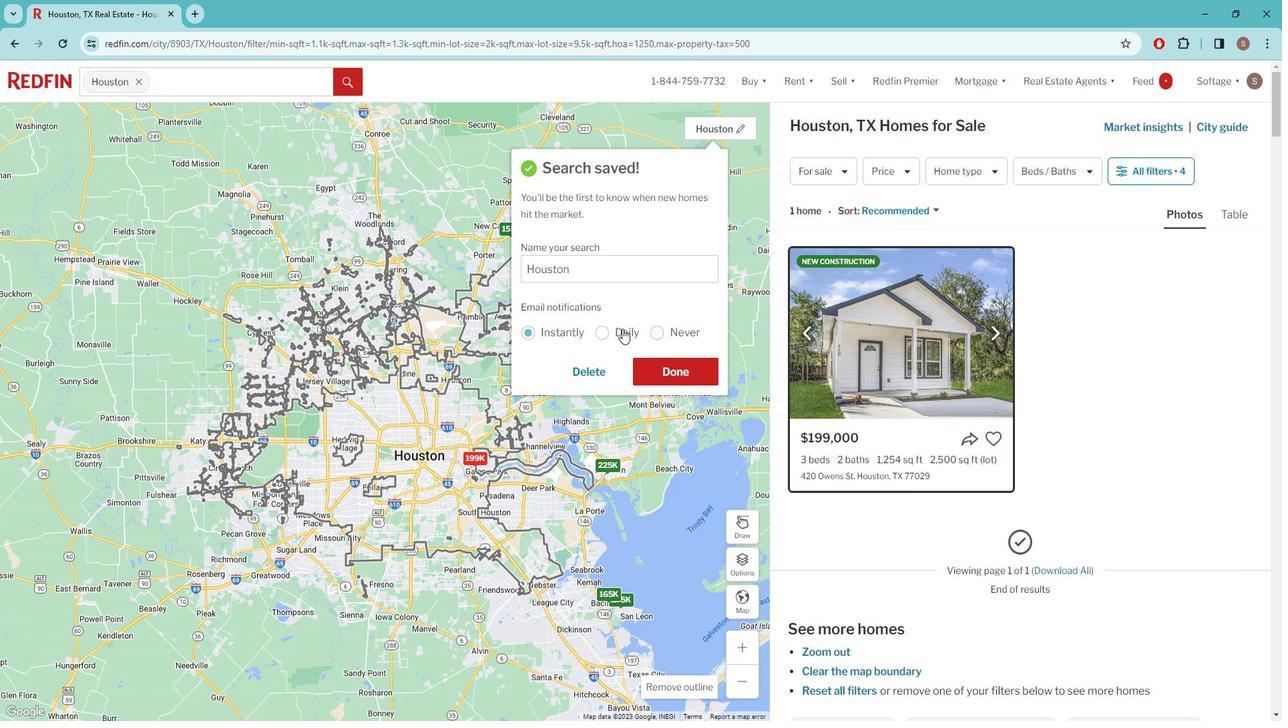 
Action: Mouse pressed left at (635, 329)
Screenshot: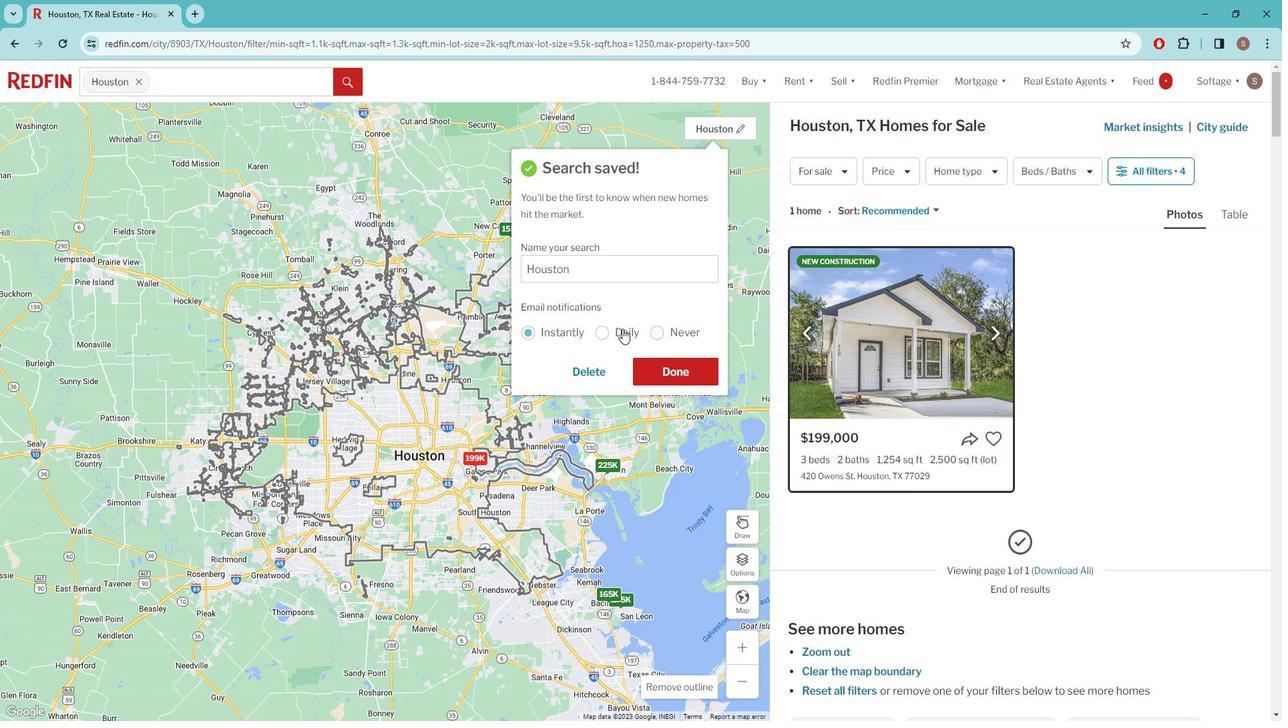 
Action: Mouse moved to (684, 368)
Screenshot: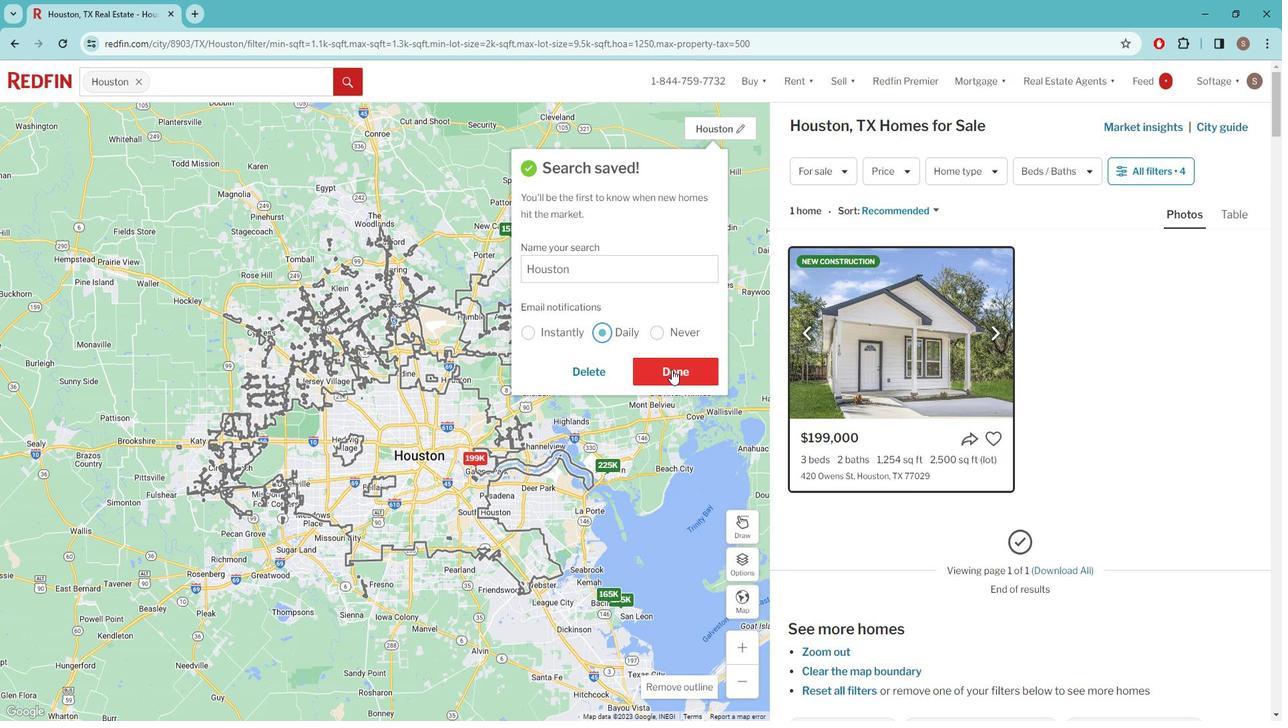 
Action: Mouse pressed left at (684, 368)
Screenshot: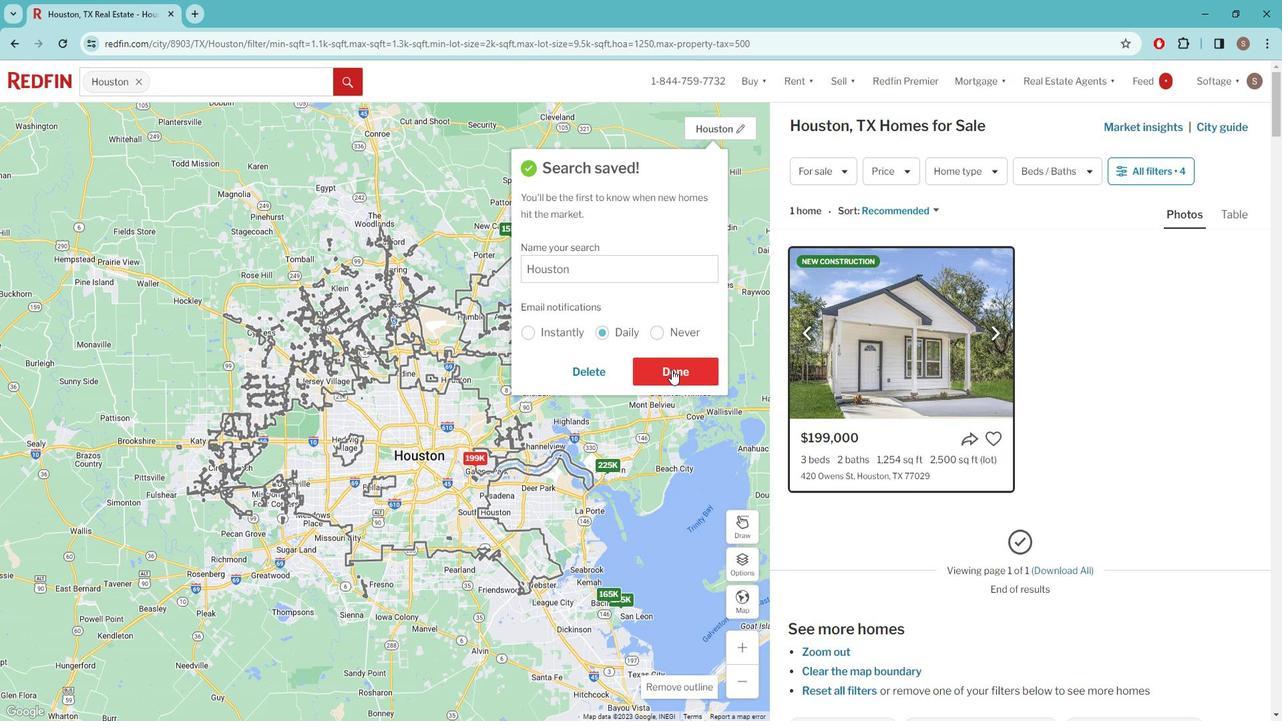 
Action: Mouse moved to (686, 367)
Screenshot: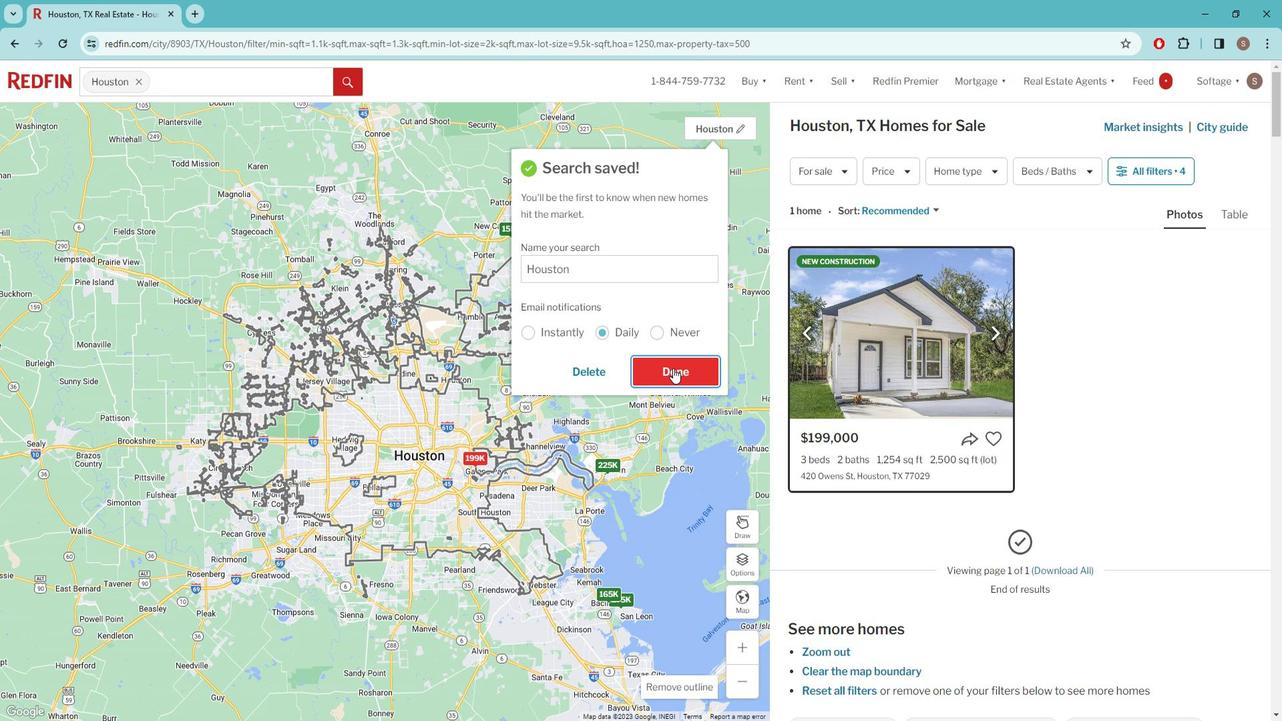 
